 Task: In the  document spreadsheet. Add the mentioned hyperlink after second sentence in main content 'in.linkedin.com' Insert the picture of  'Sedona' with name   Sedona.png  Change shape height to 3.3
Action: Mouse moved to (256, 153)
Screenshot: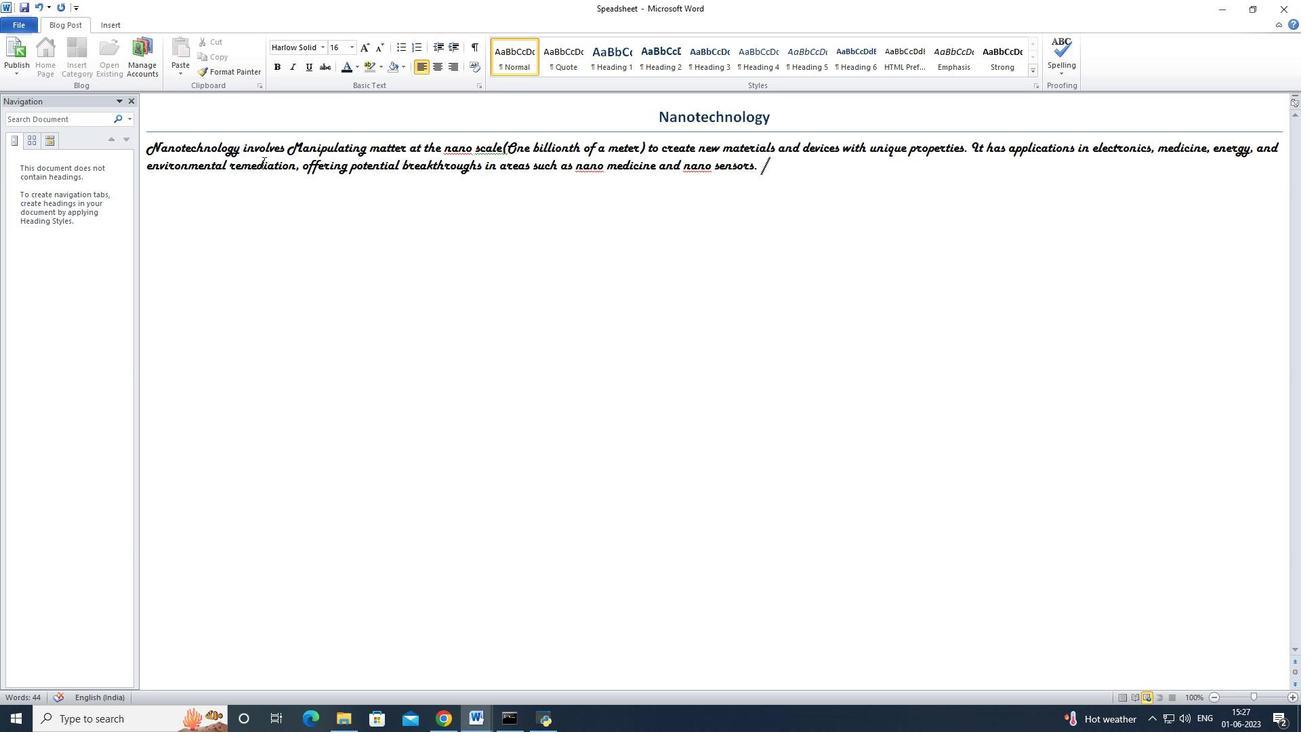 
Action: Mouse pressed left at (256, 153)
Screenshot: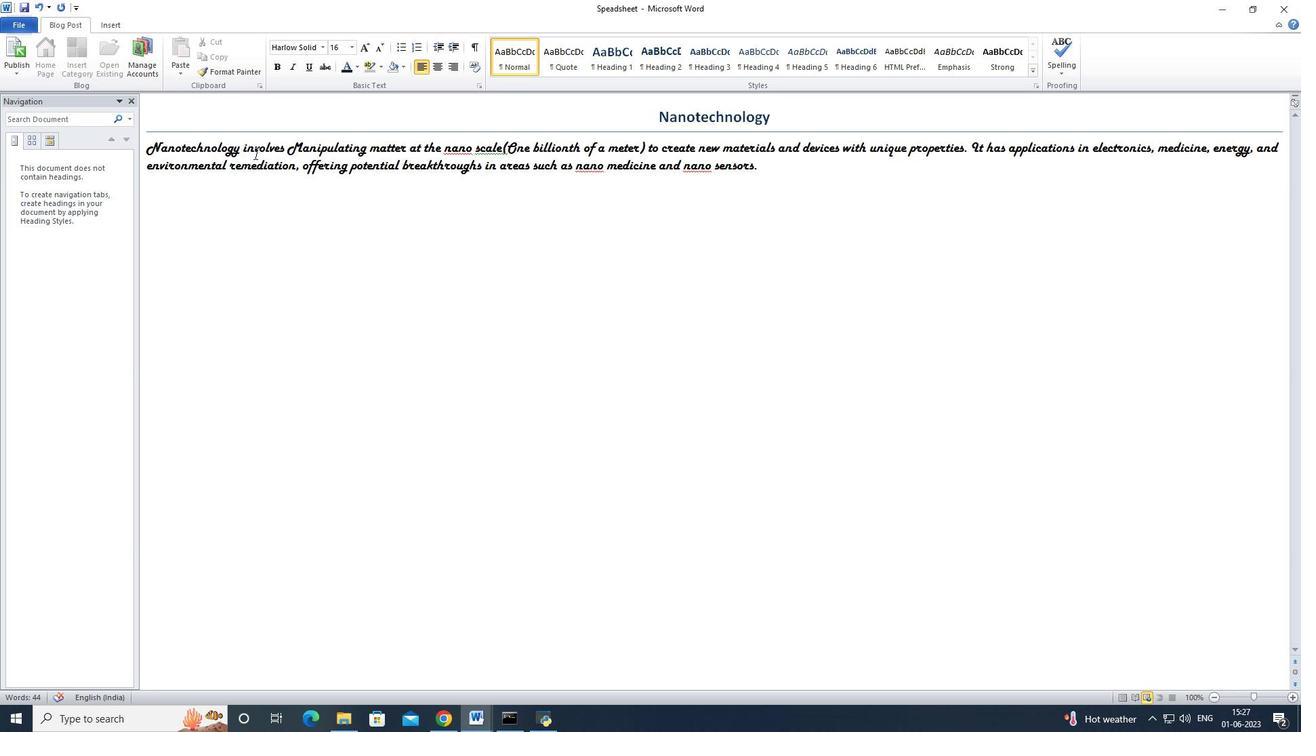 
Action: Mouse moved to (311, 154)
Screenshot: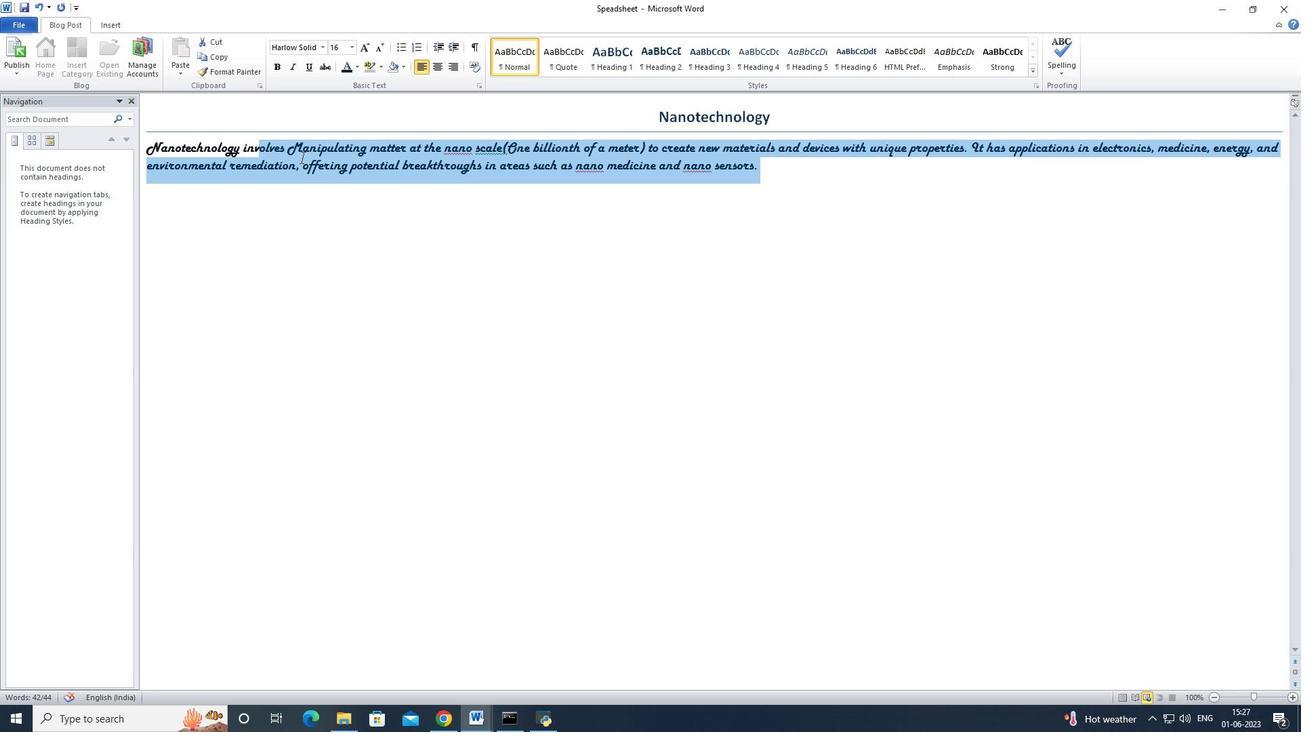 
Action: Mouse pressed left at (311, 154)
Screenshot: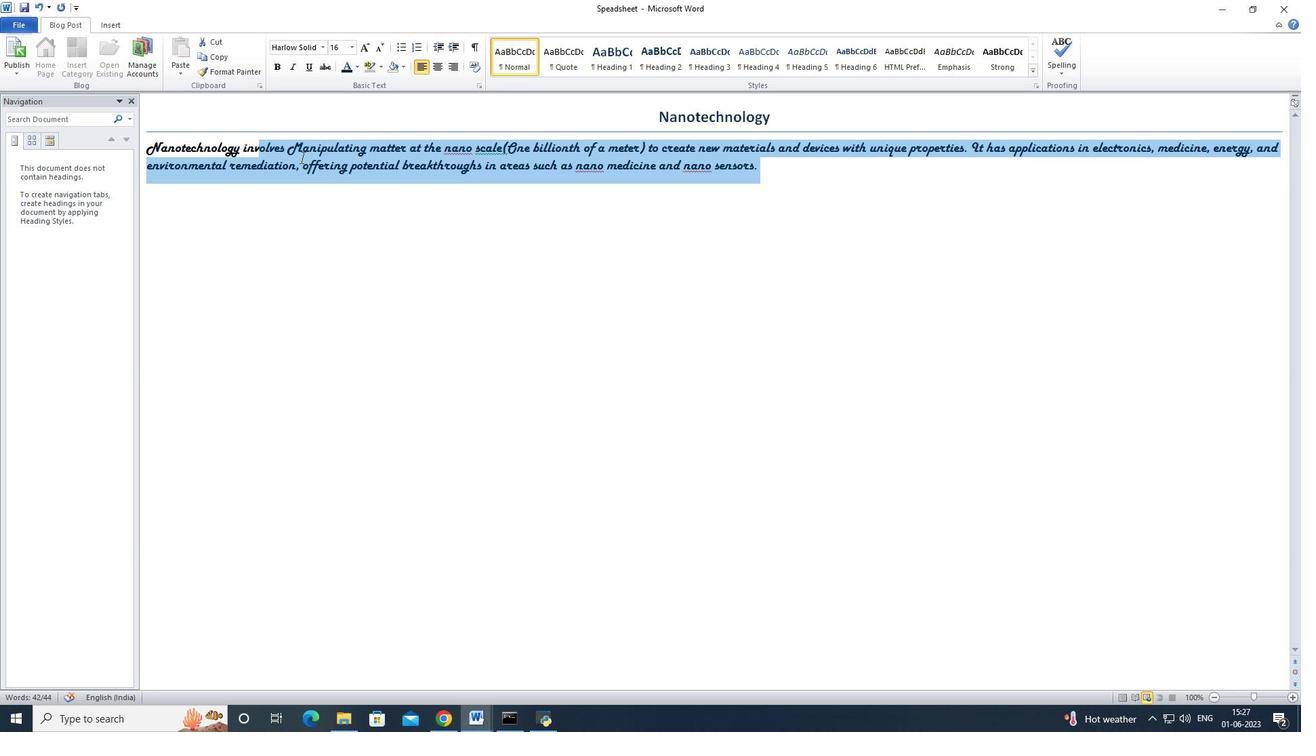 
Action: Mouse moved to (768, 173)
Screenshot: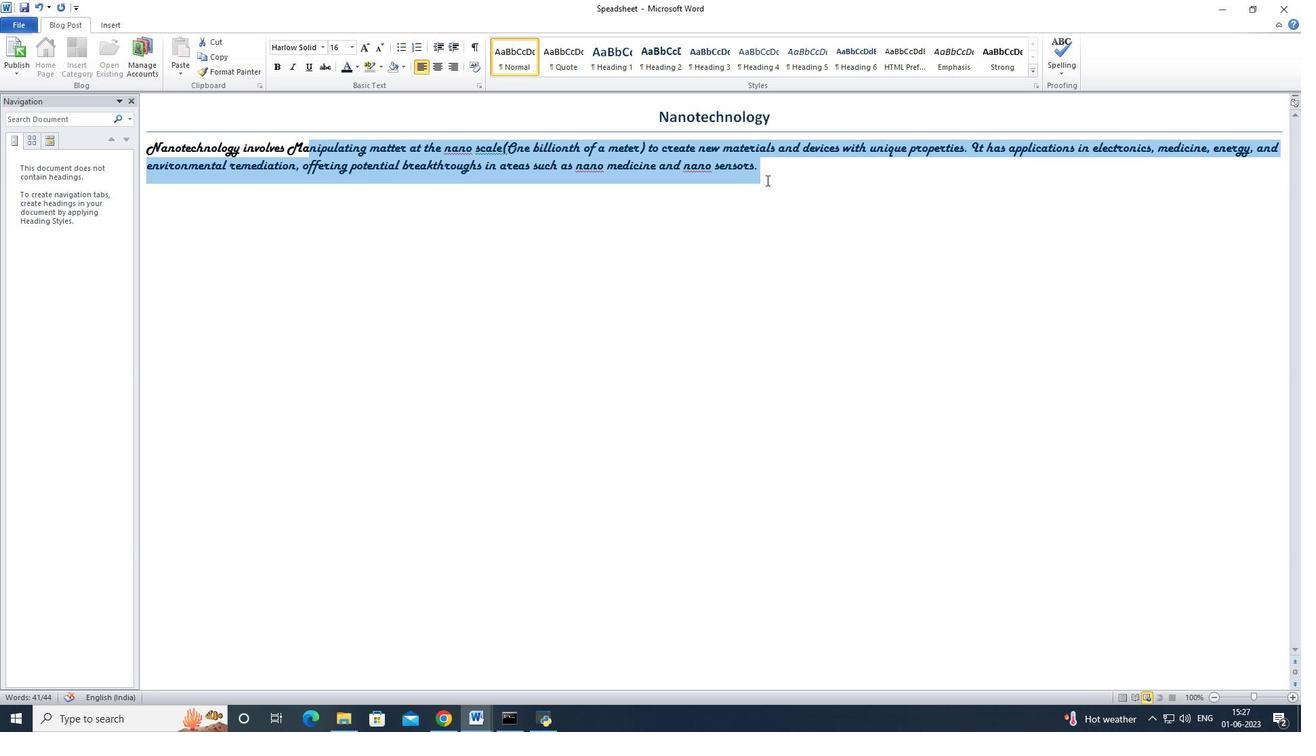 
Action: Mouse pressed left at (768, 173)
Screenshot: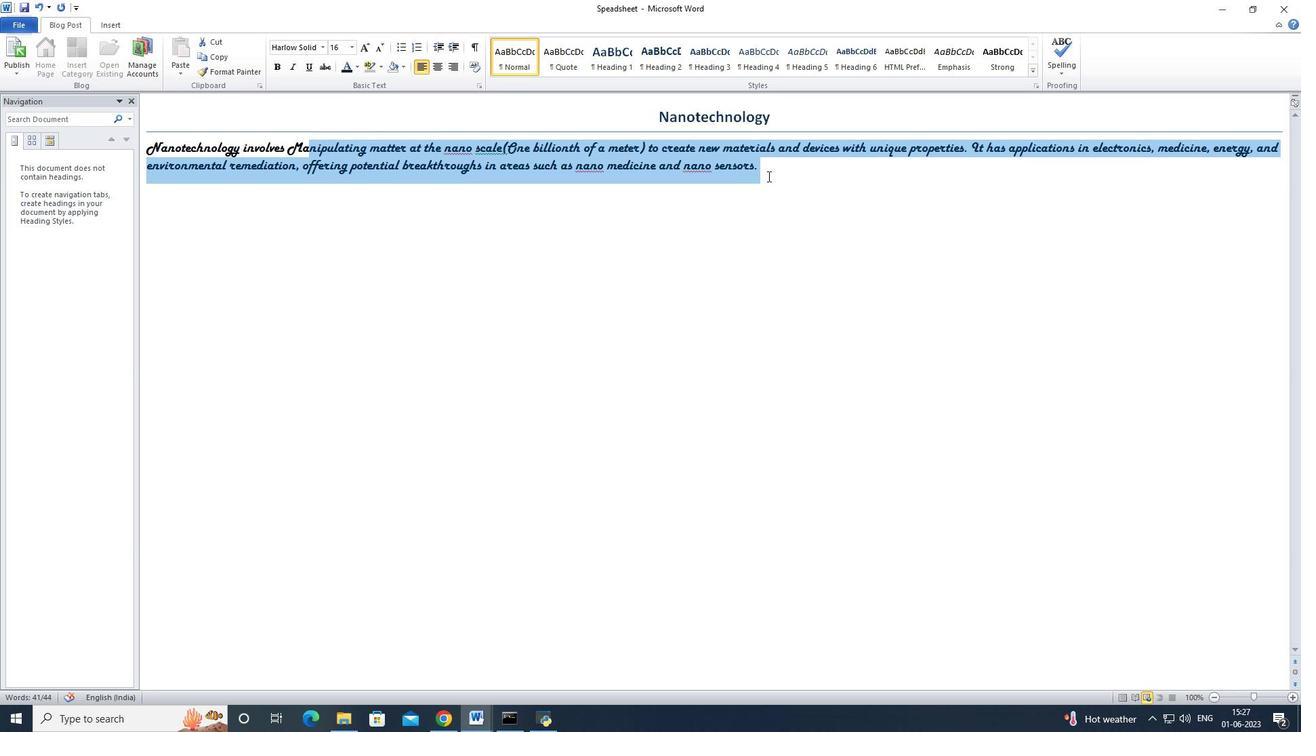 
Action: Mouse moved to (347, 46)
Screenshot: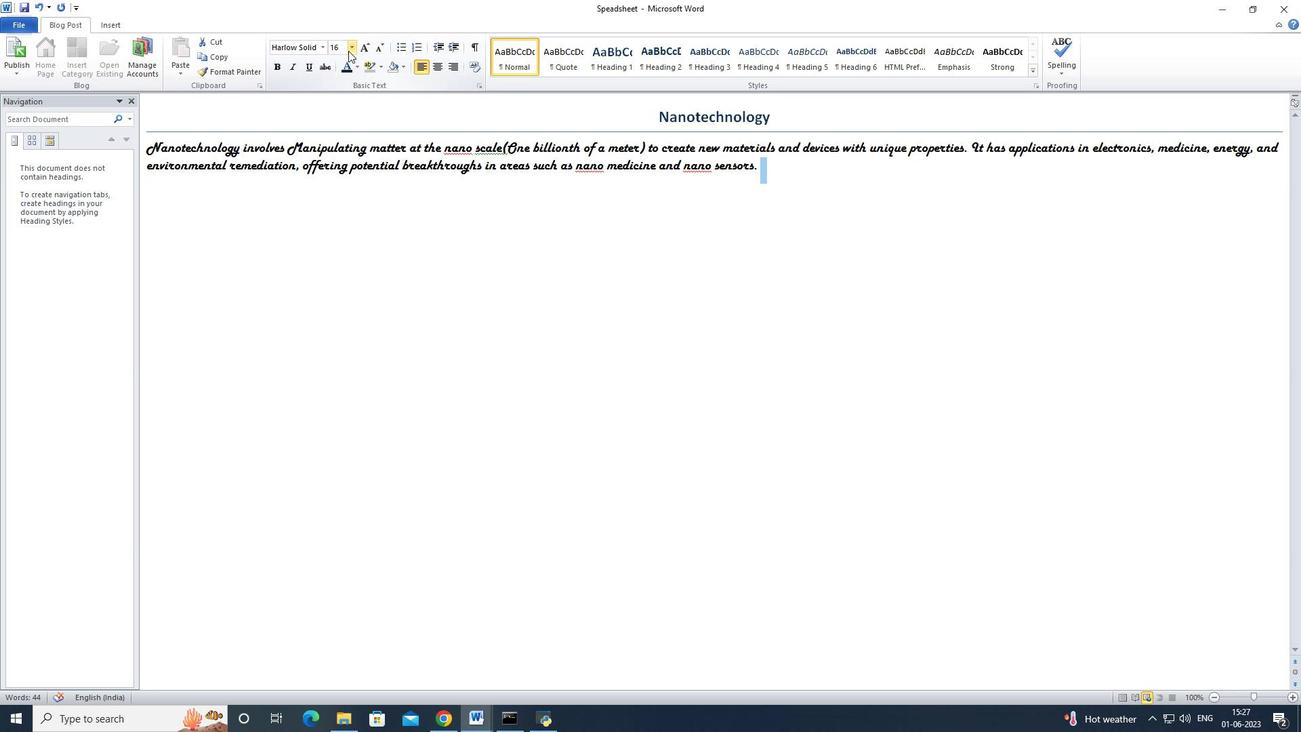 
Action: Mouse pressed left at (347, 46)
Screenshot: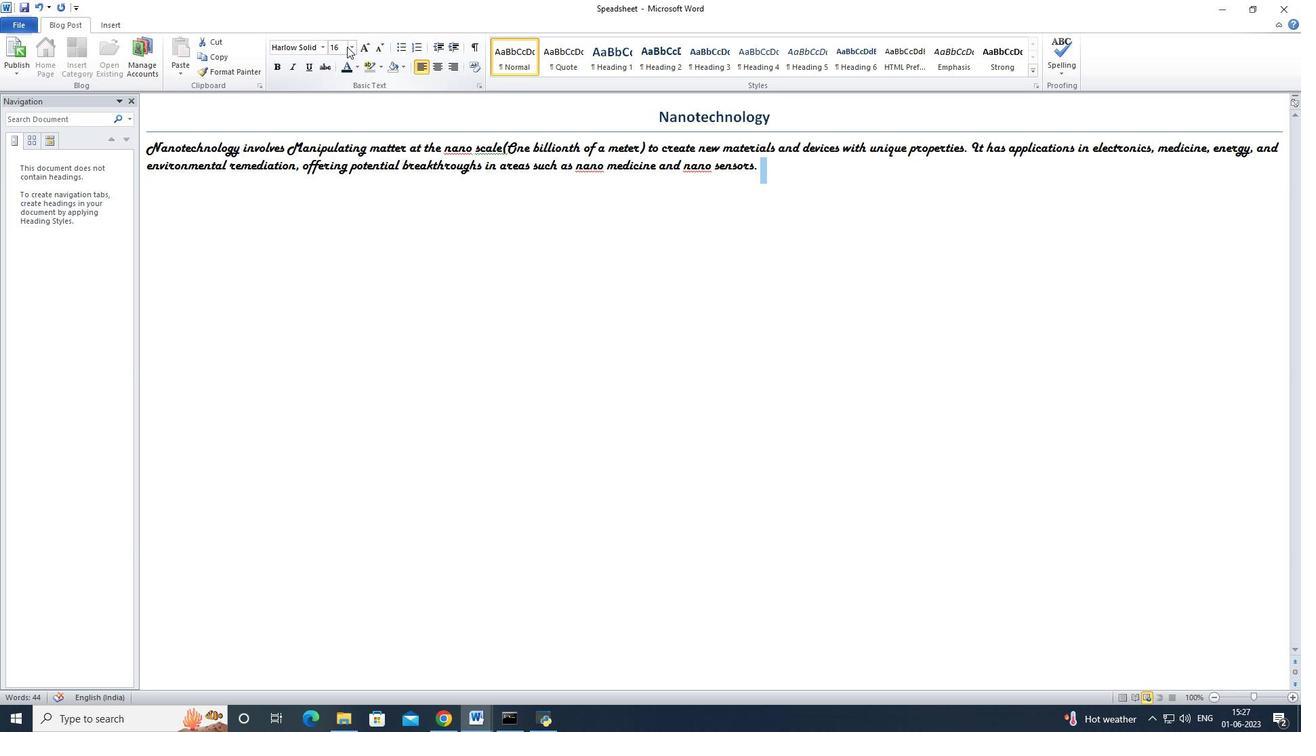 
Action: Mouse moved to (354, 50)
Screenshot: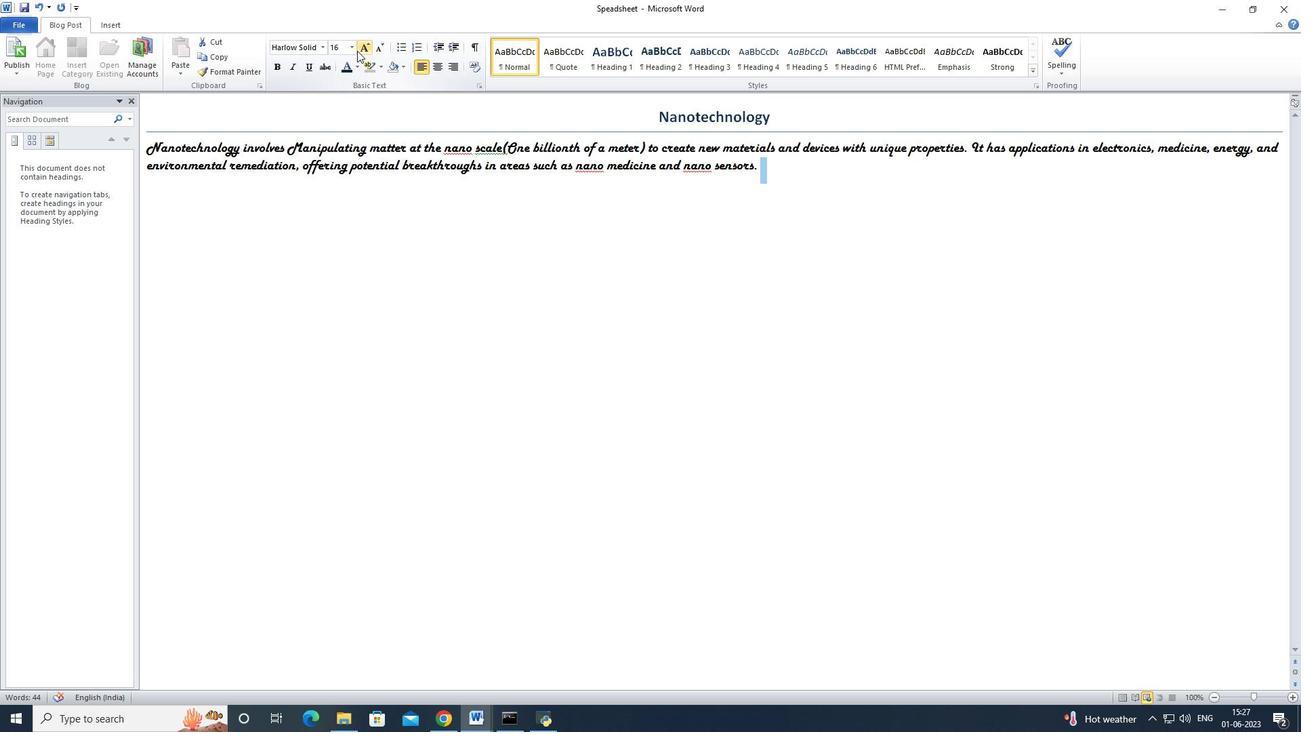 
Action: Mouse pressed left at (354, 50)
Screenshot: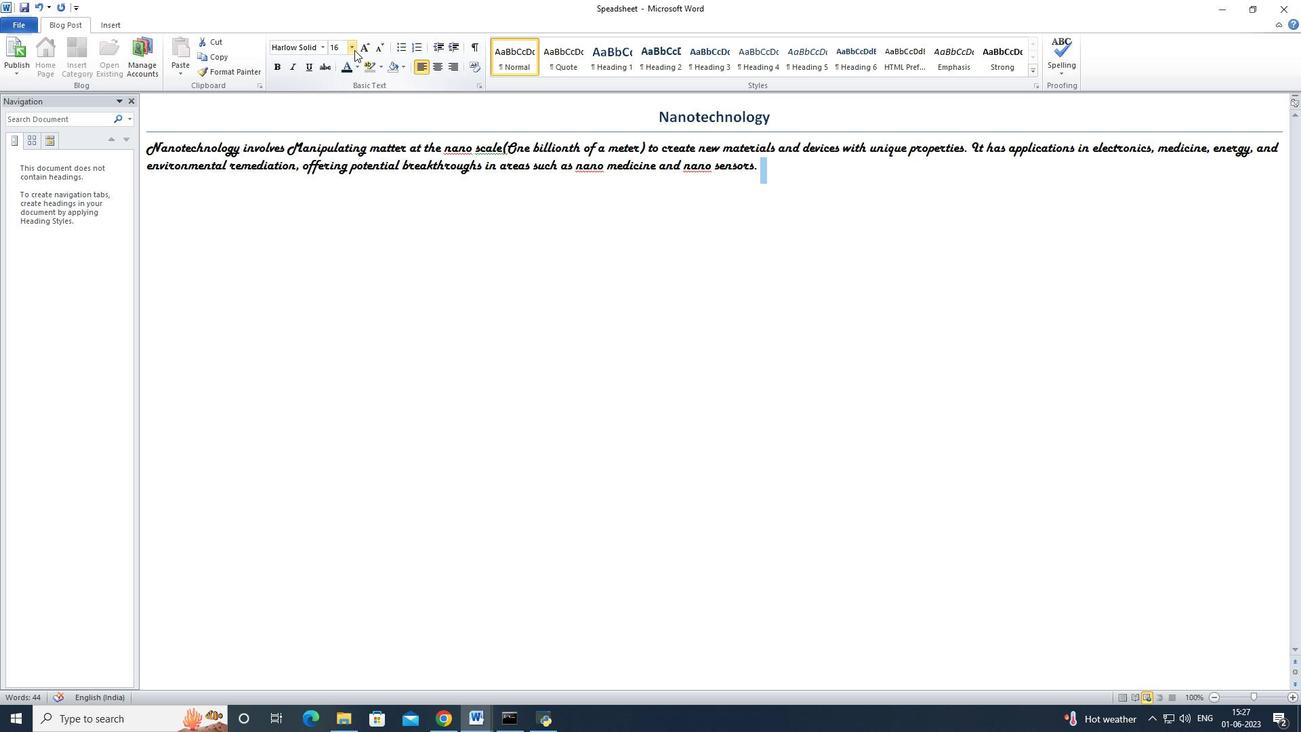
Action: Mouse moved to (336, 140)
Screenshot: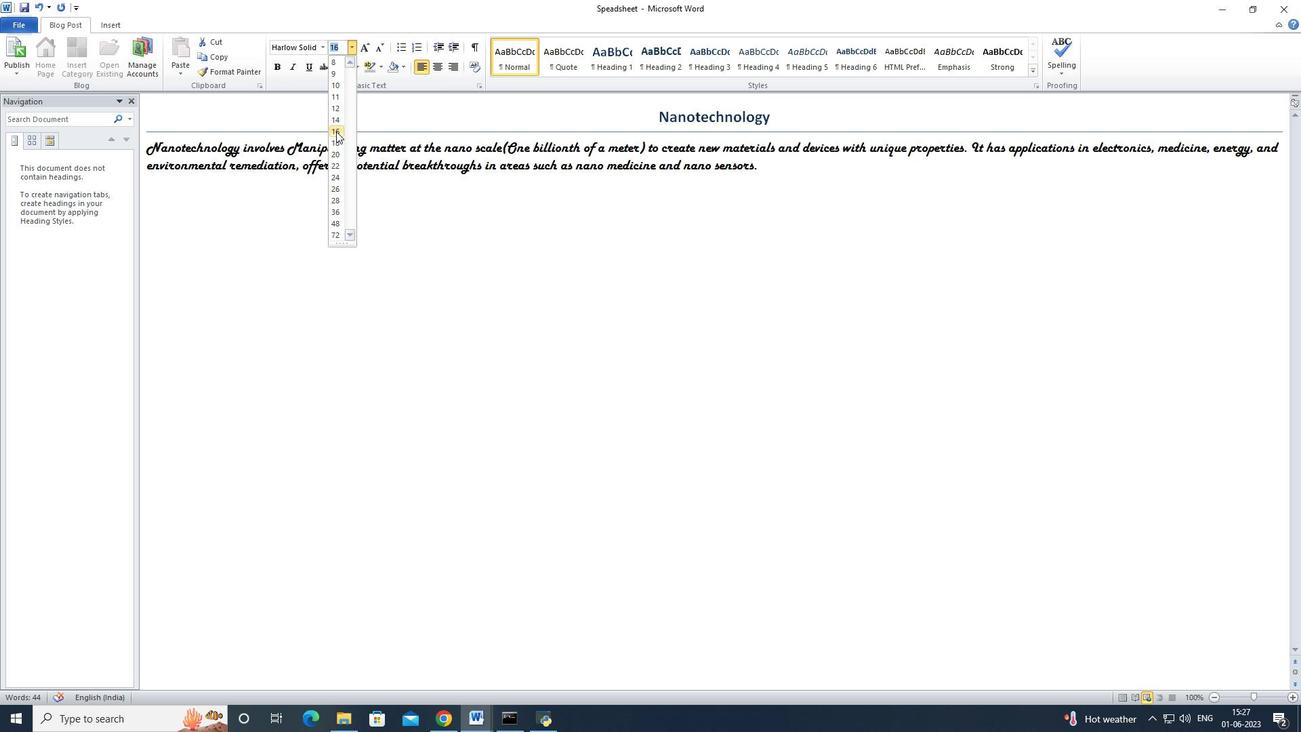 
Action: Mouse pressed left at (336, 140)
Screenshot: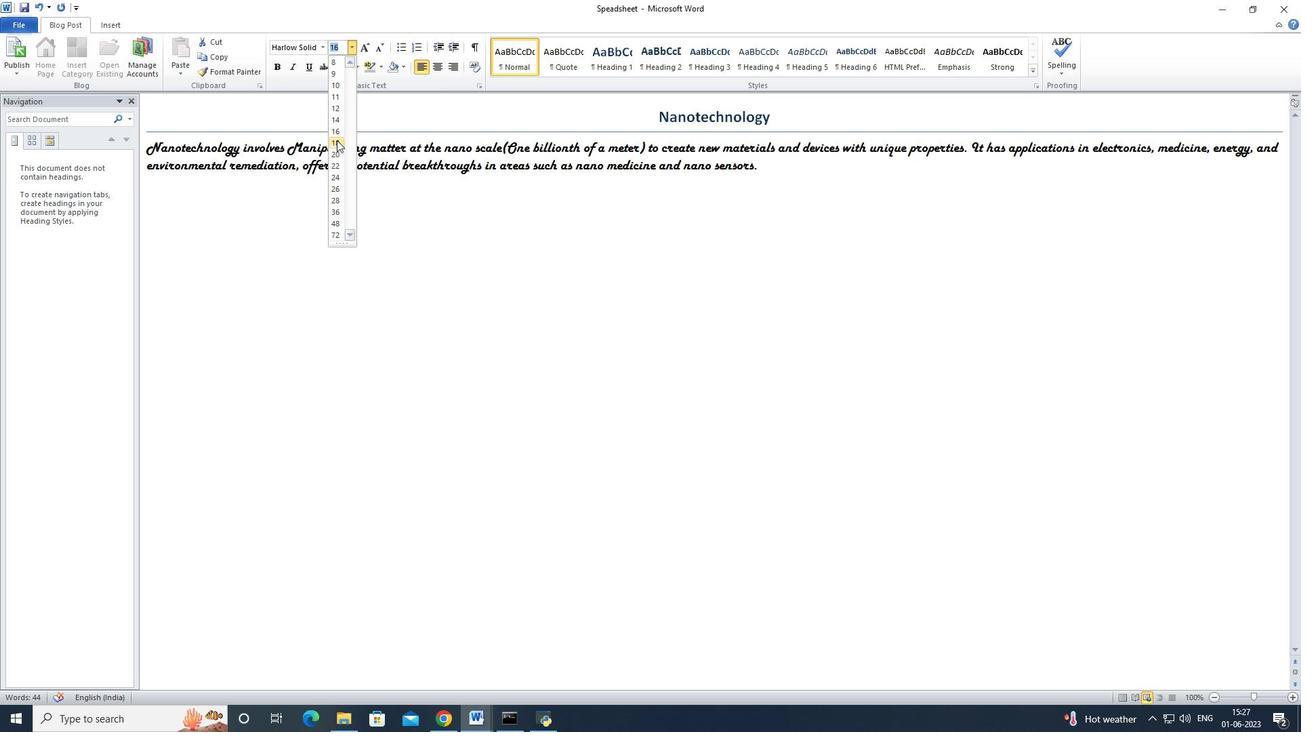 
Action: Mouse moved to (349, 46)
Screenshot: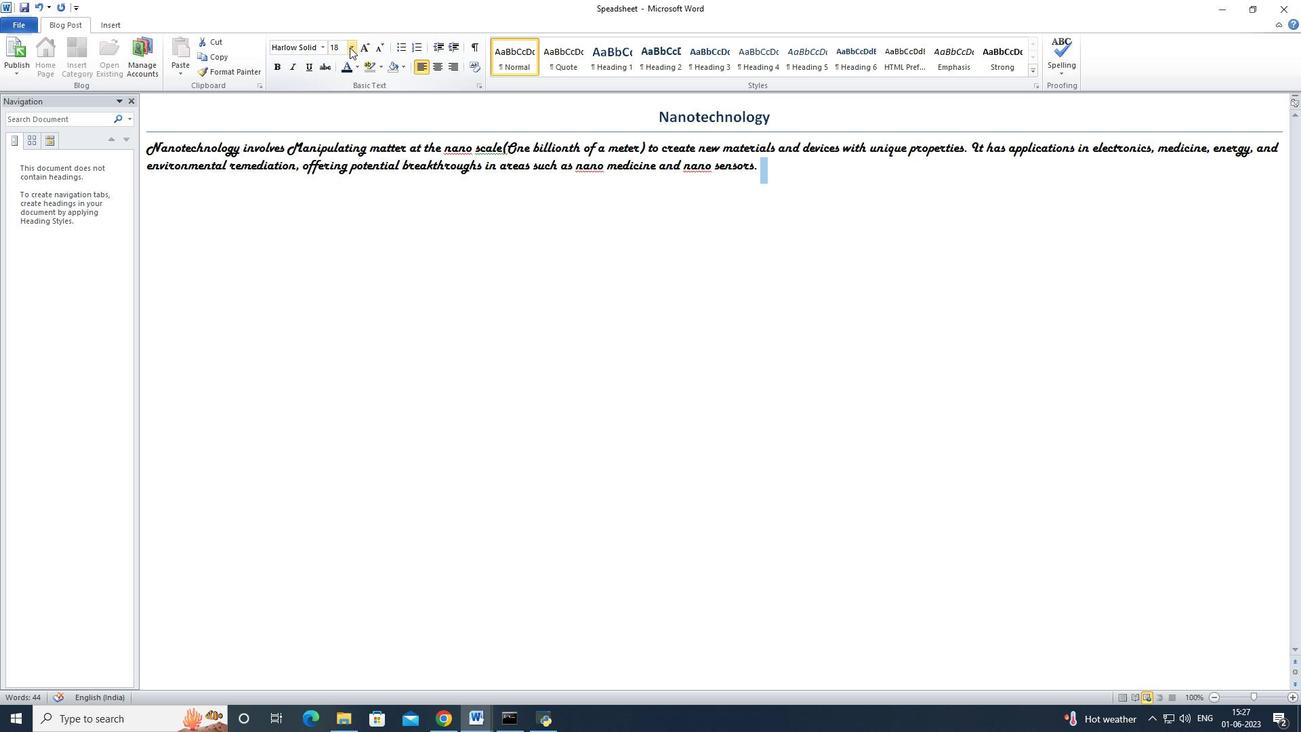 
Action: Mouse pressed left at (349, 46)
Screenshot: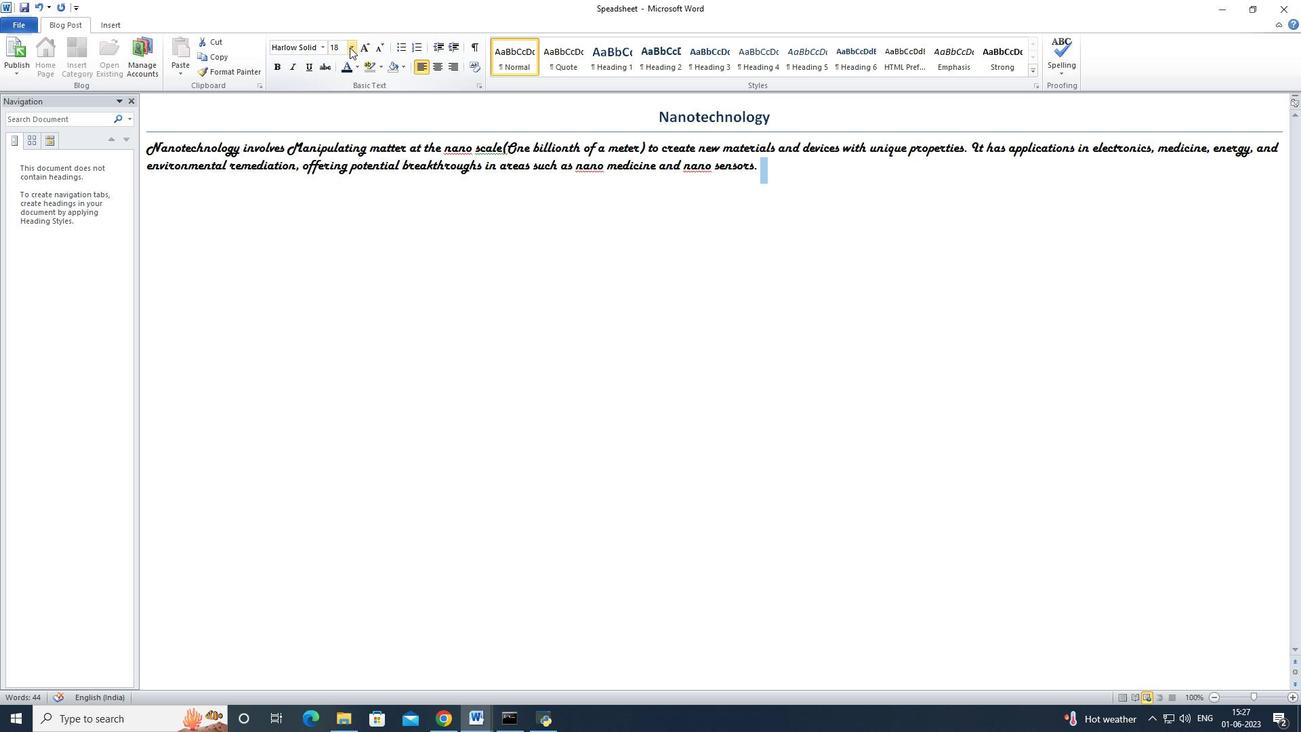 
Action: Mouse moved to (334, 129)
Screenshot: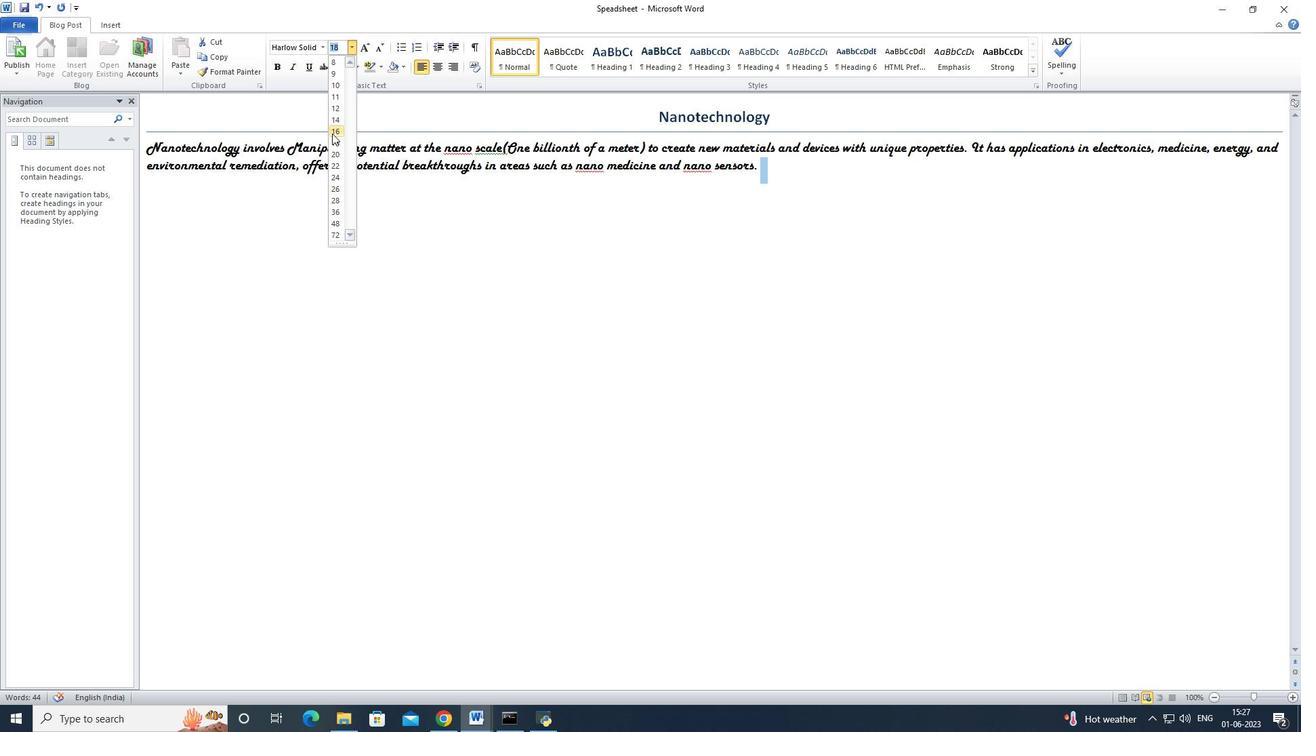 
Action: Mouse pressed left at (334, 129)
Screenshot: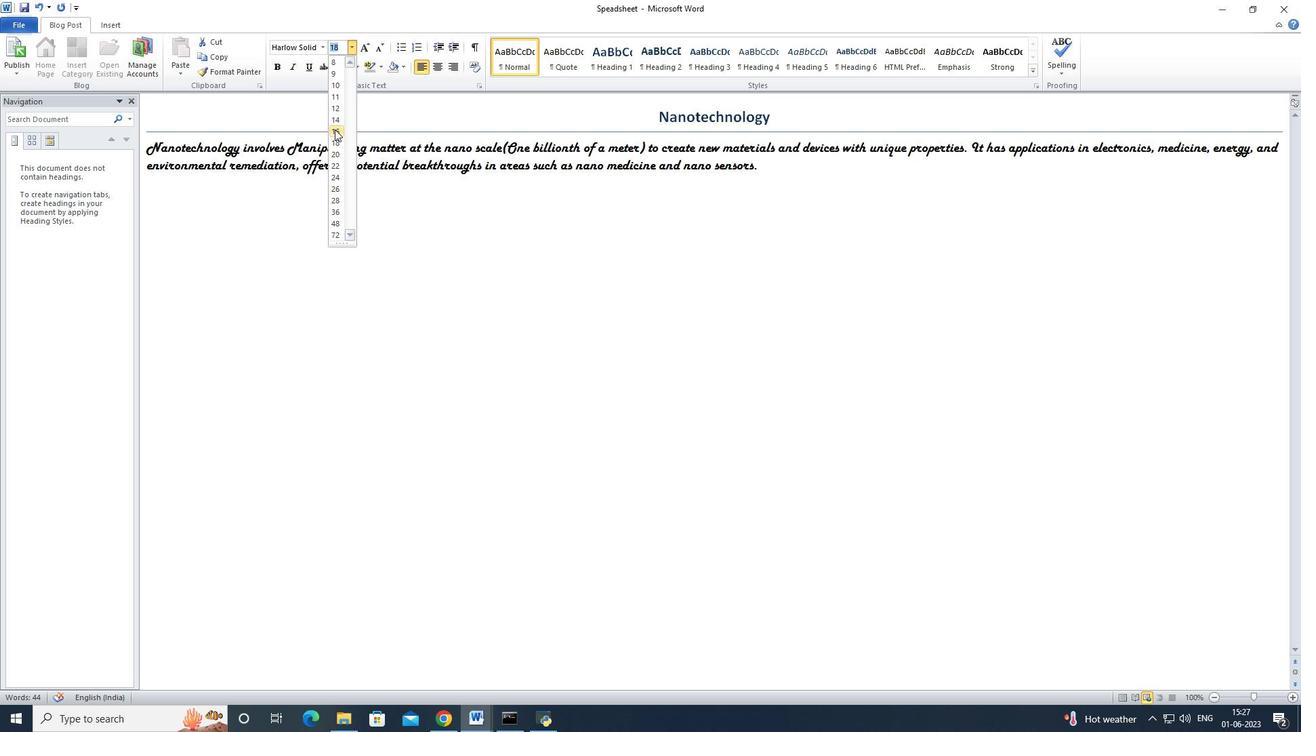 
Action: Mouse moved to (793, 199)
Screenshot: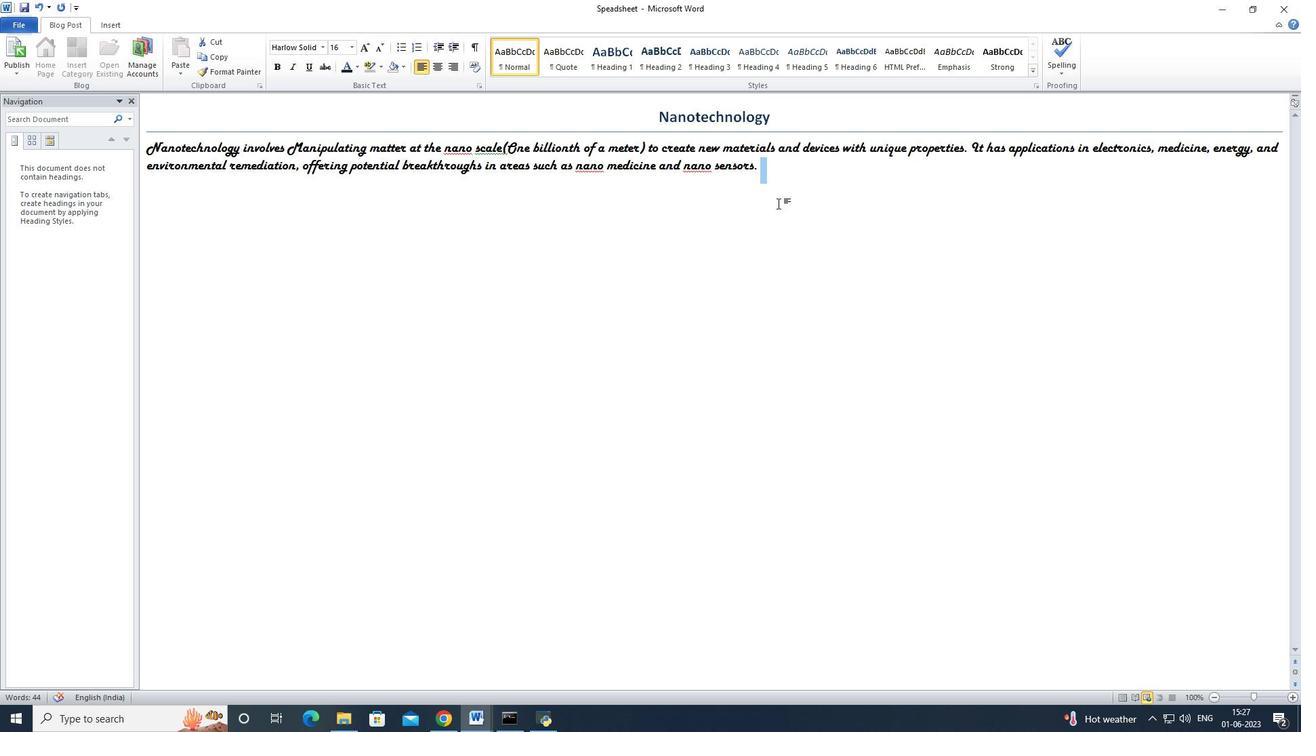 
Action: Mouse pressed left at (793, 199)
Screenshot: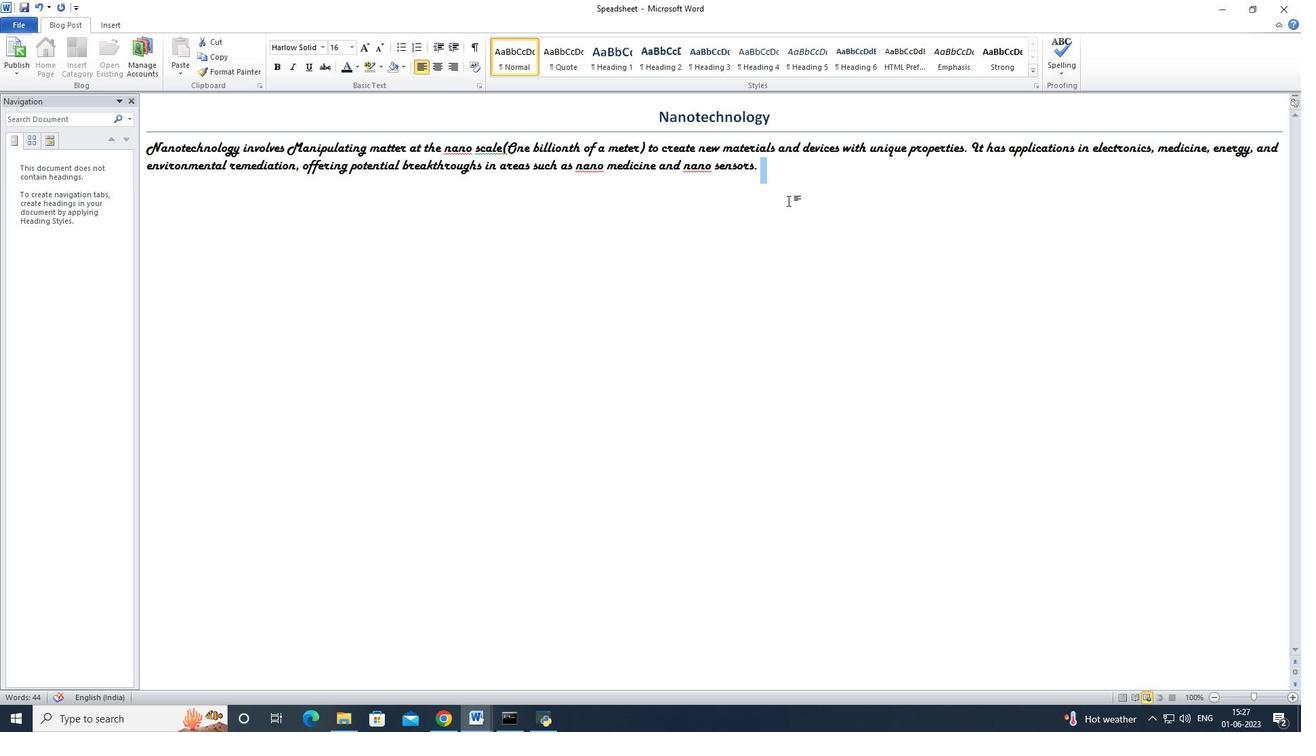 
Action: Mouse moved to (971, 145)
Screenshot: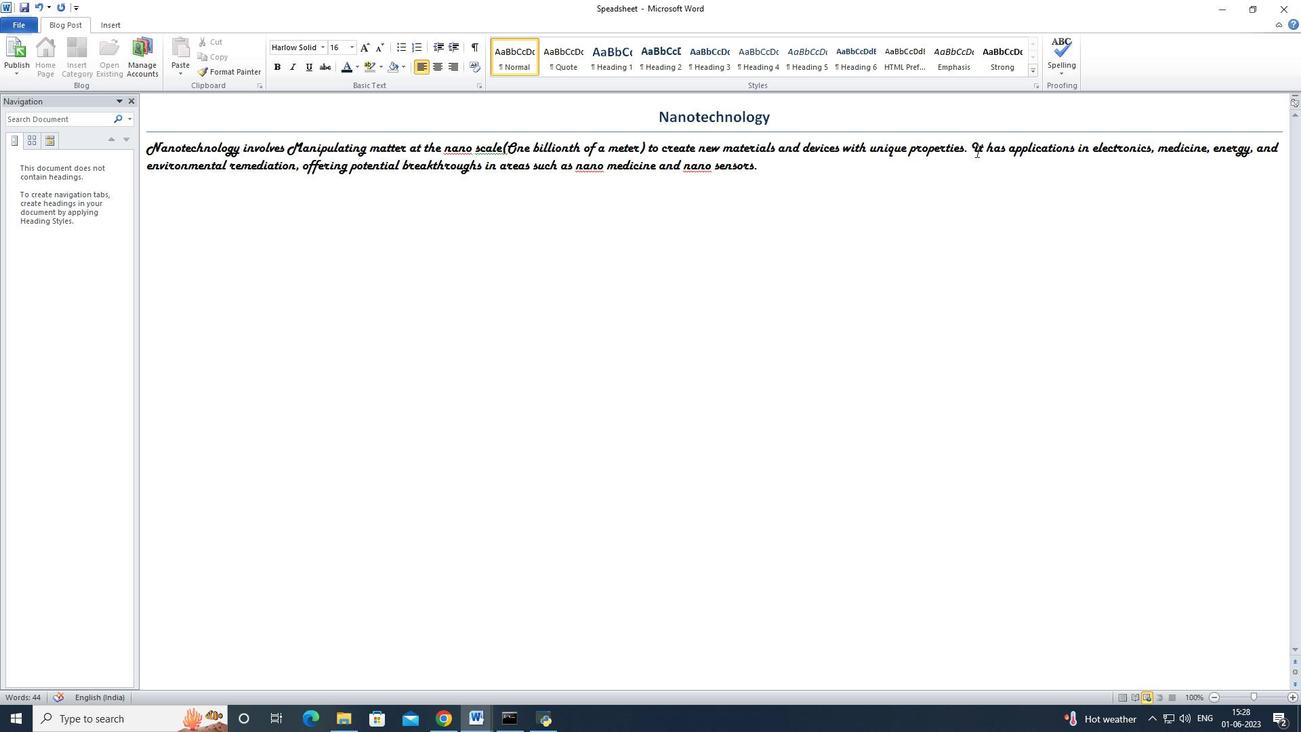 
Action: Mouse pressed left at (971, 145)
Screenshot: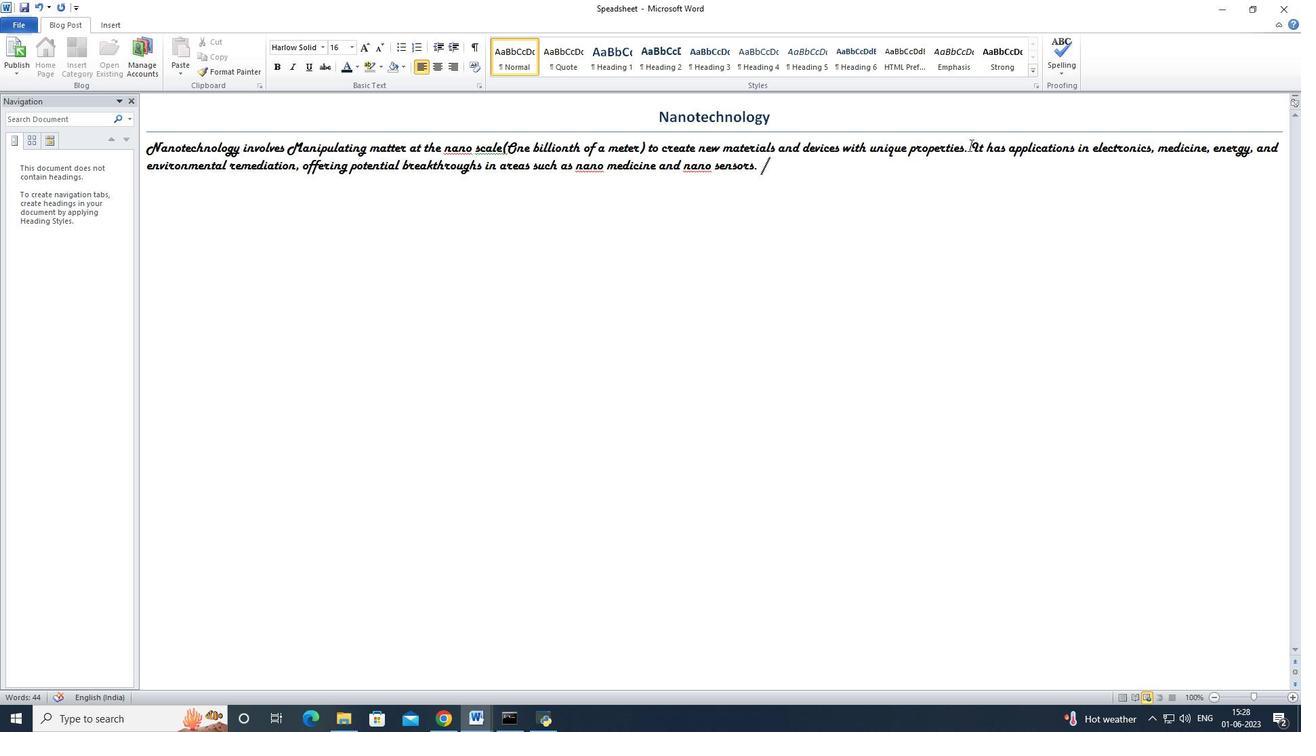 
Action: Mouse moved to (104, 21)
Screenshot: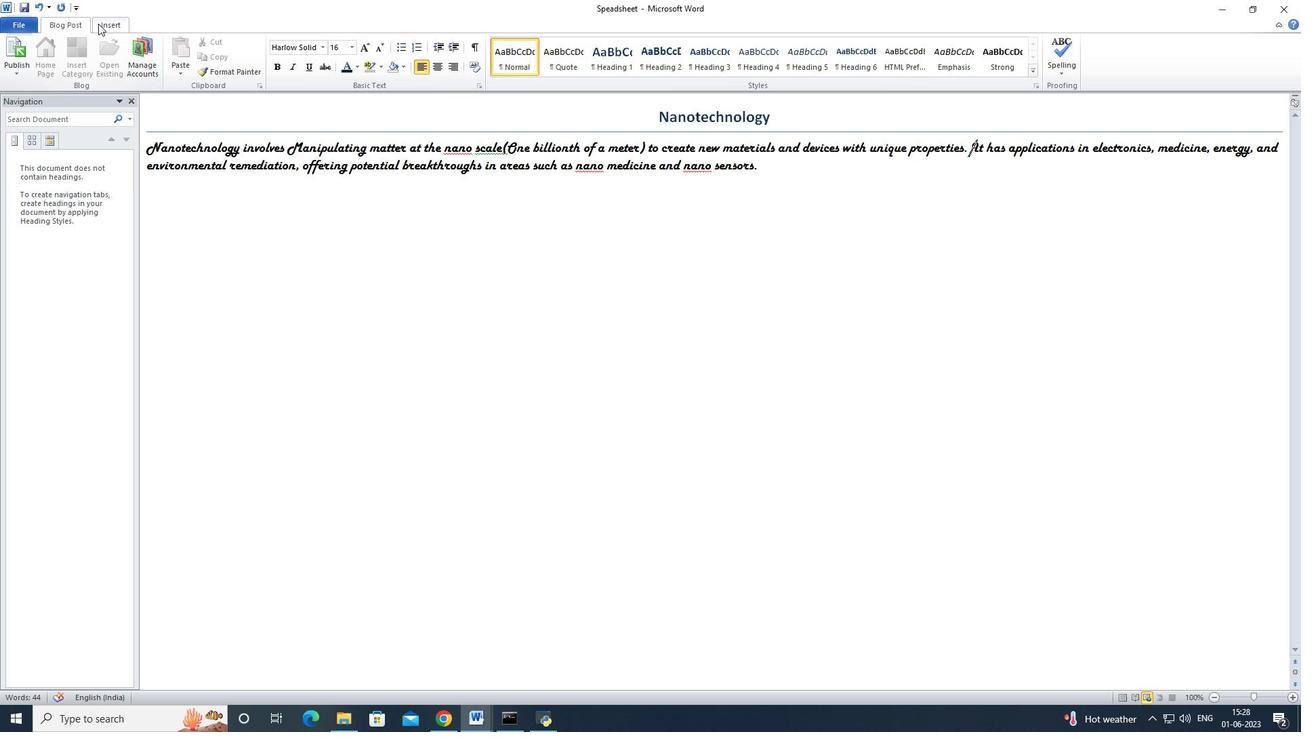 
Action: Mouse pressed left at (104, 21)
Screenshot: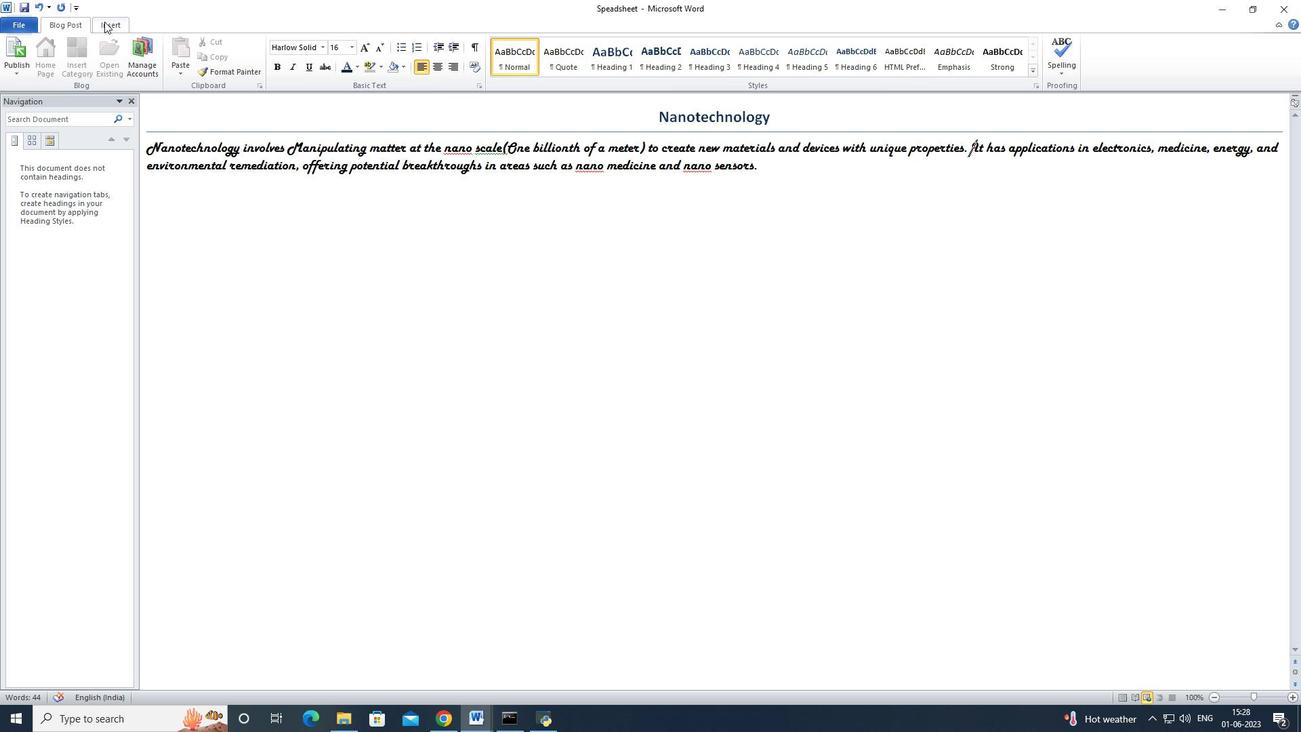 
Action: Mouse moved to (254, 63)
Screenshot: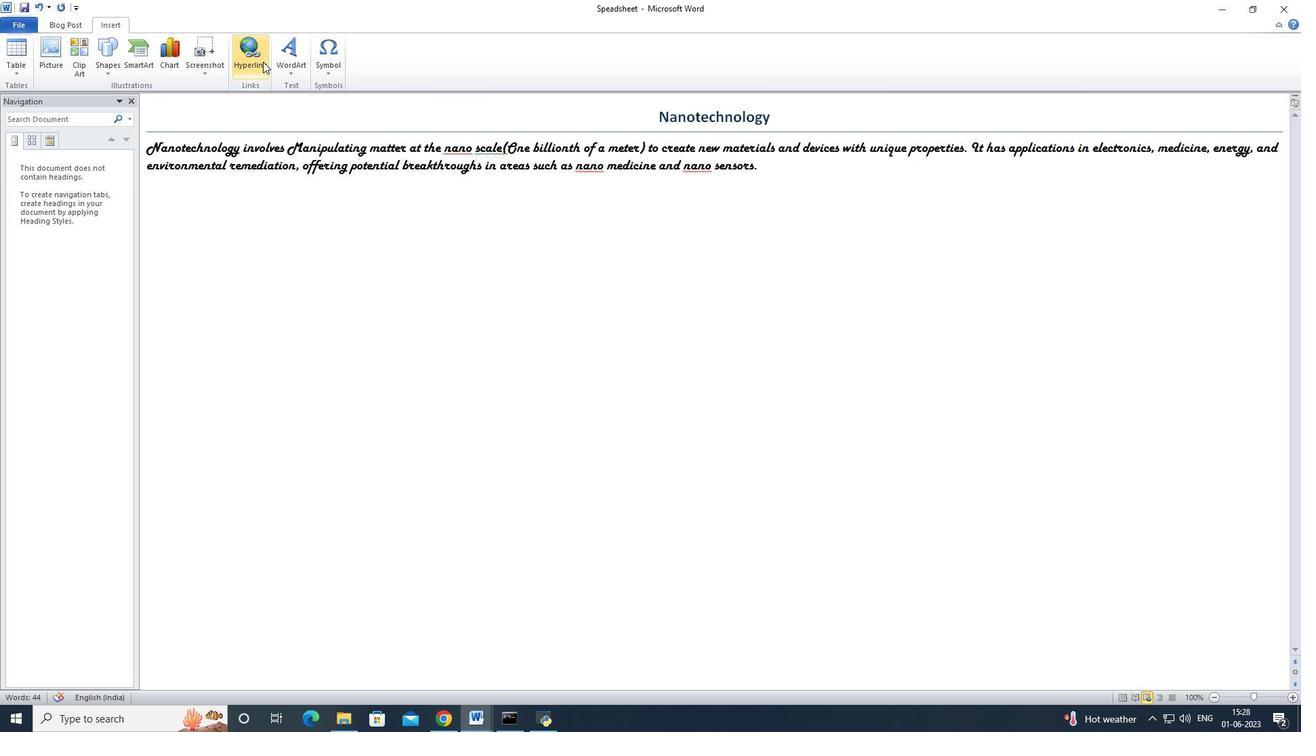 
Action: Mouse pressed left at (254, 63)
Screenshot: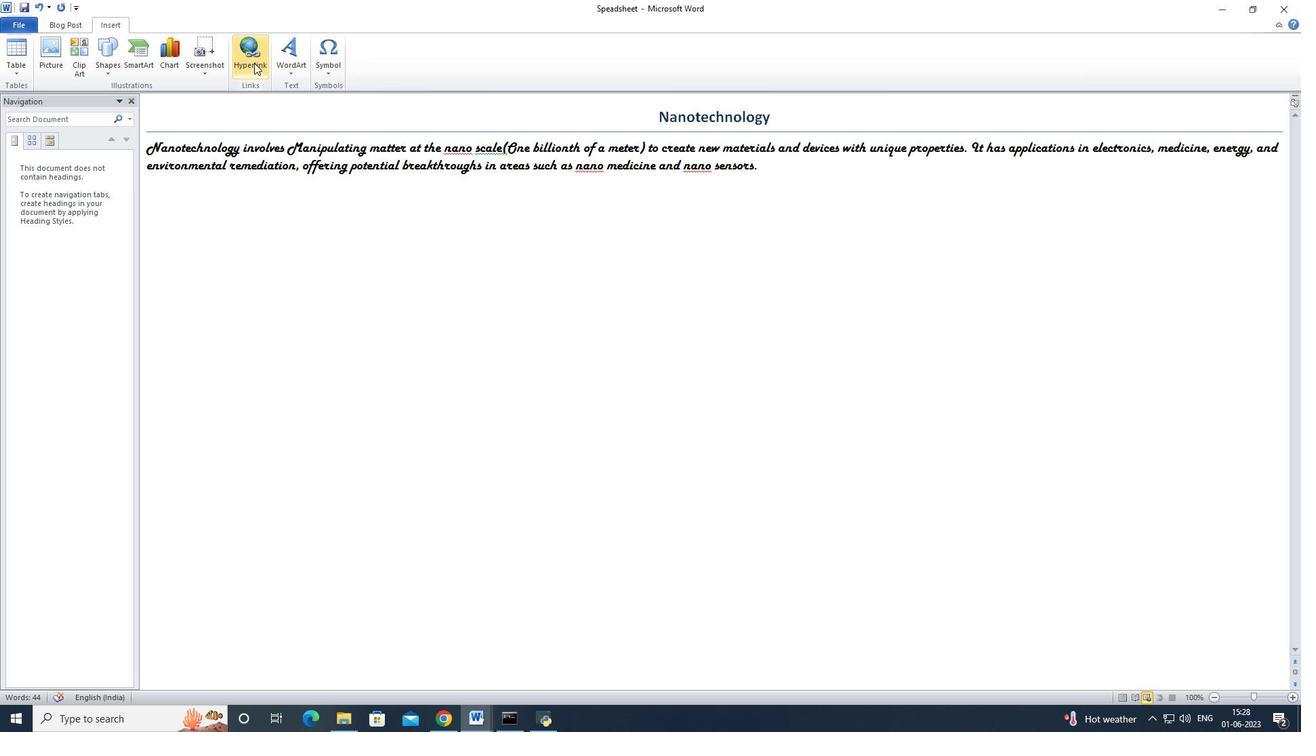 
Action: Key pressed in.linkedin.com
Screenshot: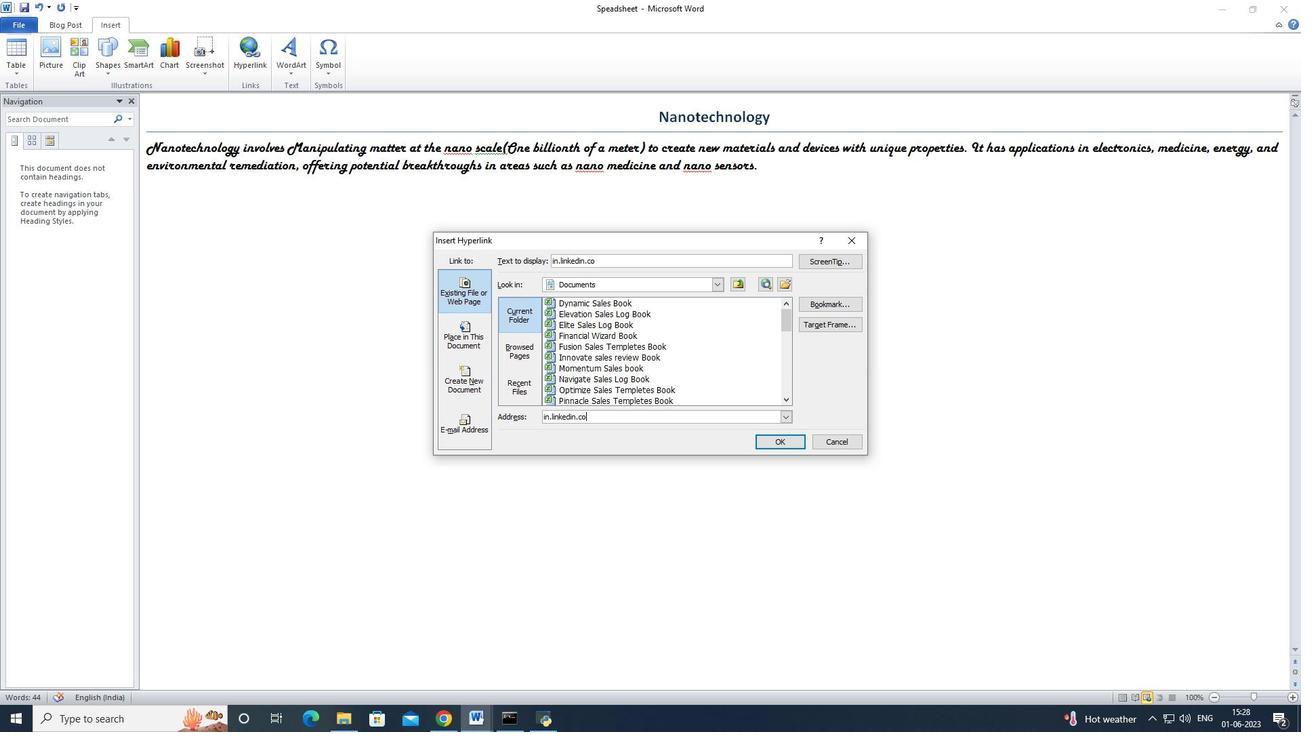 
Action: Mouse moved to (795, 434)
Screenshot: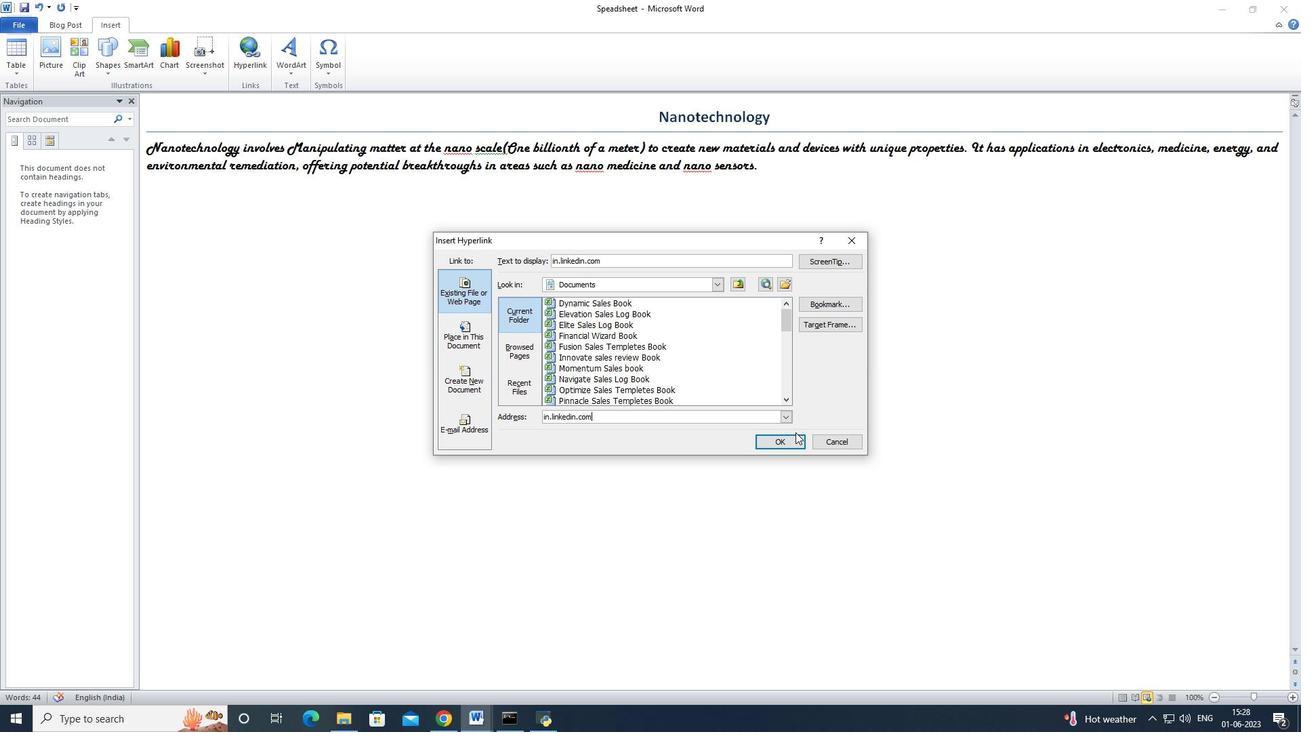 
Action: Mouse pressed left at (795, 434)
Screenshot: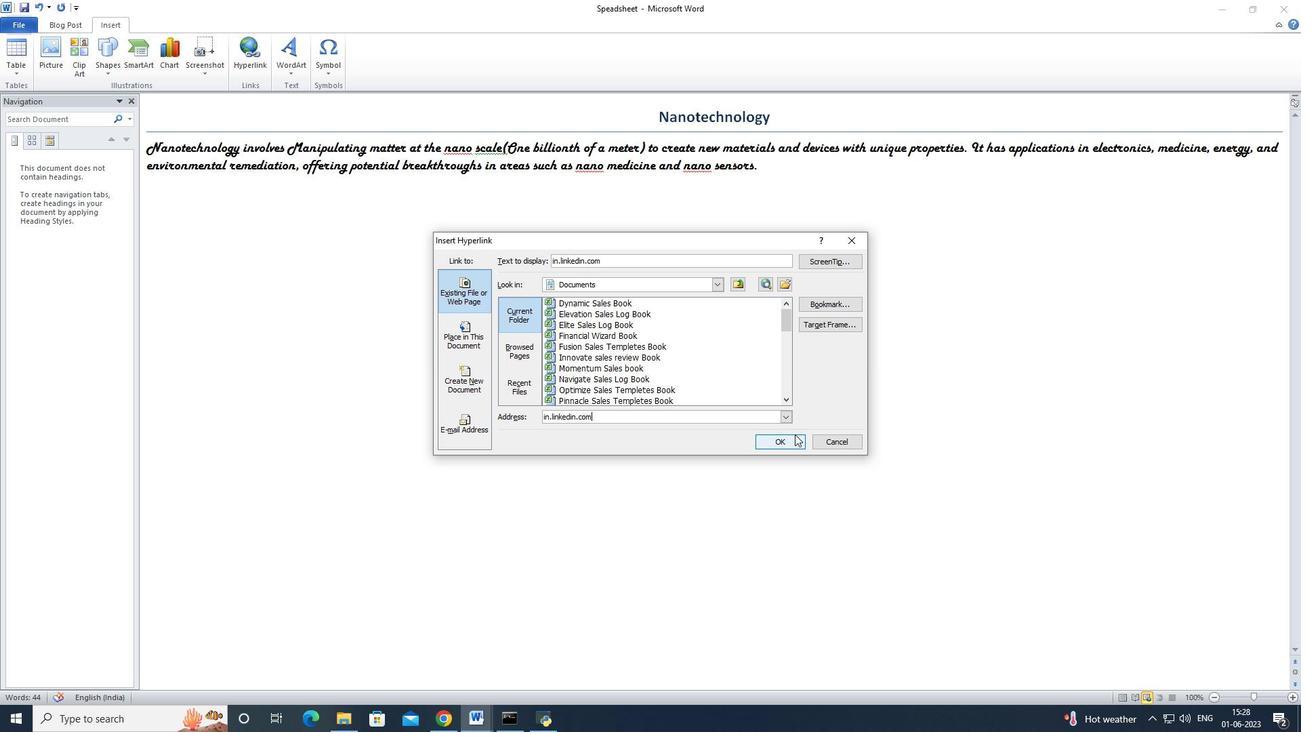 
Action: Mouse moved to (910, 166)
Screenshot: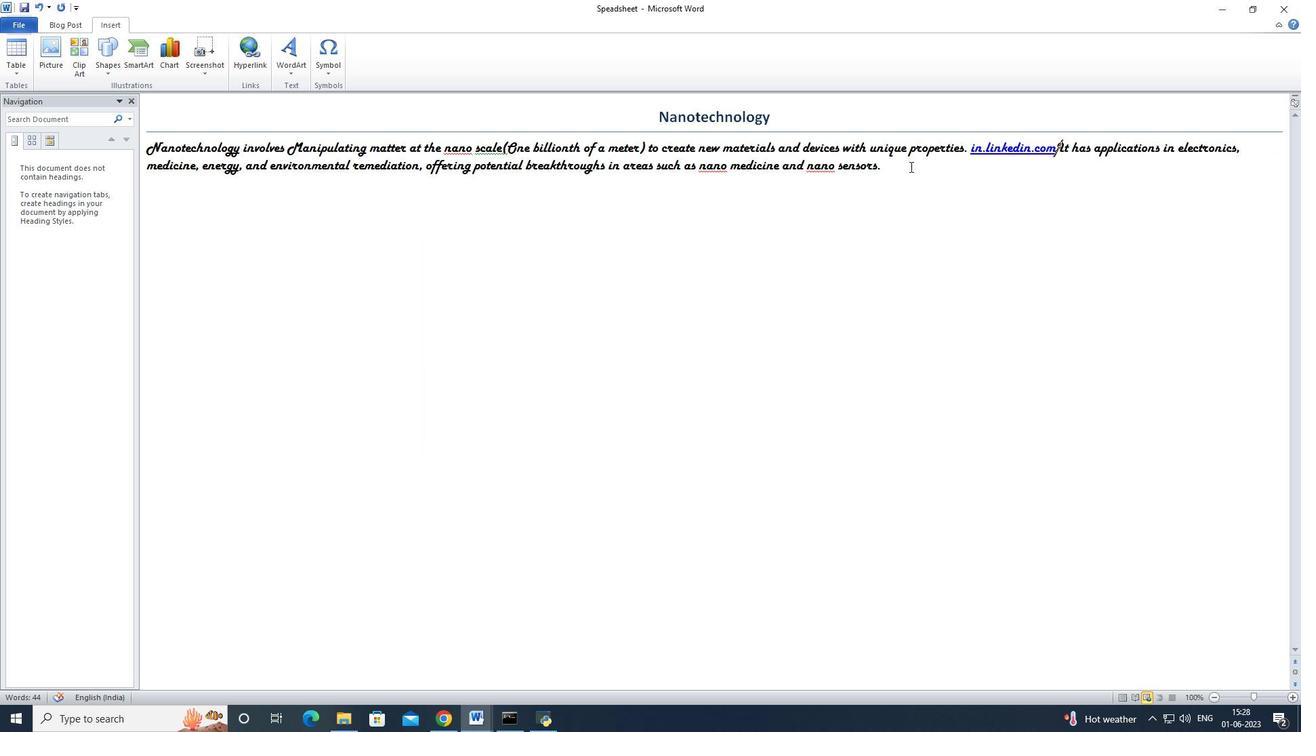 
Action: Mouse pressed left at (910, 166)
Screenshot: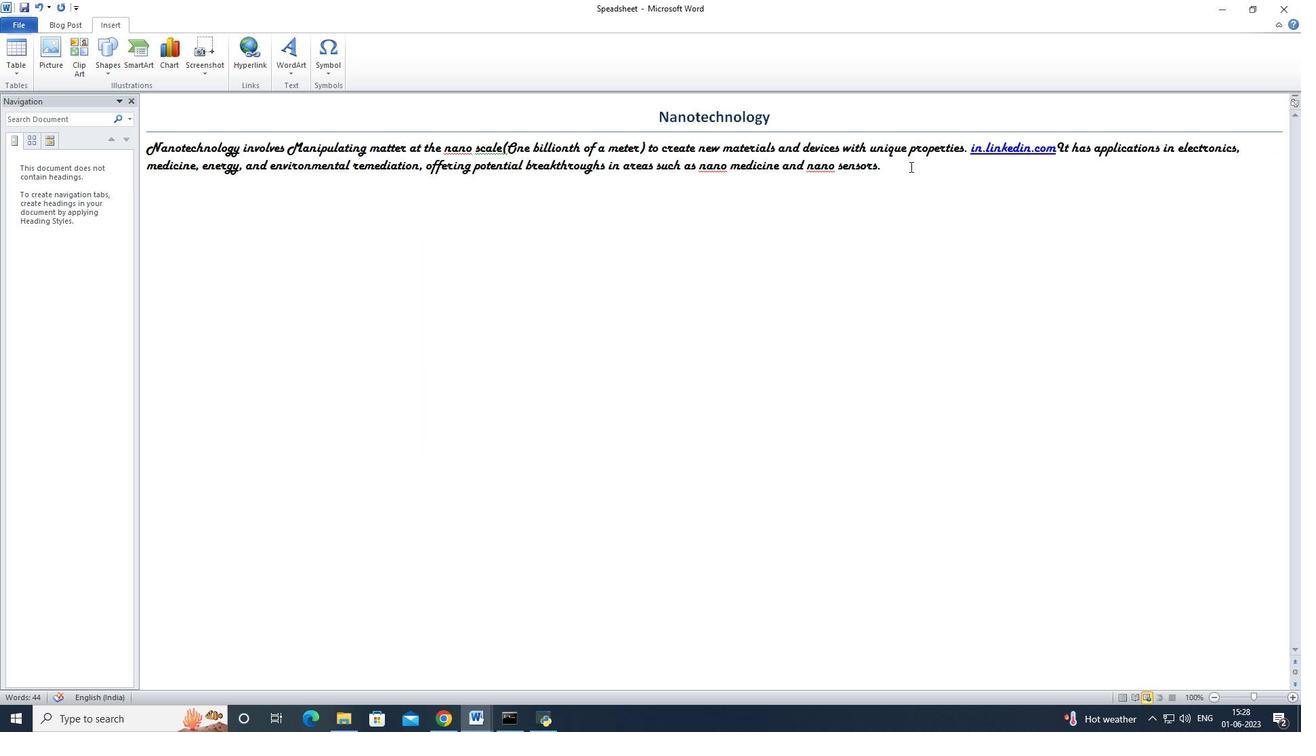 
Action: Mouse moved to (46, 62)
Screenshot: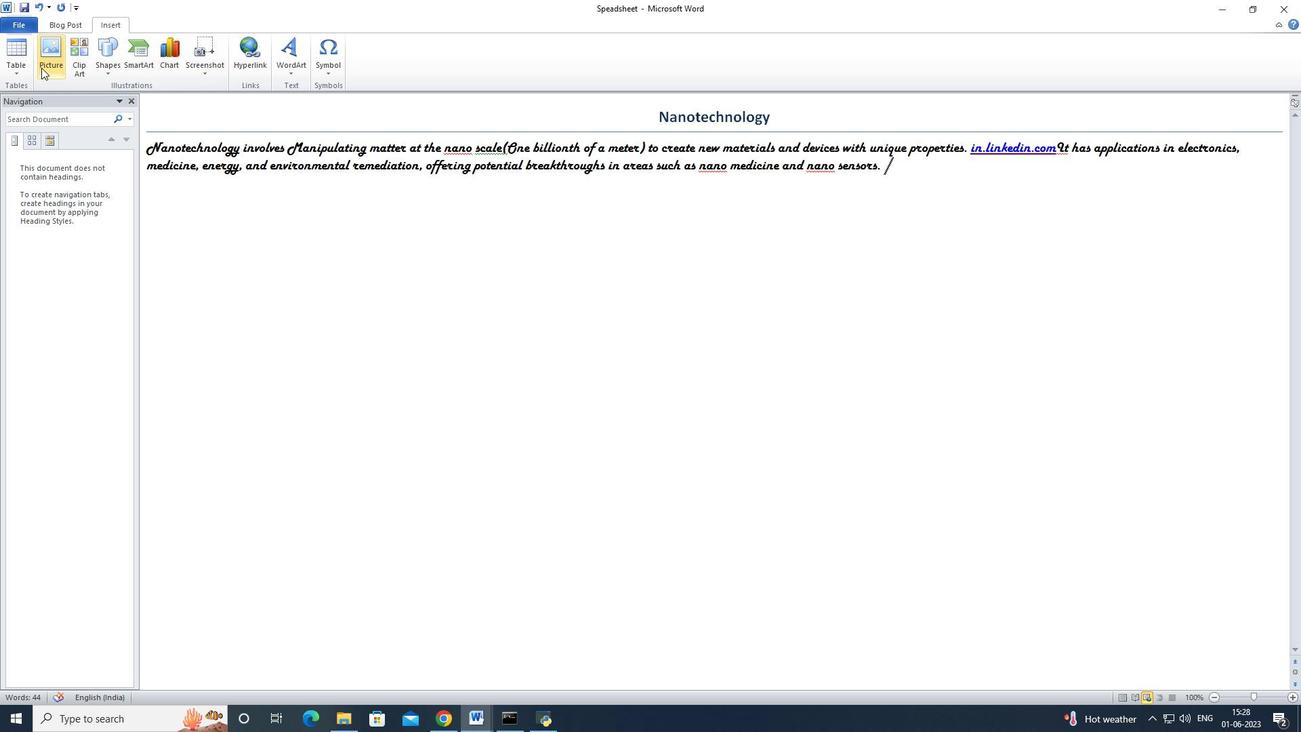
Action: Mouse pressed left at (46, 62)
Screenshot: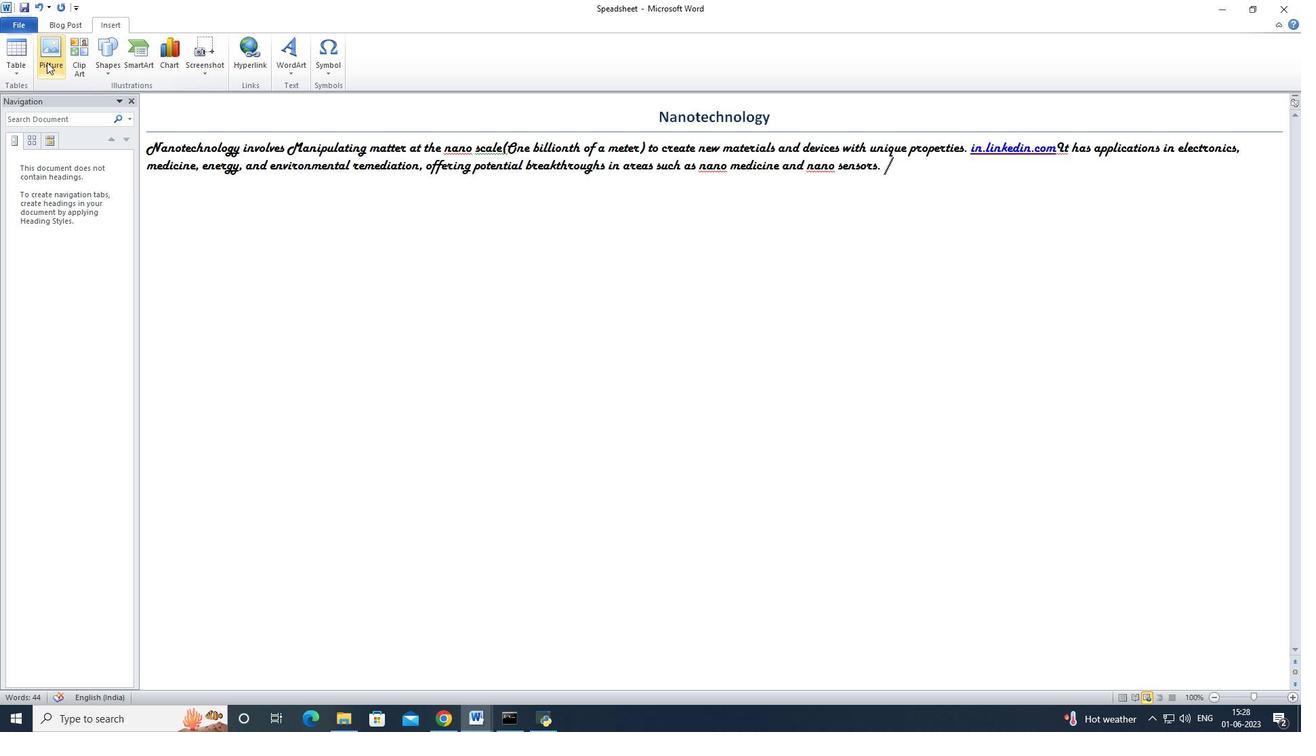 
Action: Mouse moved to (555, 130)
Screenshot: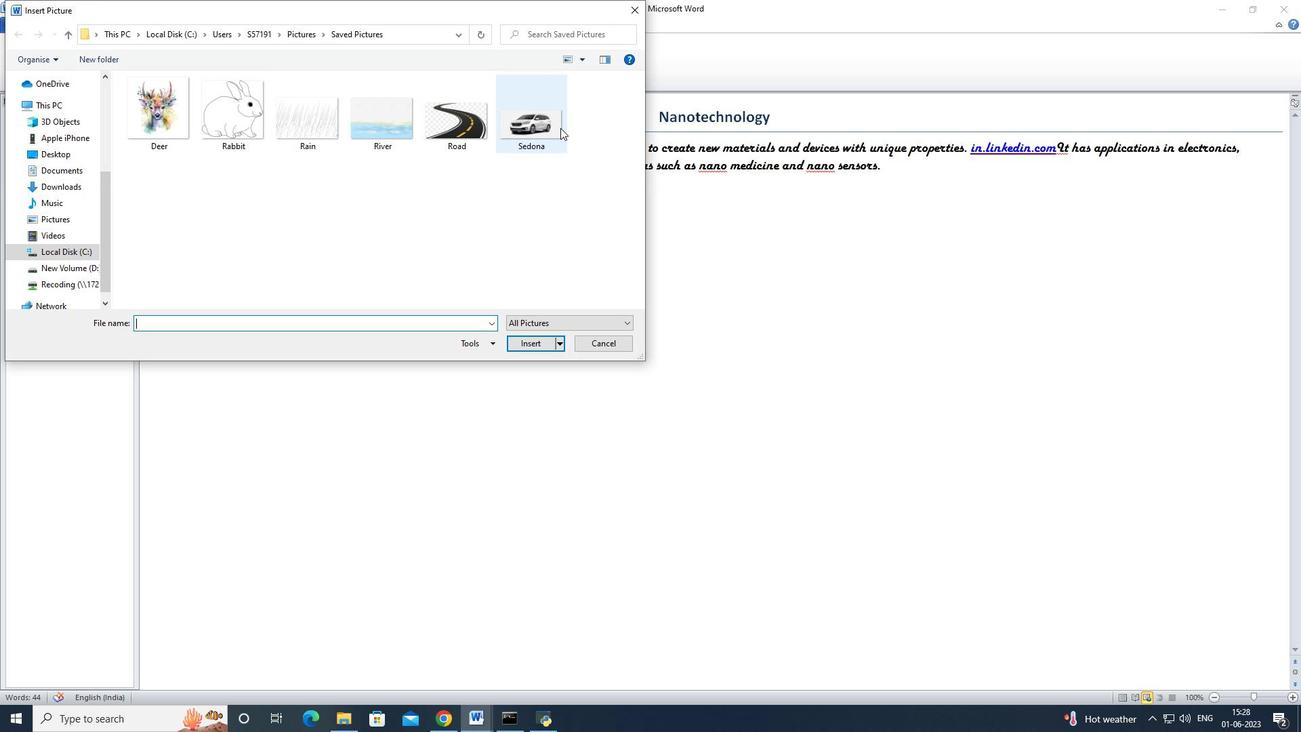 
Action: Mouse pressed left at (555, 130)
Screenshot: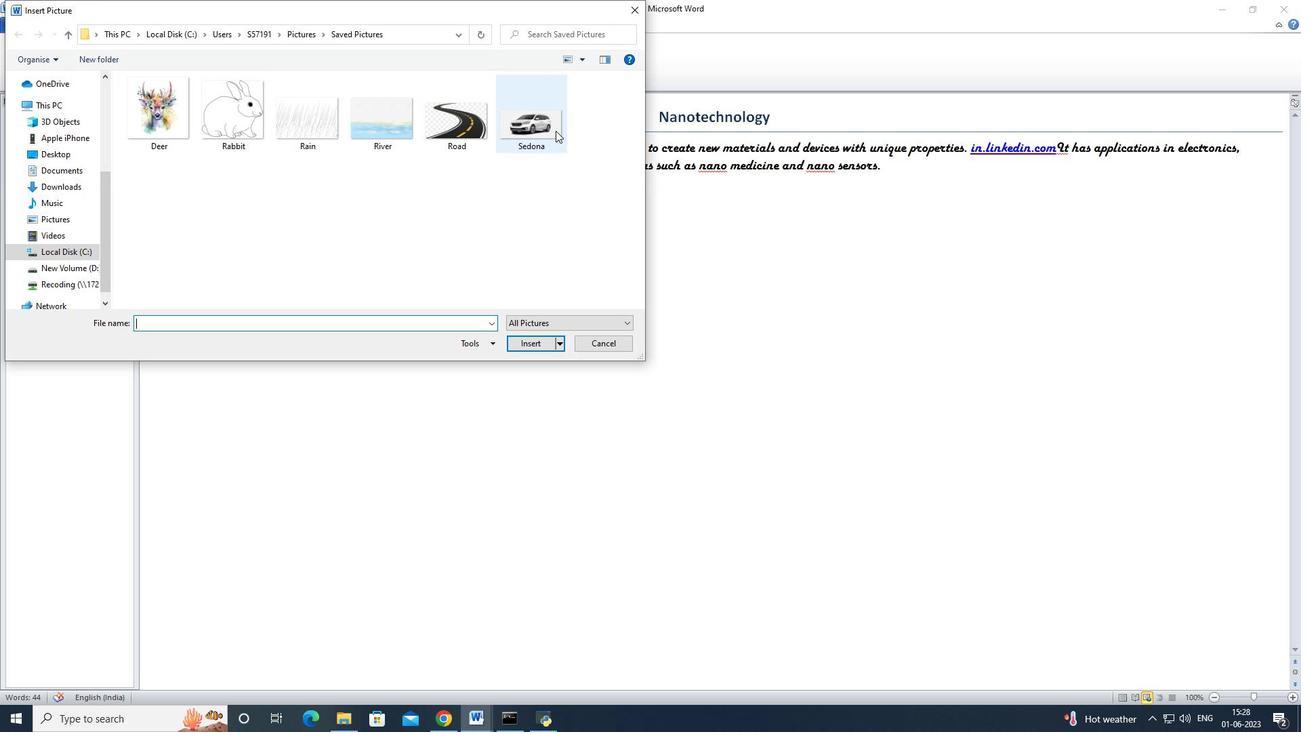 
Action: Mouse moved to (540, 349)
Screenshot: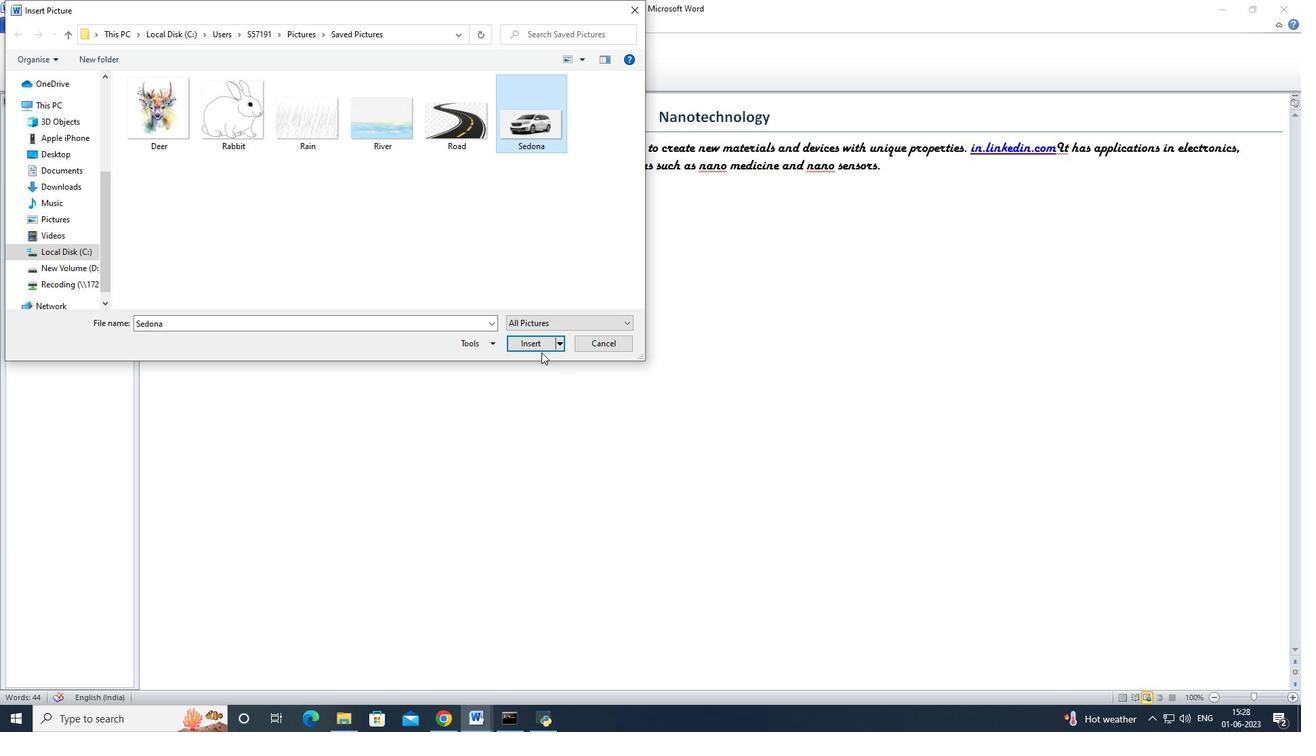 
Action: Mouse pressed left at (540, 349)
Screenshot: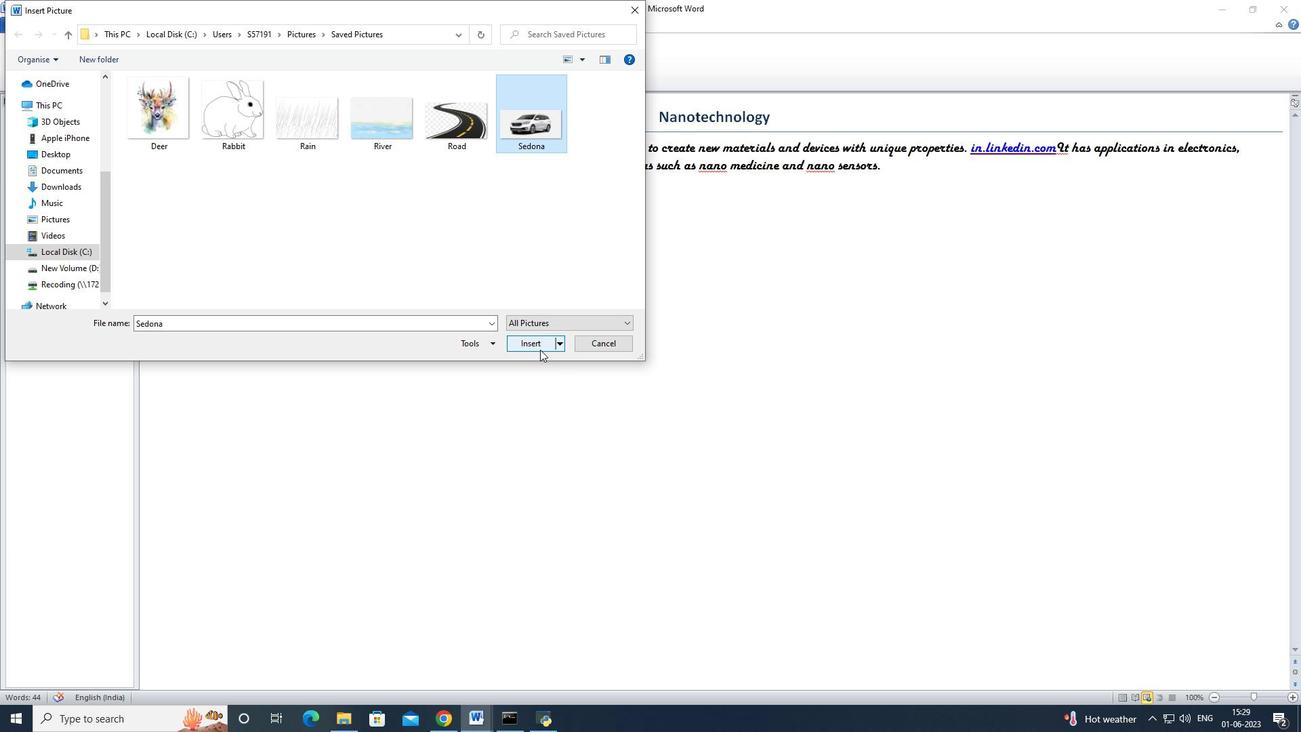 
Action: Mouse moved to (1265, 47)
Screenshot: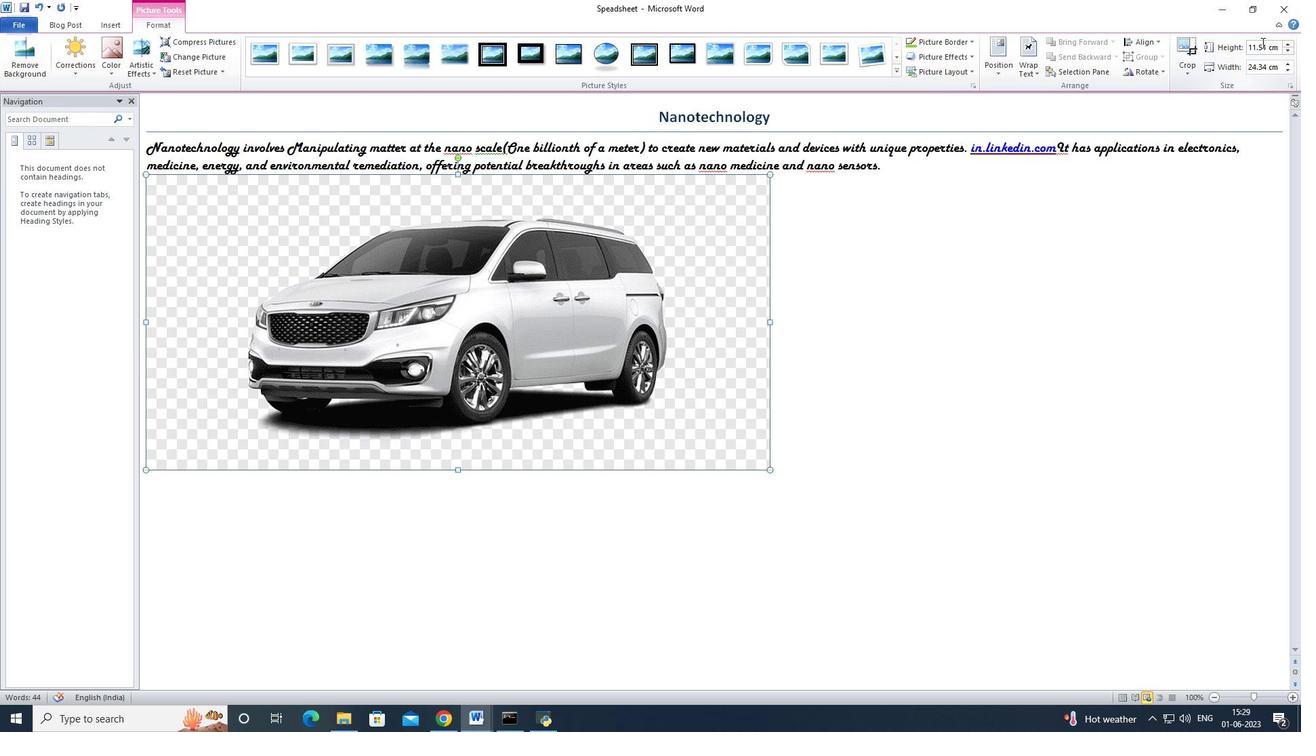 
Action: Mouse pressed left at (1265, 47)
Screenshot: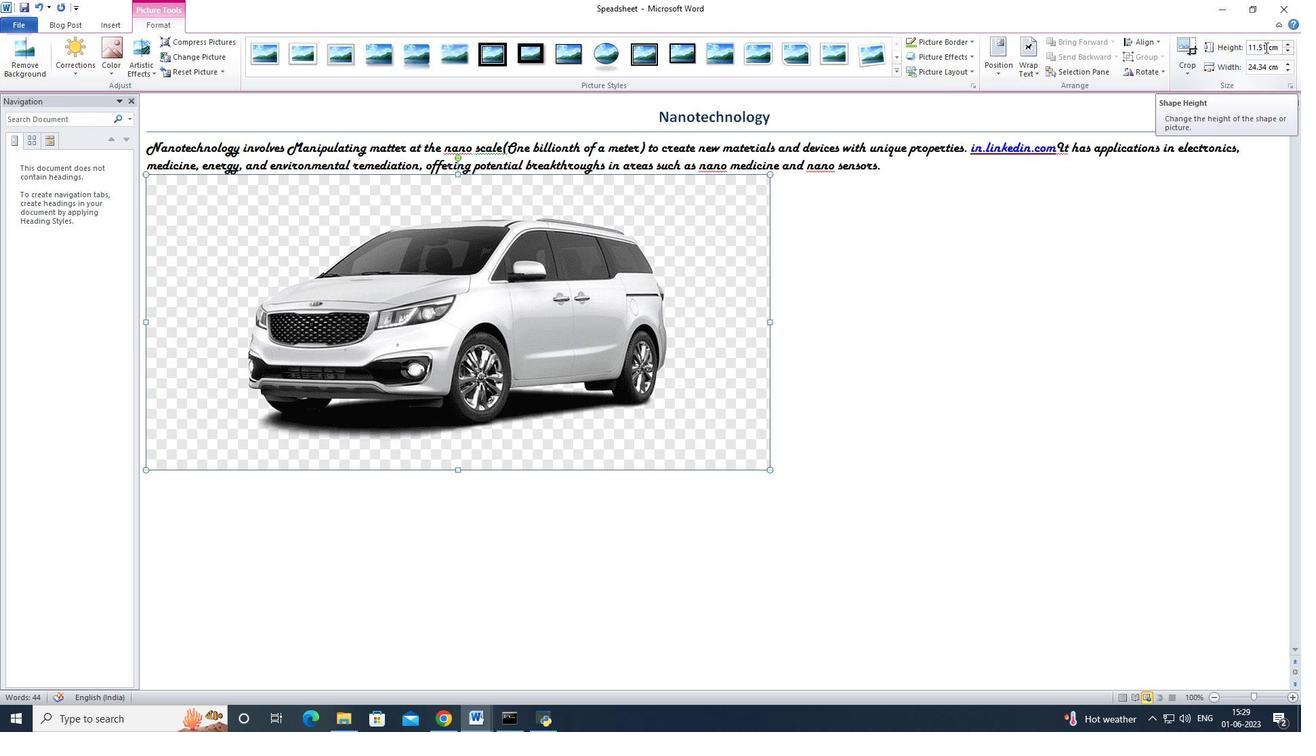 
Action: Mouse moved to (1282, 48)
Screenshot: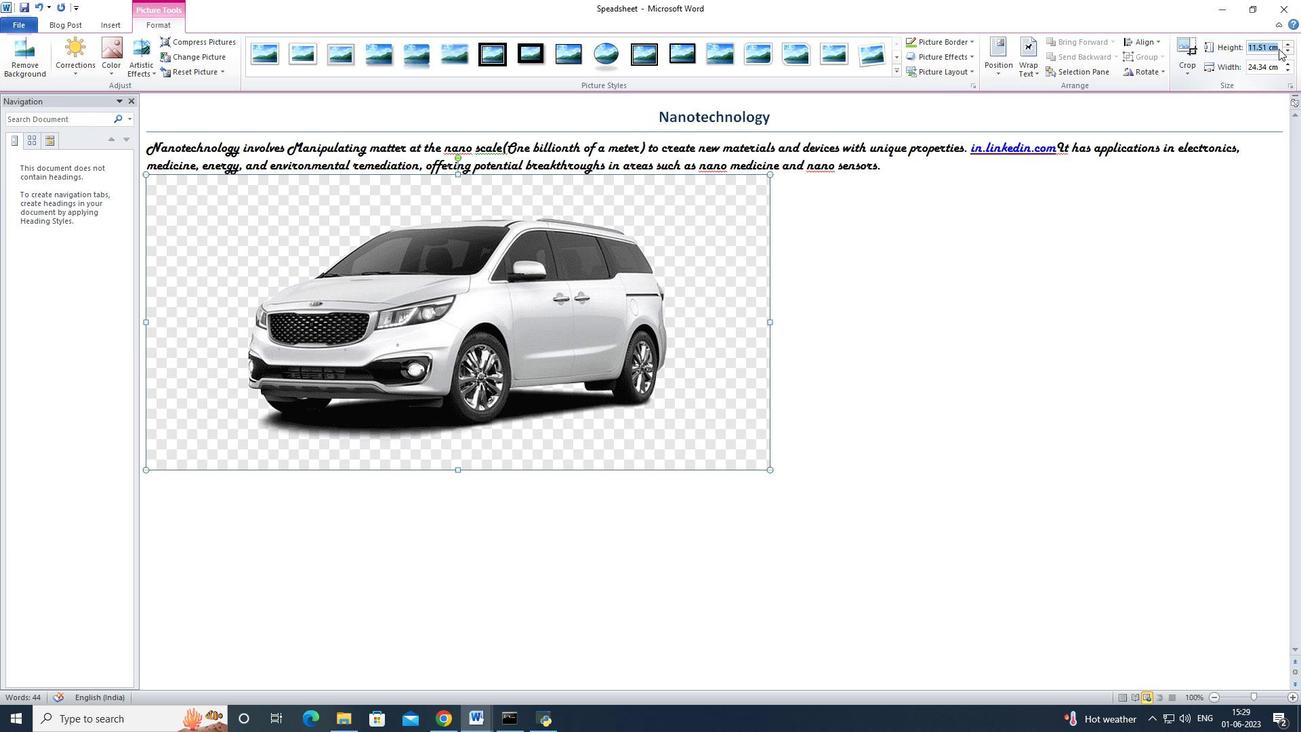 
Action: Key pressed 3.3<Key.enter>
Screenshot: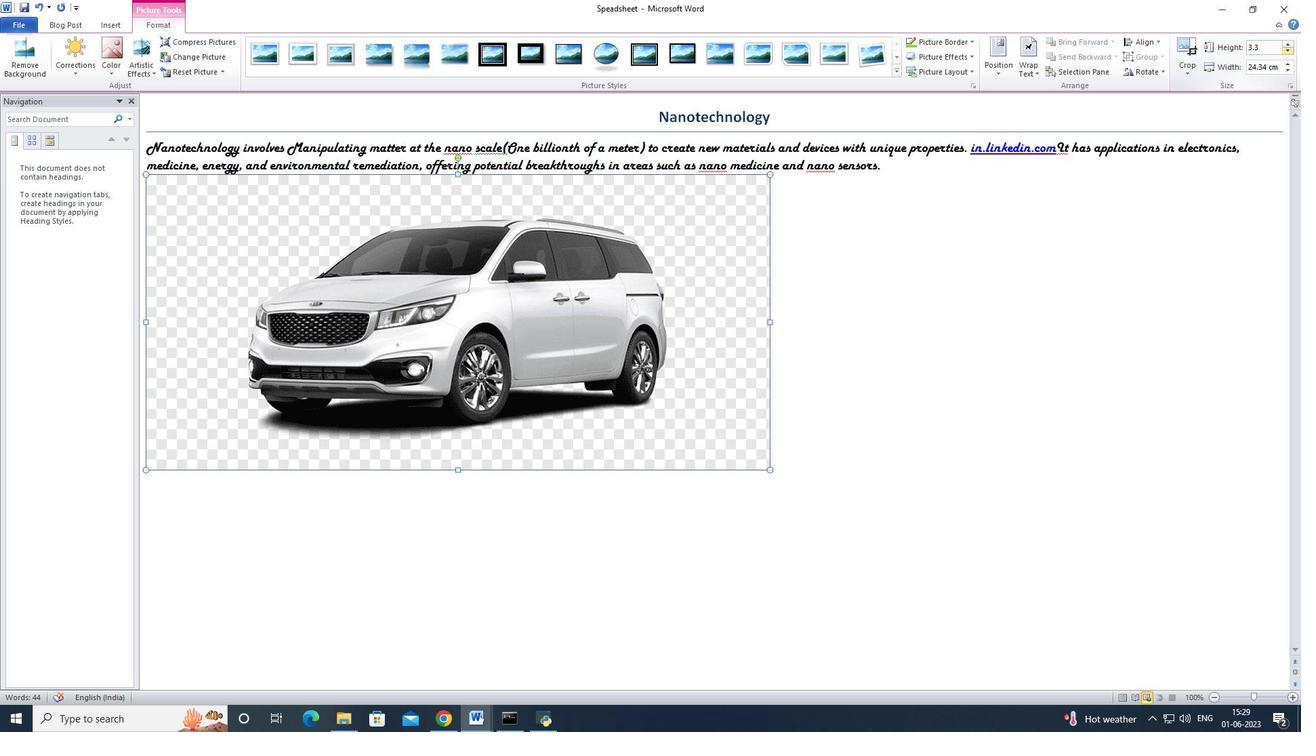
Action: Mouse moved to (974, 221)
Screenshot: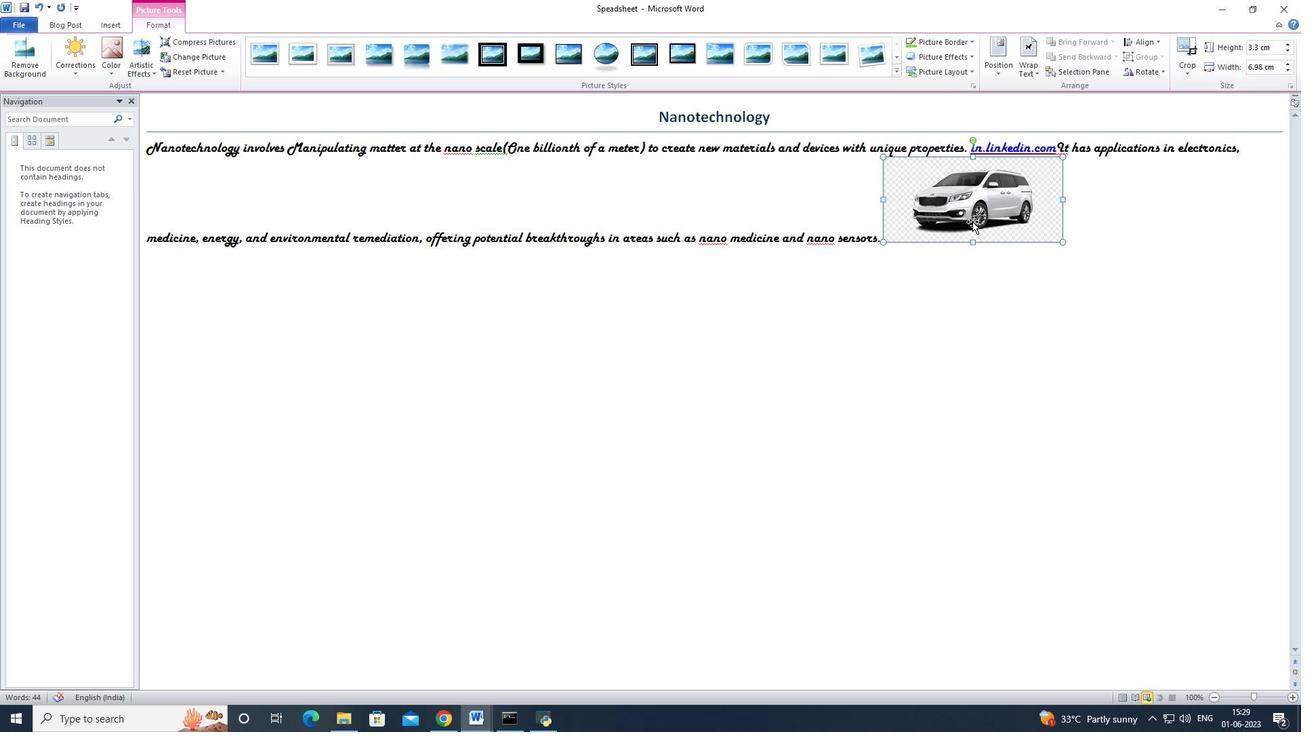 
Action: Mouse pressed left at (974, 221)
Screenshot: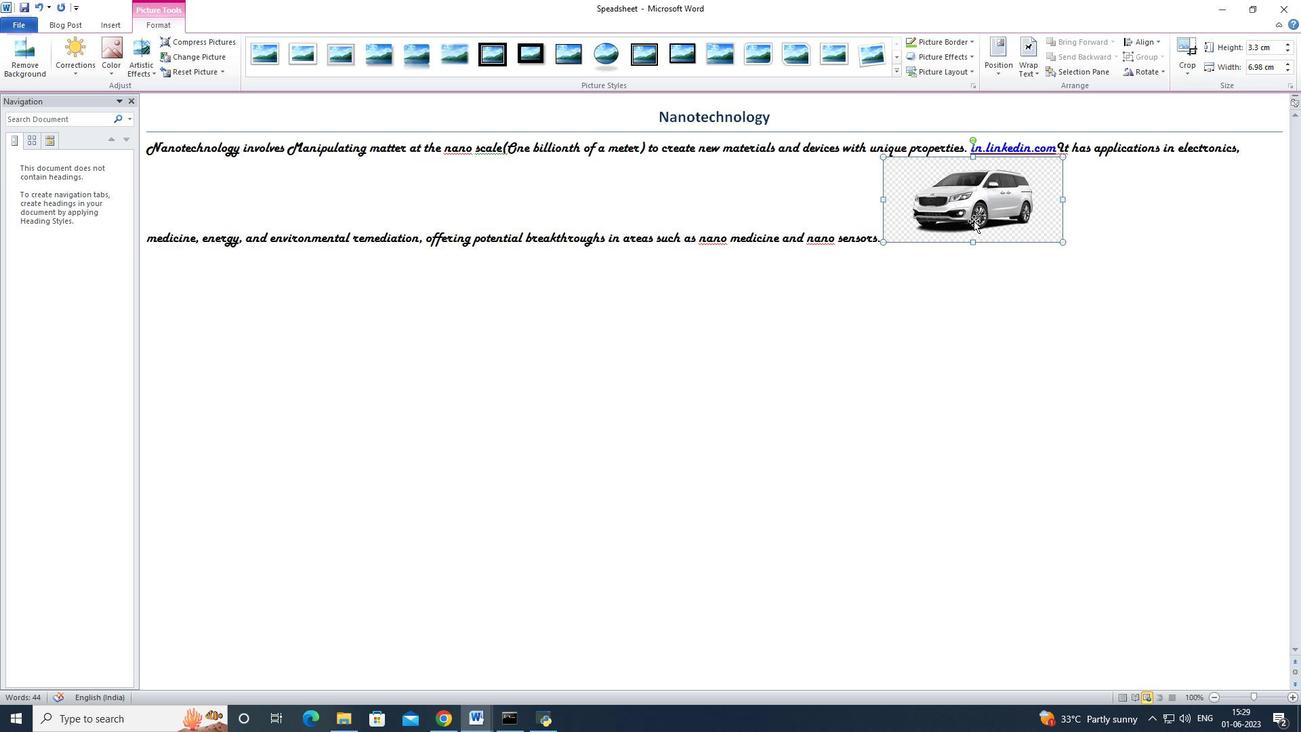 
Action: Mouse moved to (1033, 58)
Screenshot: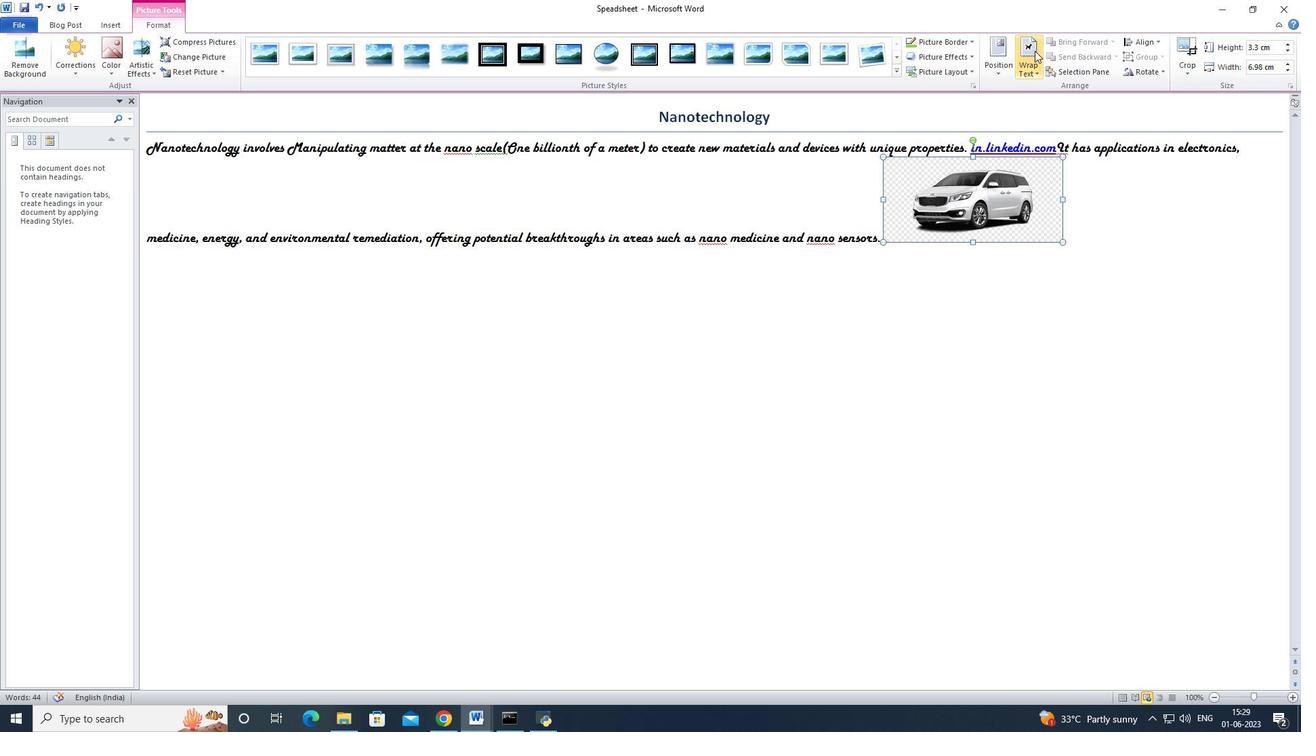 
Action: Mouse pressed left at (1033, 58)
Screenshot: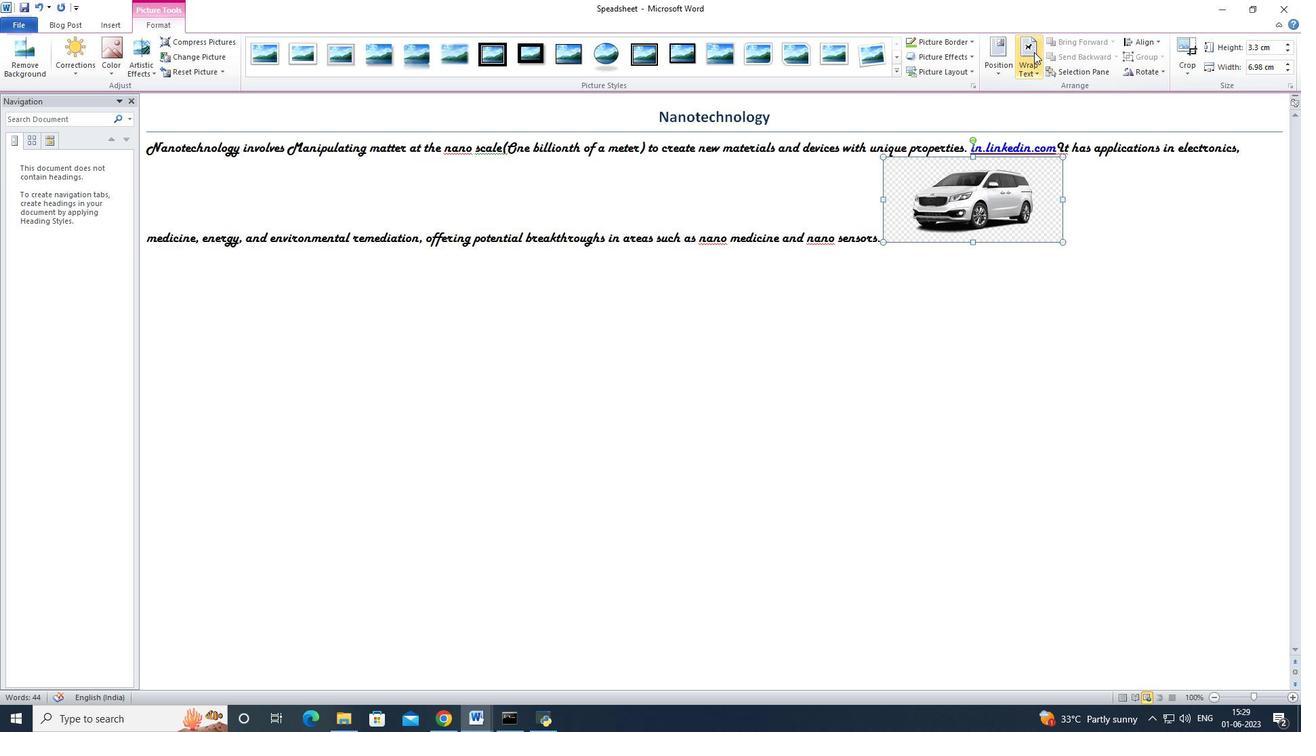 
Action: Mouse moved to (1062, 223)
Screenshot: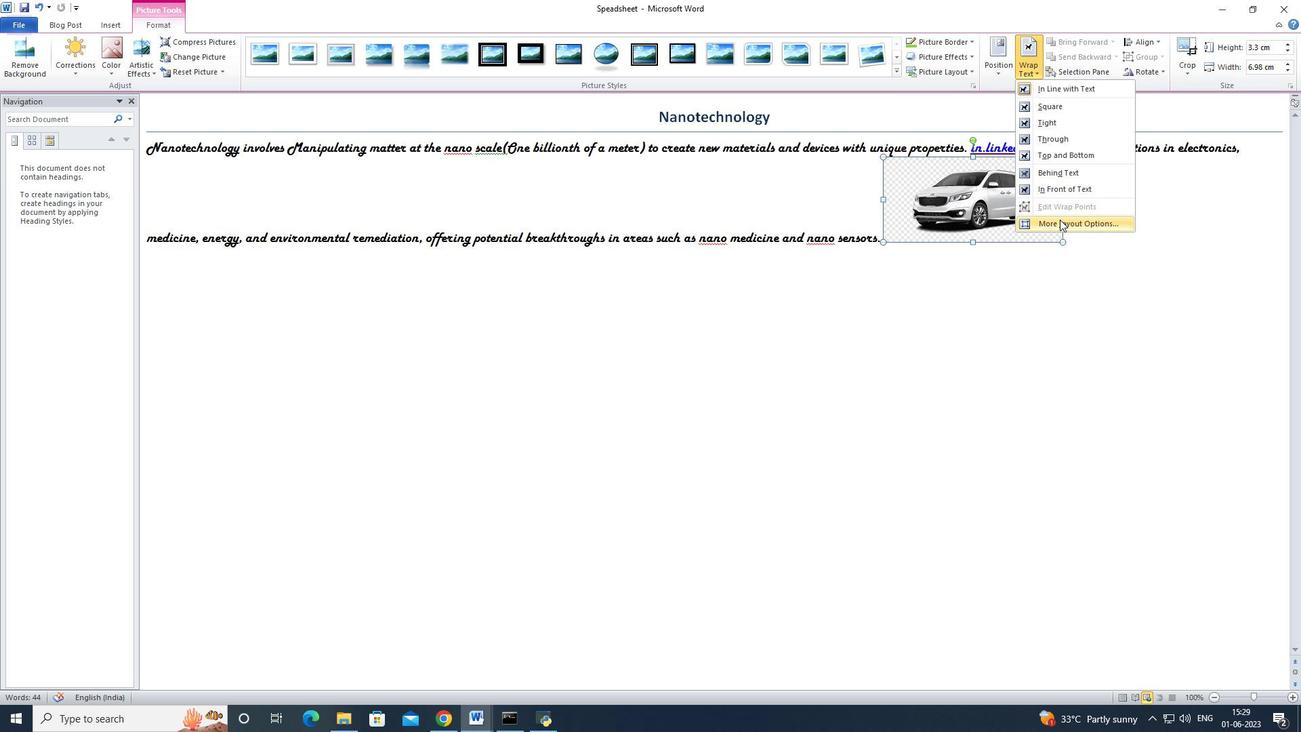 
Action: Mouse pressed left at (1062, 223)
Screenshot: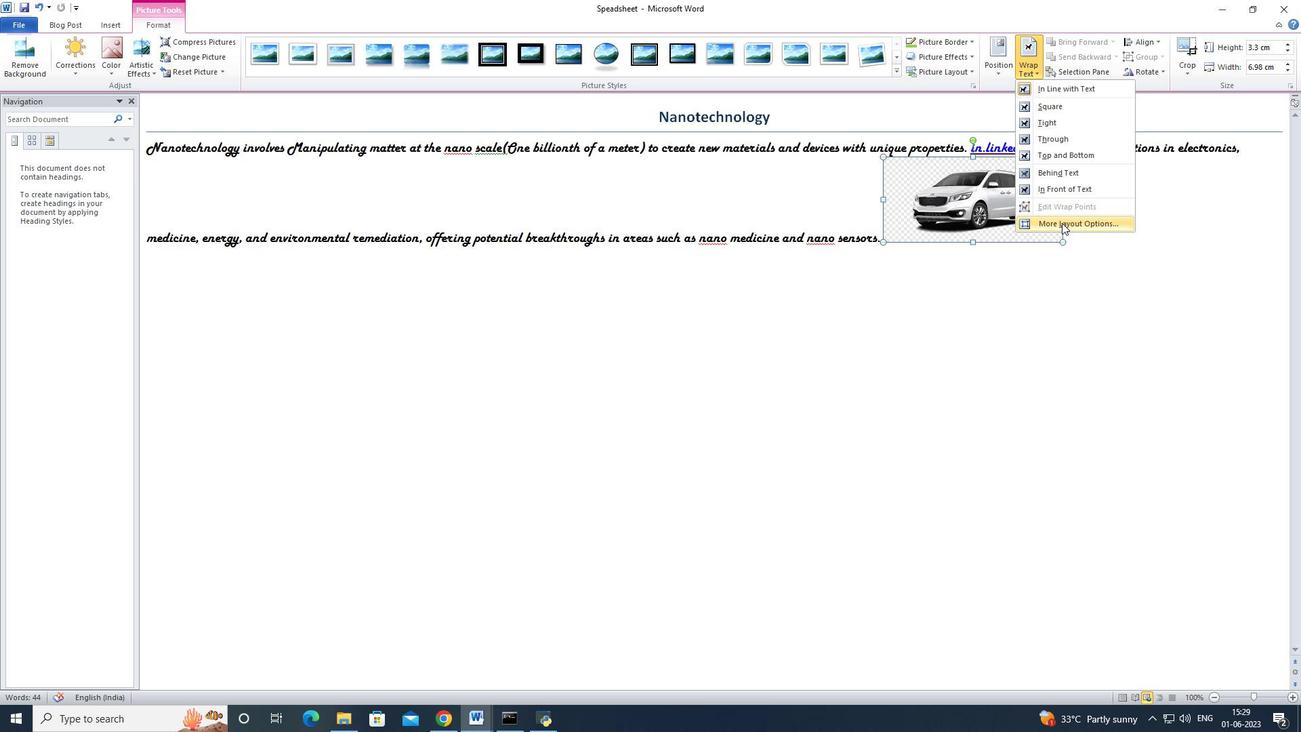 
Action: Mouse moved to (760, 265)
Screenshot: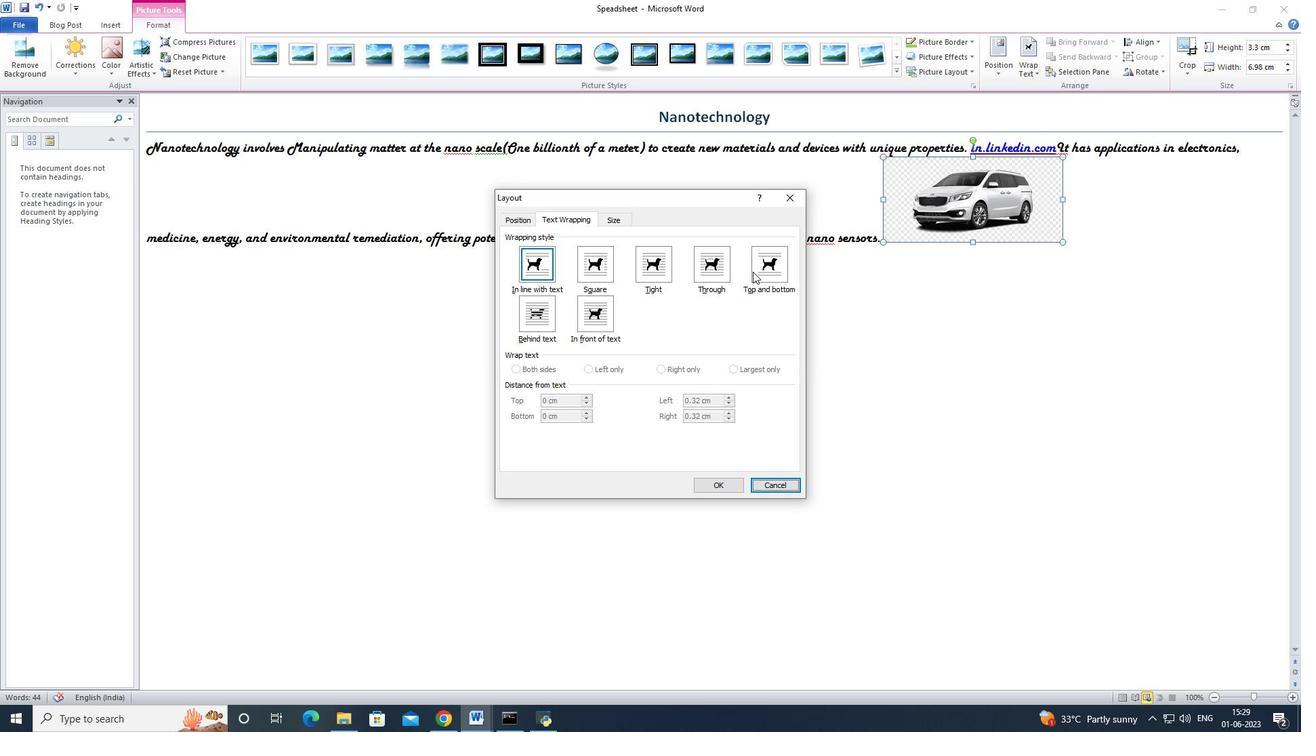 
Action: Mouse pressed left at (760, 265)
Screenshot: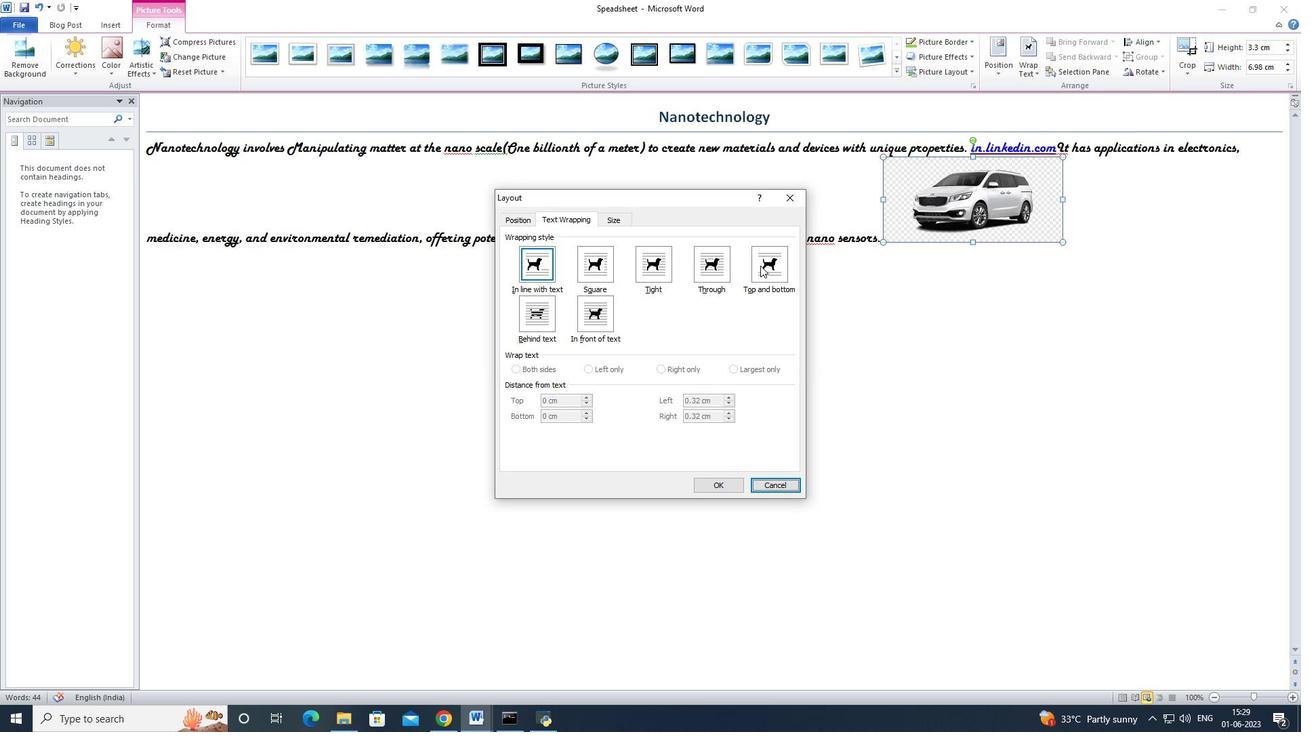 
Action: Mouse moved to (705, 273)
Screenshot: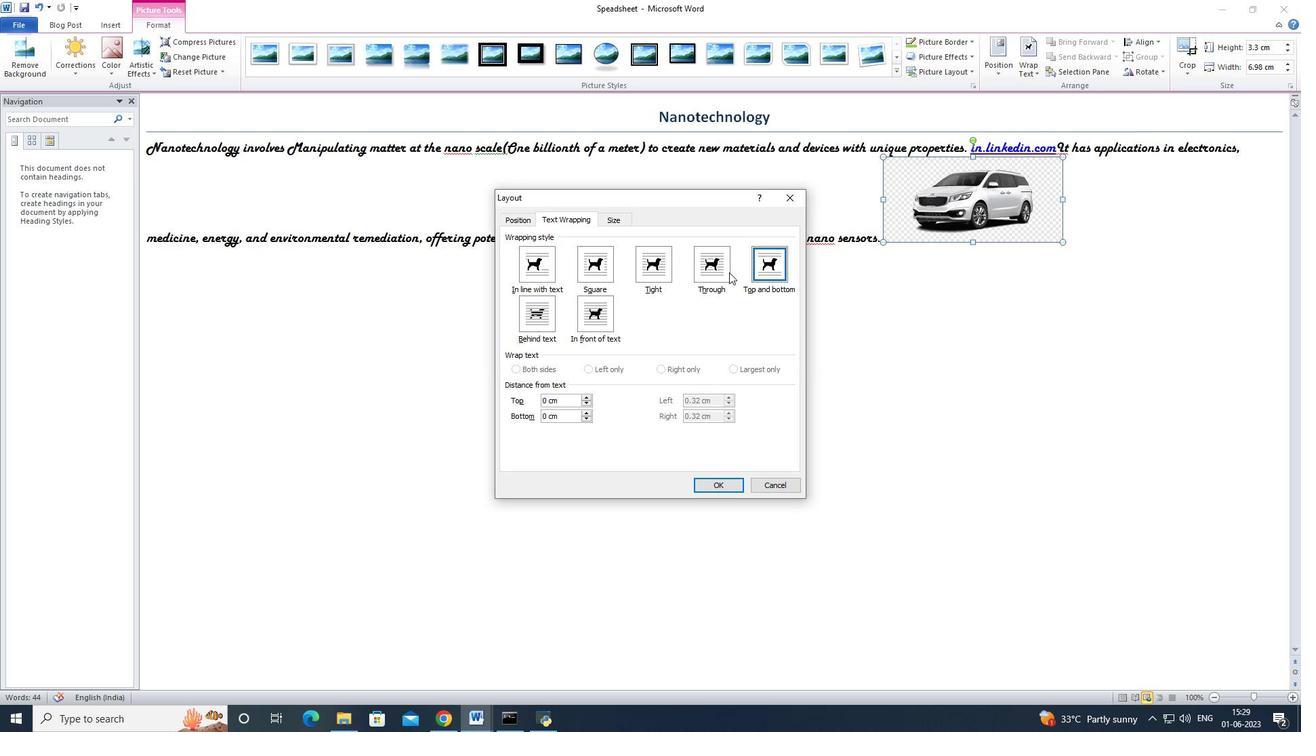 
Action: Mouse pressed left at (705, 273)
Screenshot: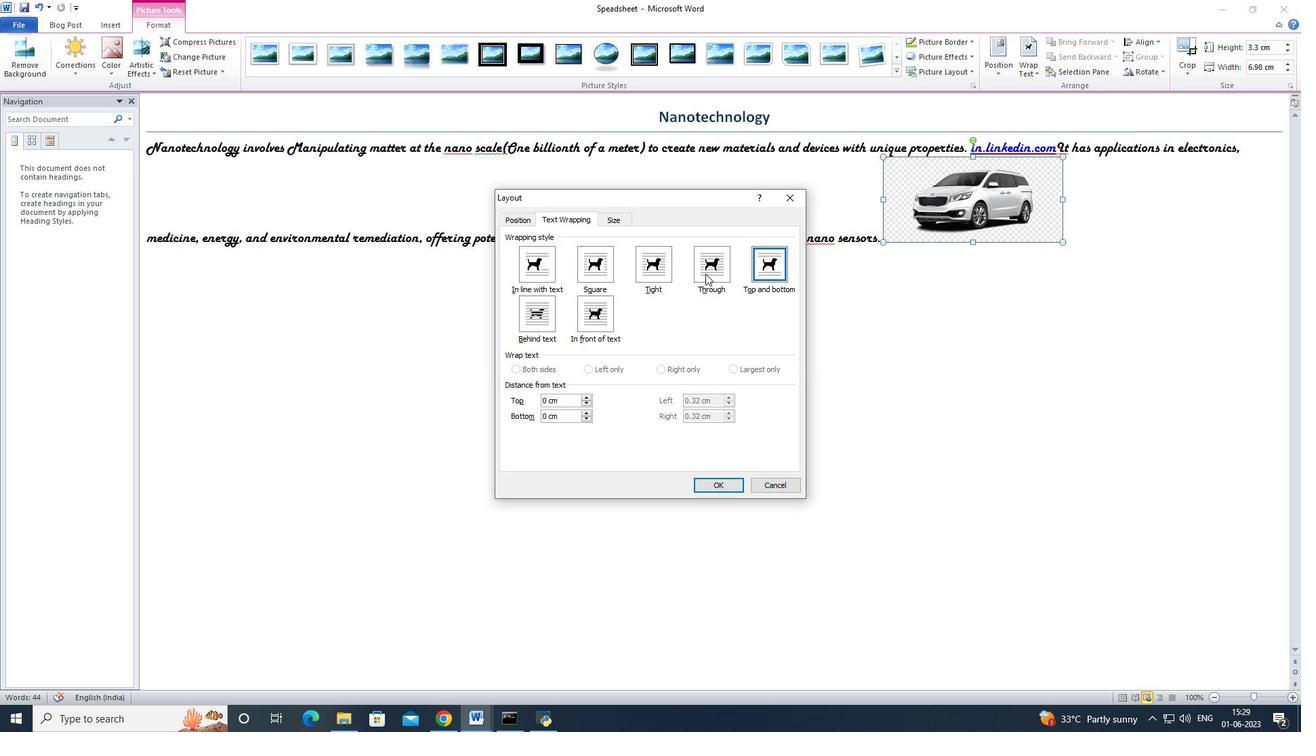 
Action: Mouse moved to (663, 369)
Screenshot: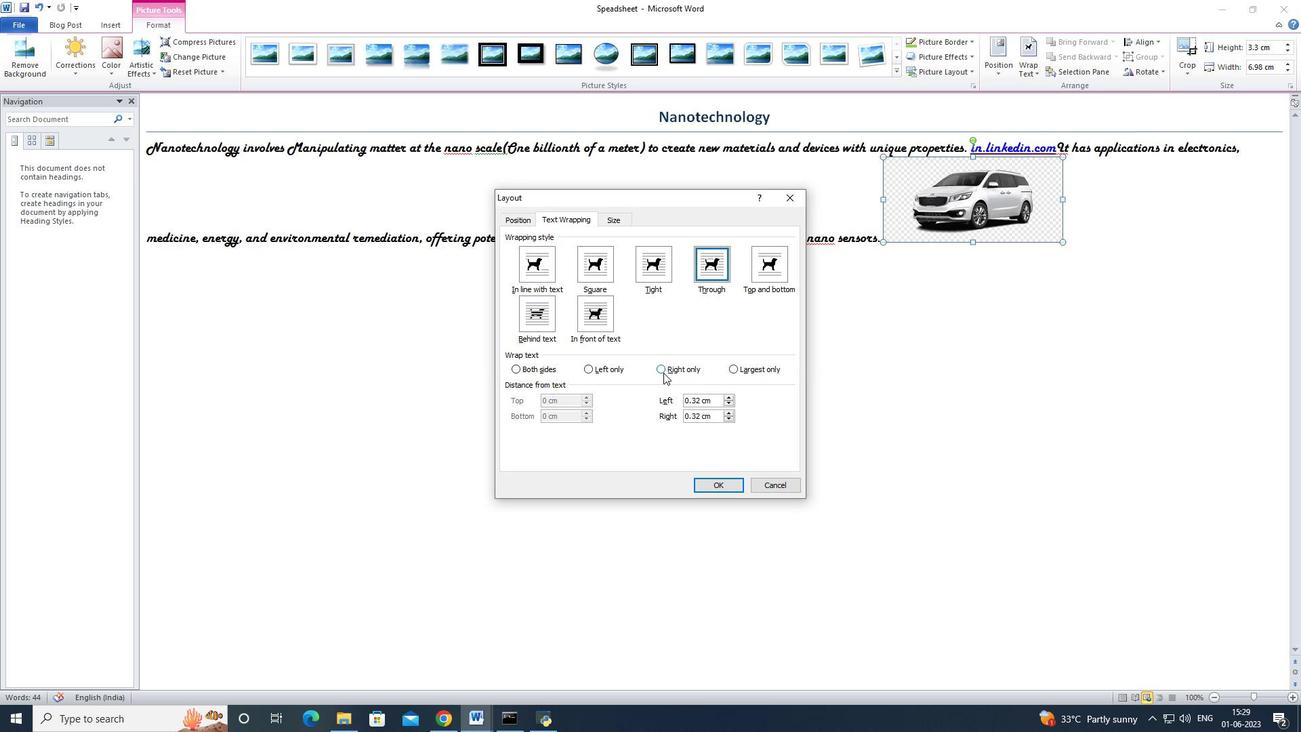 
Action: Mouse pressed left at (663, 369)
Screenshot: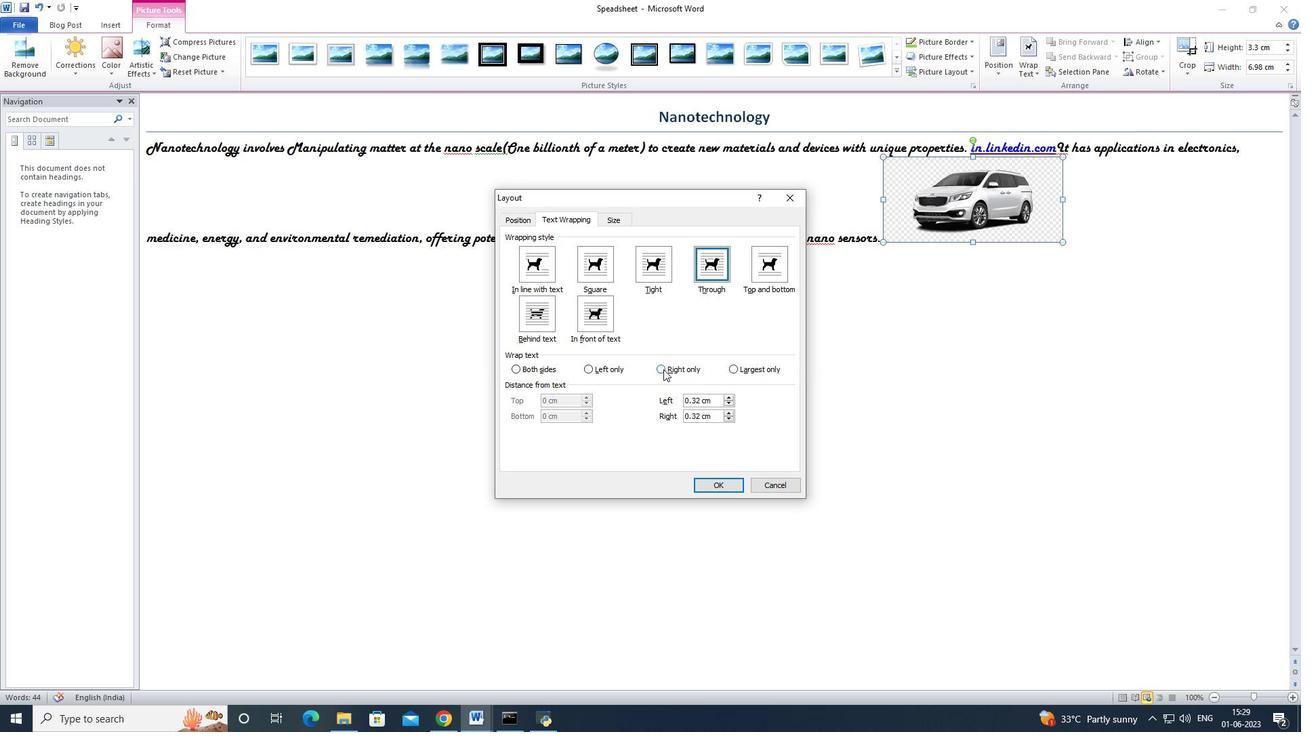 
Action: Mouse moved to (727, 481)
Screenshot: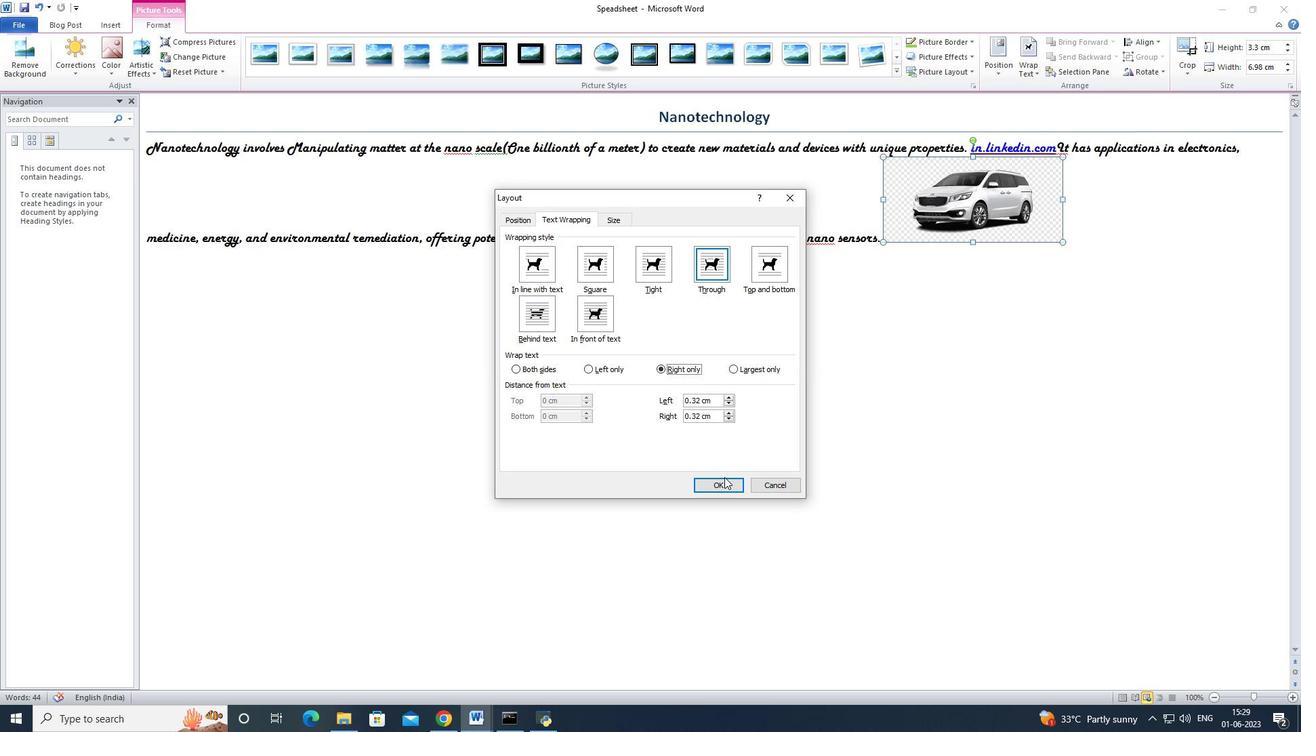 
Action: Mouse pressed left at (727, 481)
Screenshot: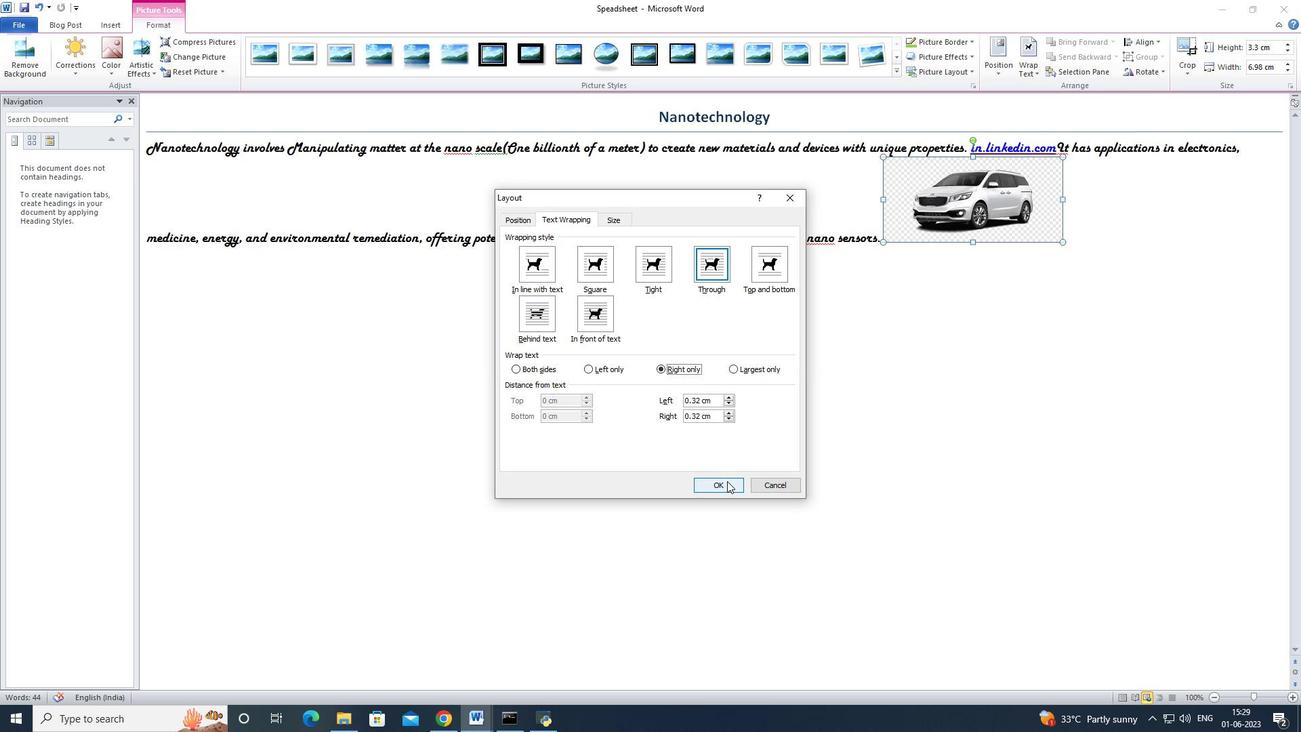 
Action: Mouse moved to (262, 227)
Screenshot: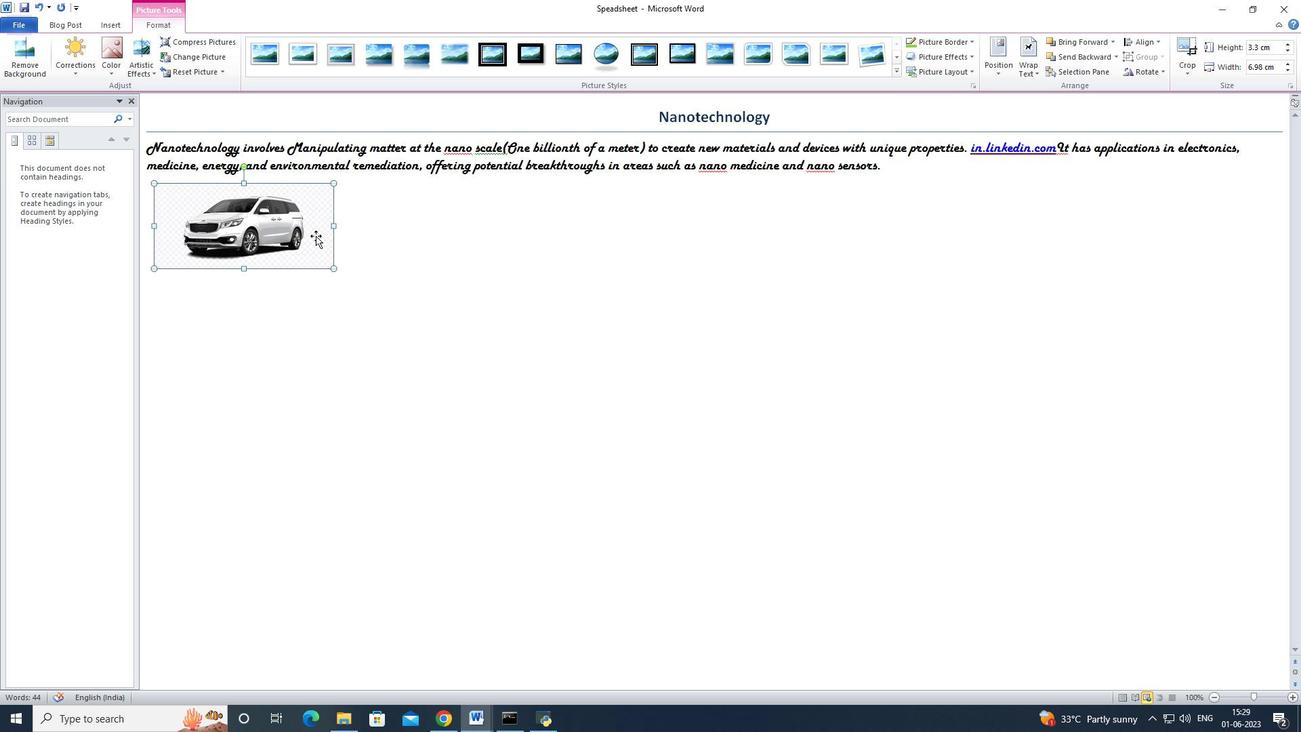 
Action: Mouse pressed left at (262, 227)
Screenshot: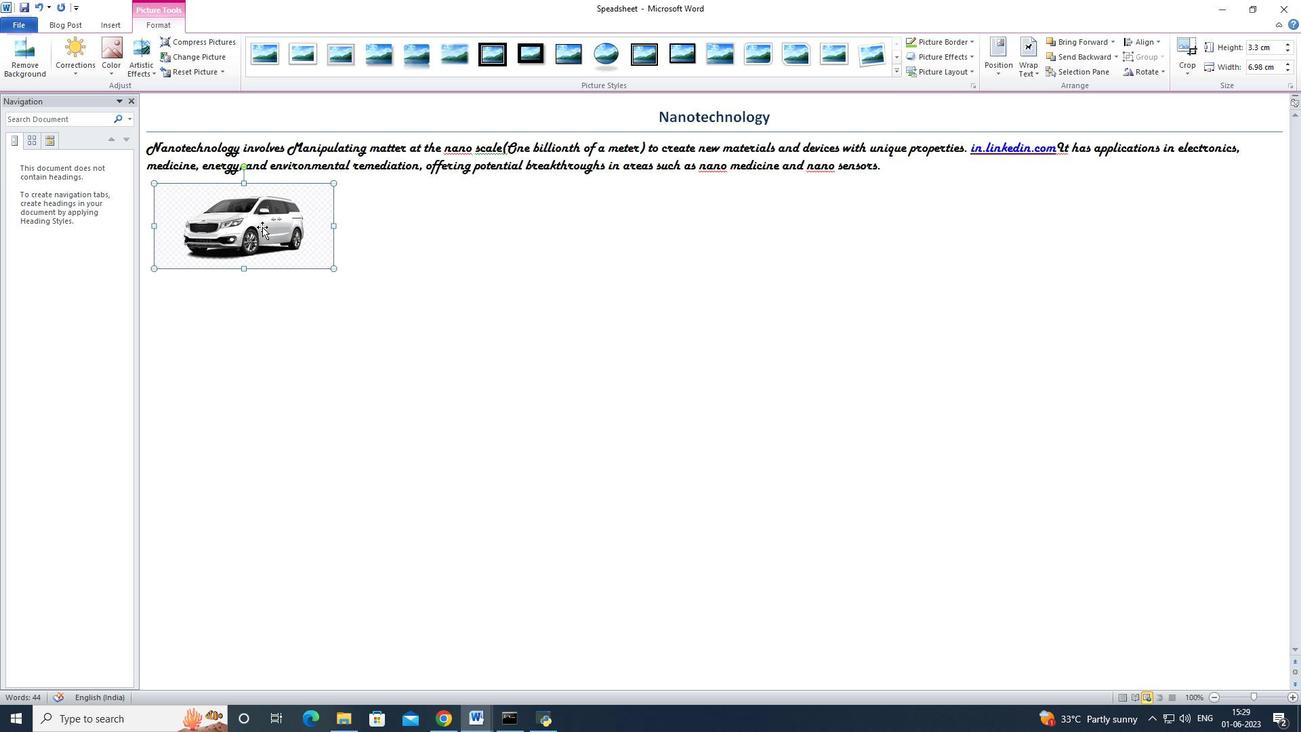 
Action: Mouse moved to (1162, 198)
Screenshot: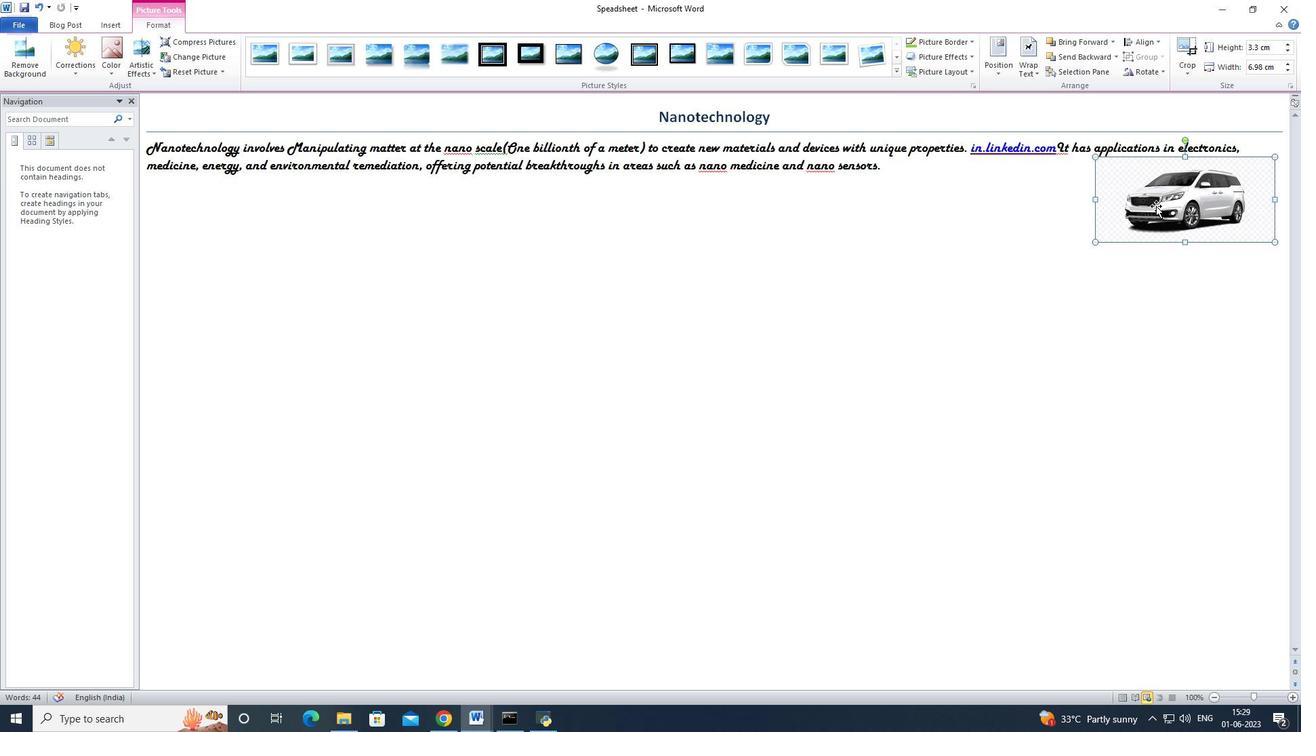 
Action: Mouse pressed left at (1162, 198)
Screenshot: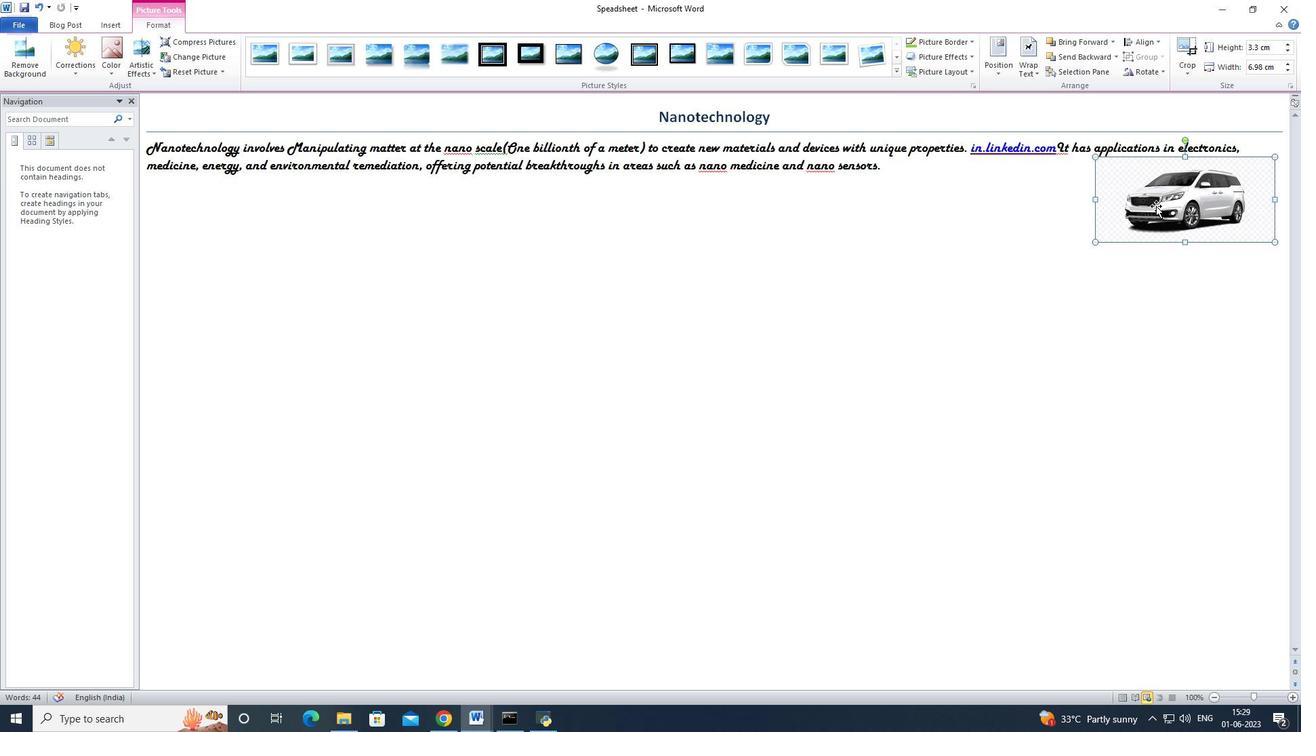 
Action: Mouse moved to (1154, 191)
Screenshot: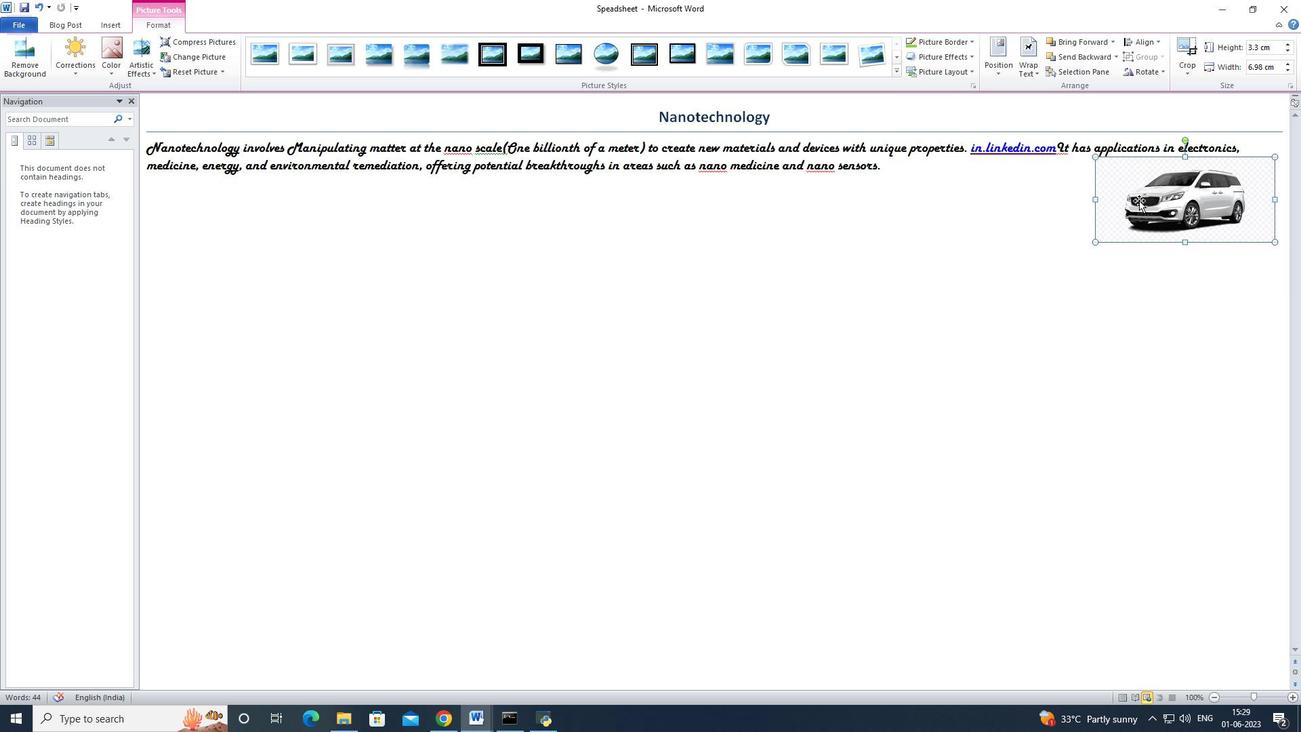 
Action: Mouse pressed left at (1154, 191)
Screenshot: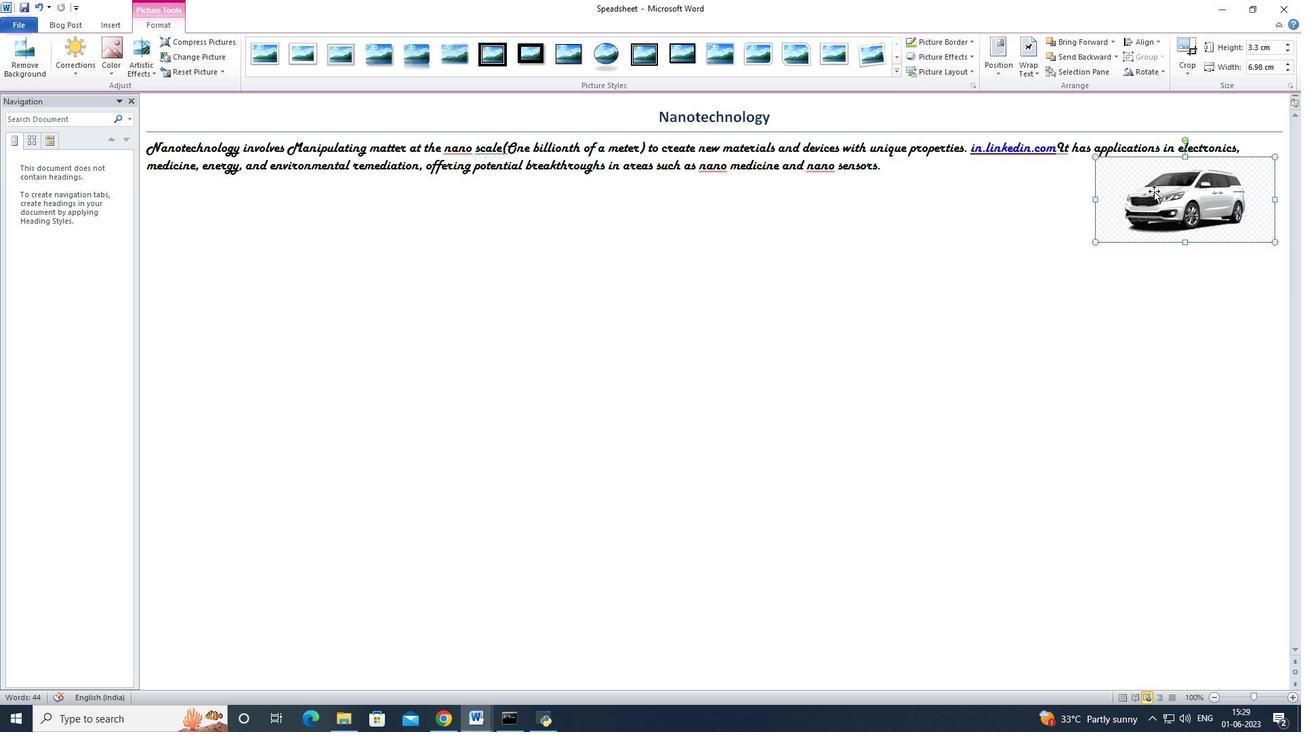 
Action: Mouse moved to (1136, 193)
Screenshot: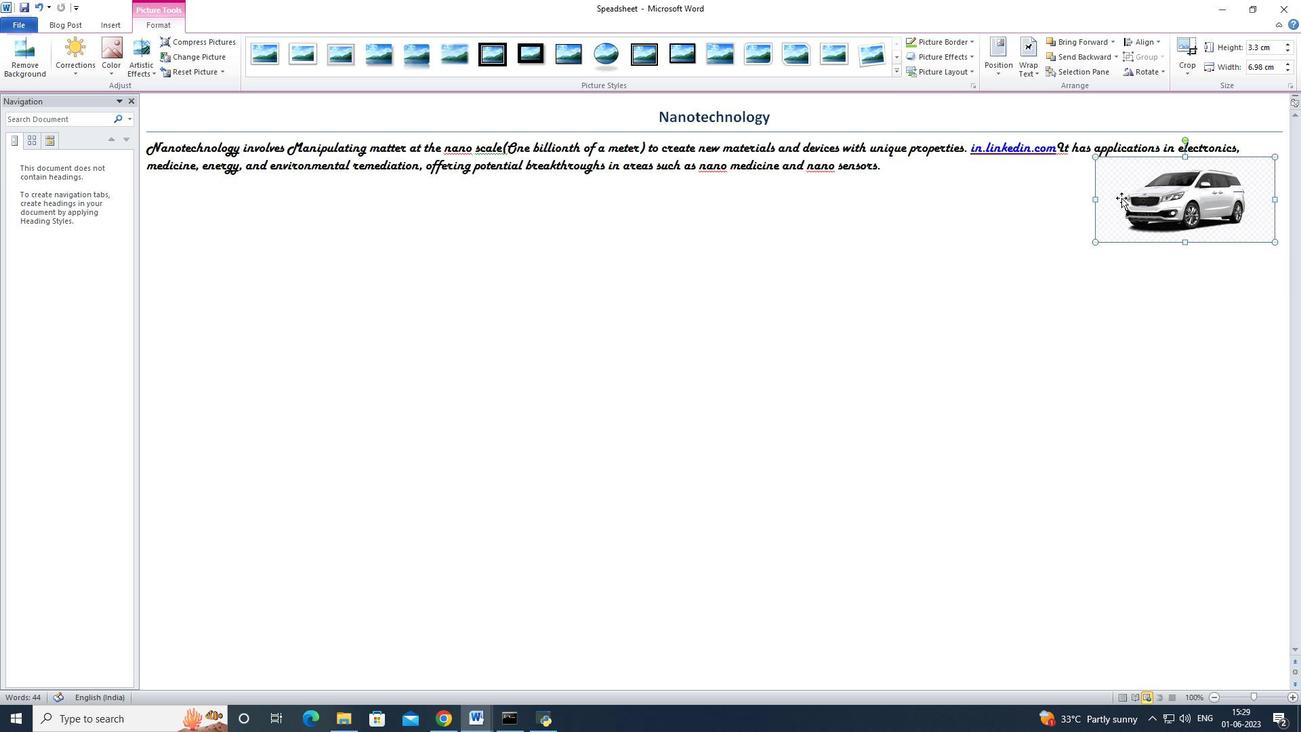 
Action: Mouse pressed left at (1136, 193)
Screenshot: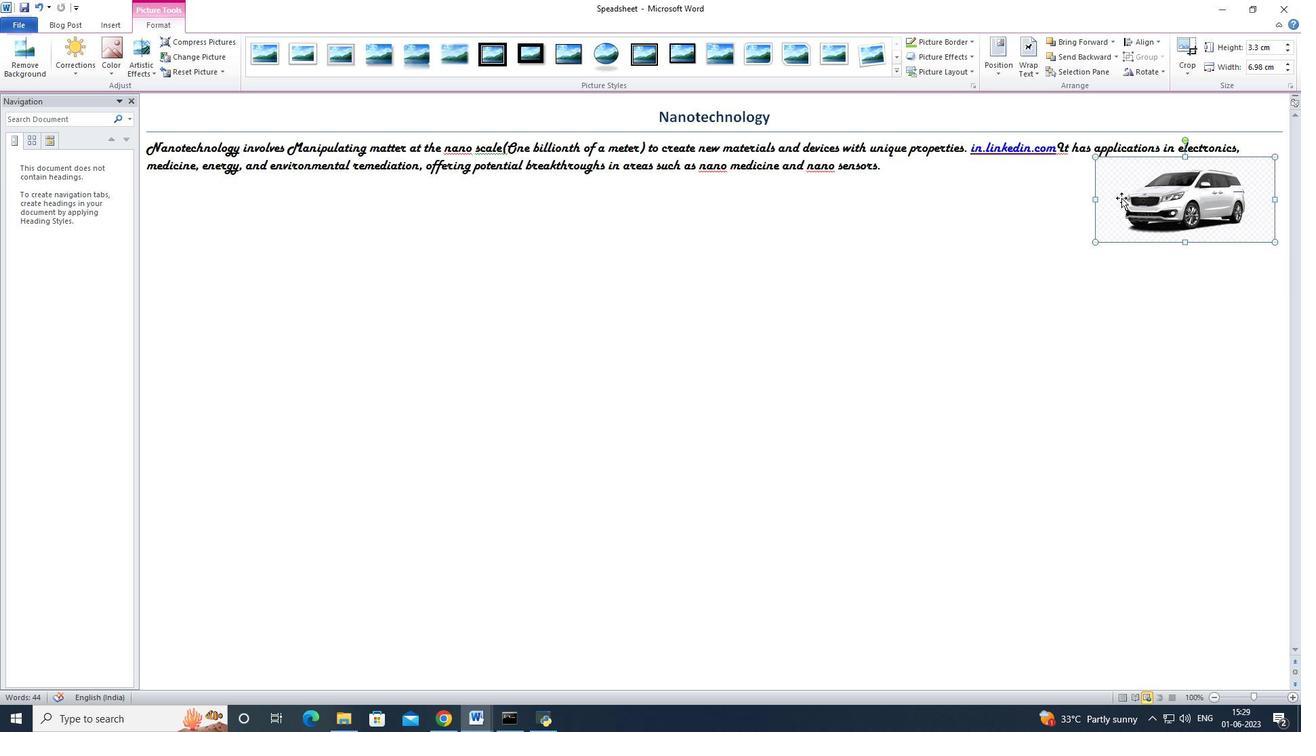 
Action: Mouse moved to (1035, 80)
Screenshot: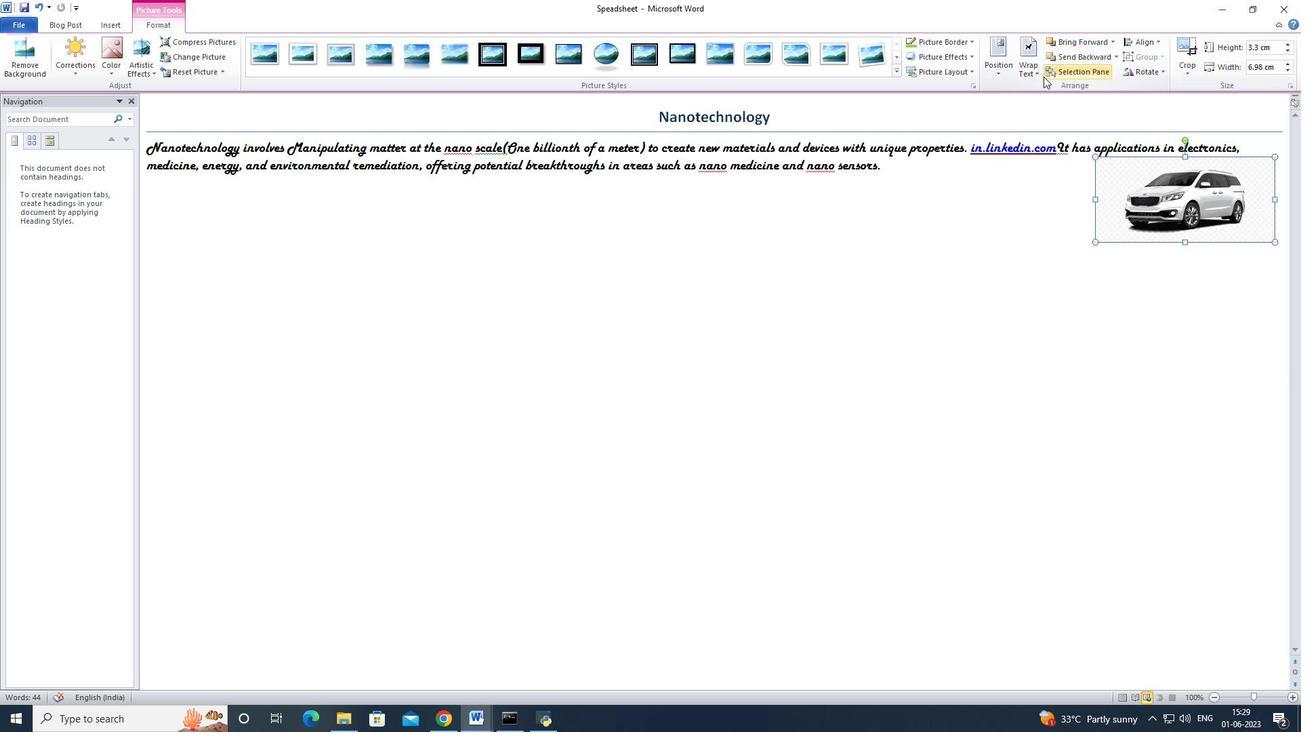 
Action: Mouse pressed left at (1035, 80)
Screenshot: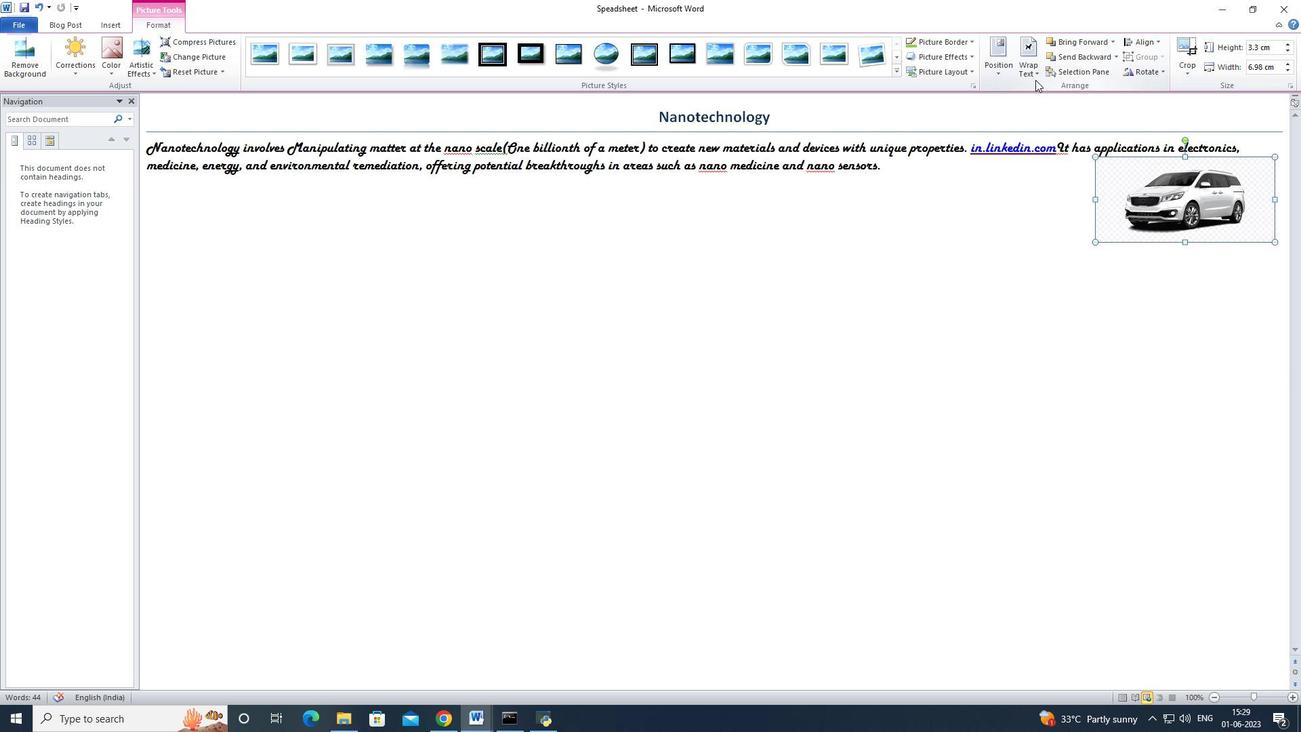
Action: Mouse moved to (1034, 63)
Screenshot: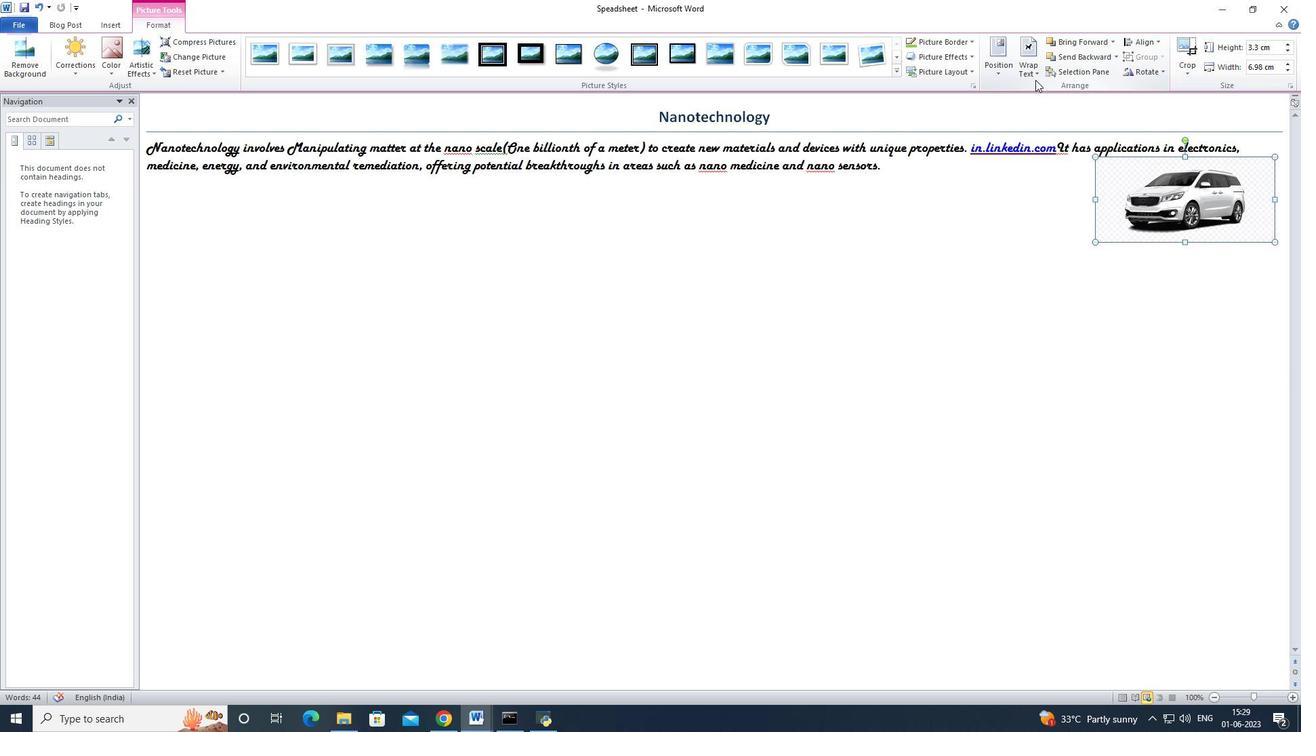 
Action: Mouse pressed left at (1034, 63)
Screenshot: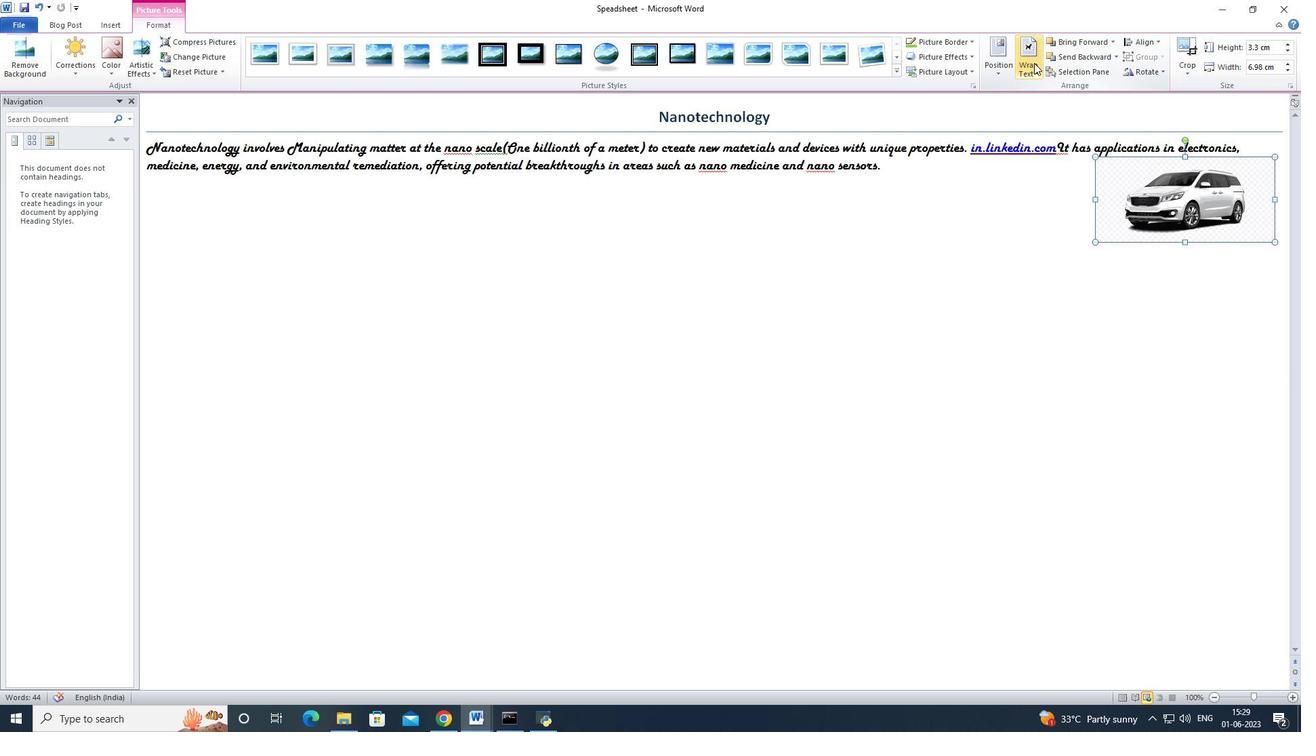 
Action: Mouse moved to (1058, 188)
Screenshot: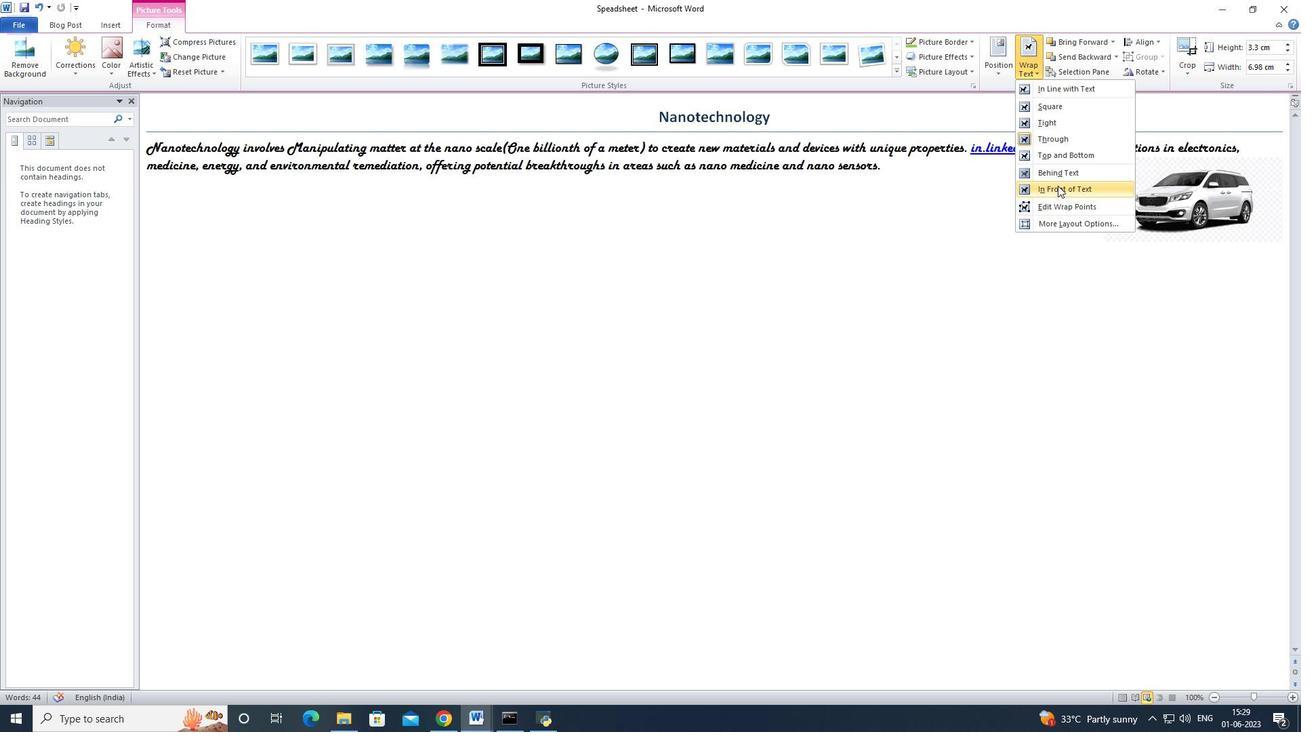 
Action: Mouse pressed left at (1058, 188)
Screenshot: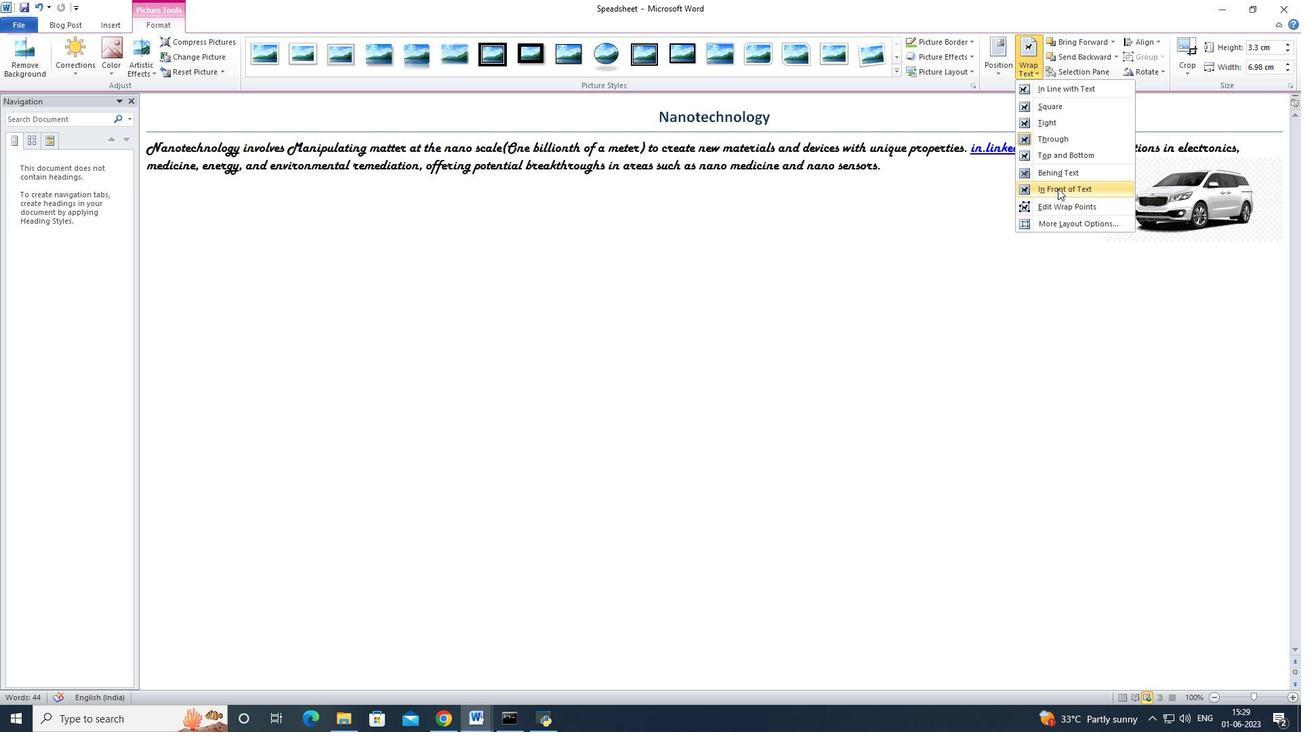 
Action: Mouse moved to (1177, 204)
Screenshot: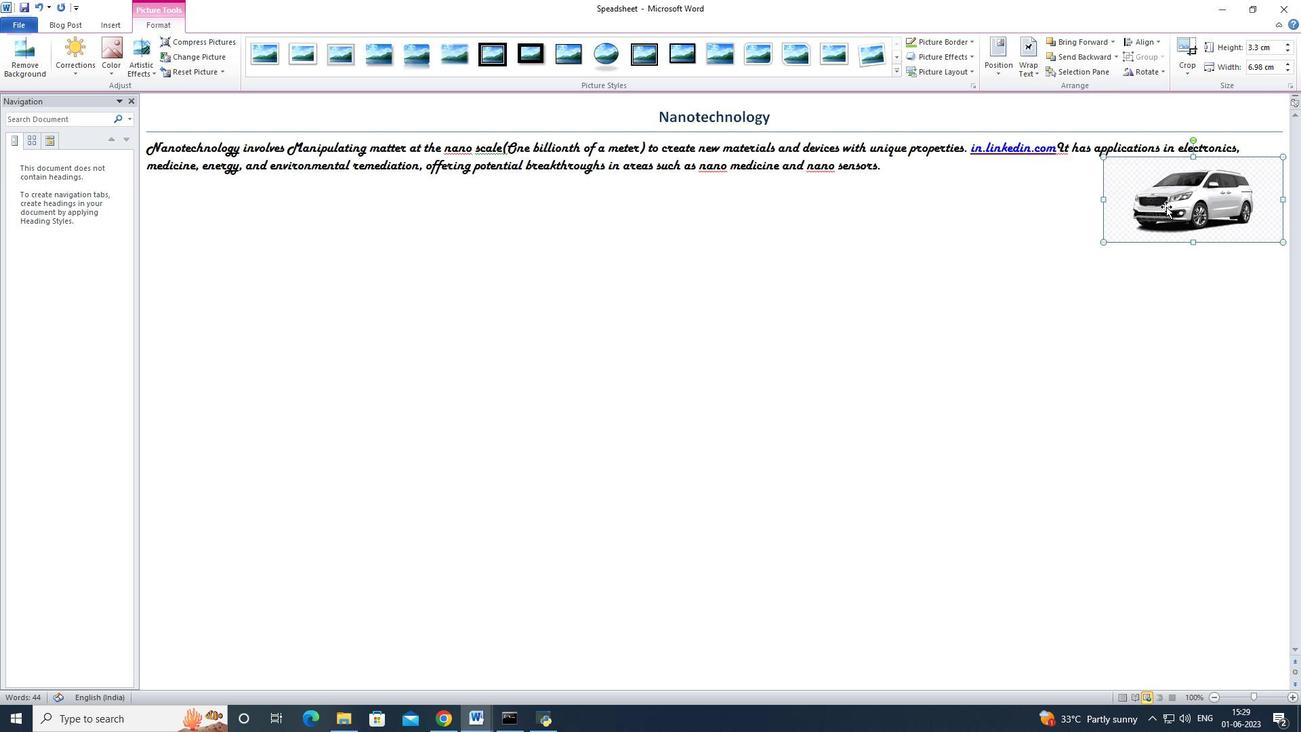 
Action: Mouse pressed left at (1177, 204)
Screenshot: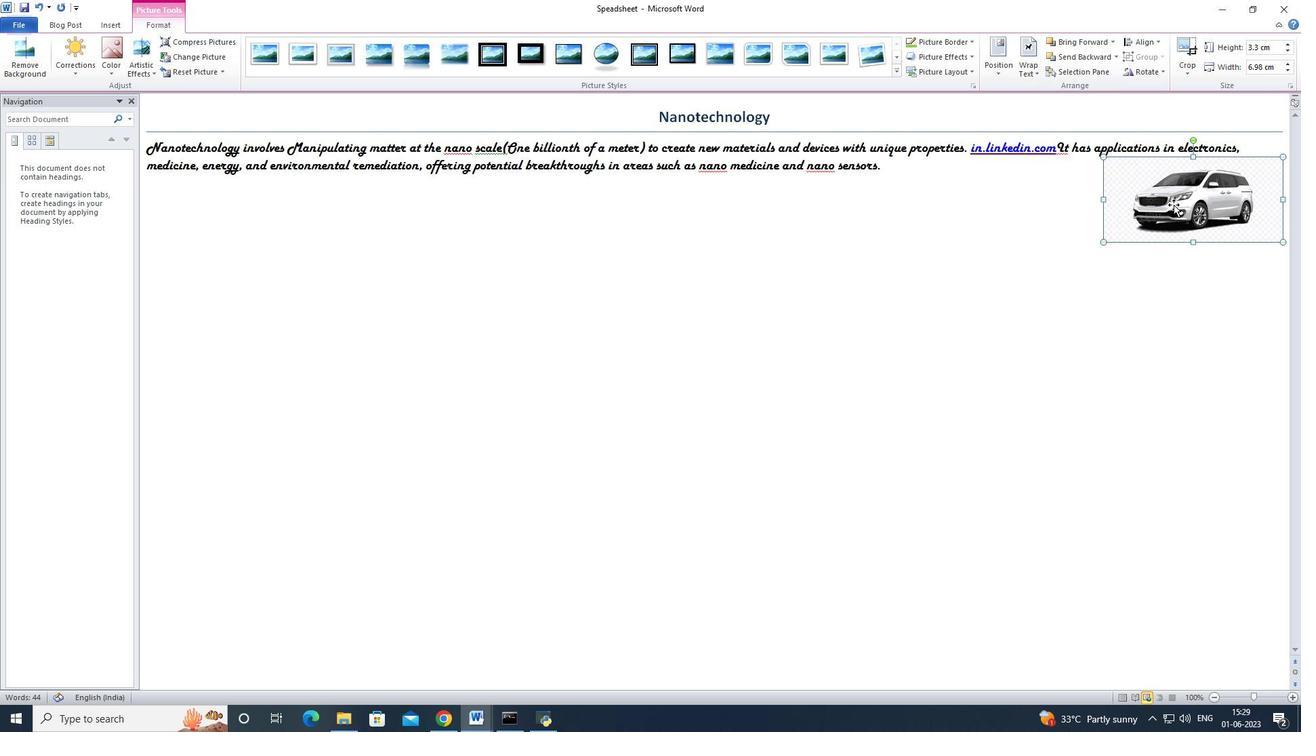 
Action: Mouse moved to (875, 303)
Screenshot: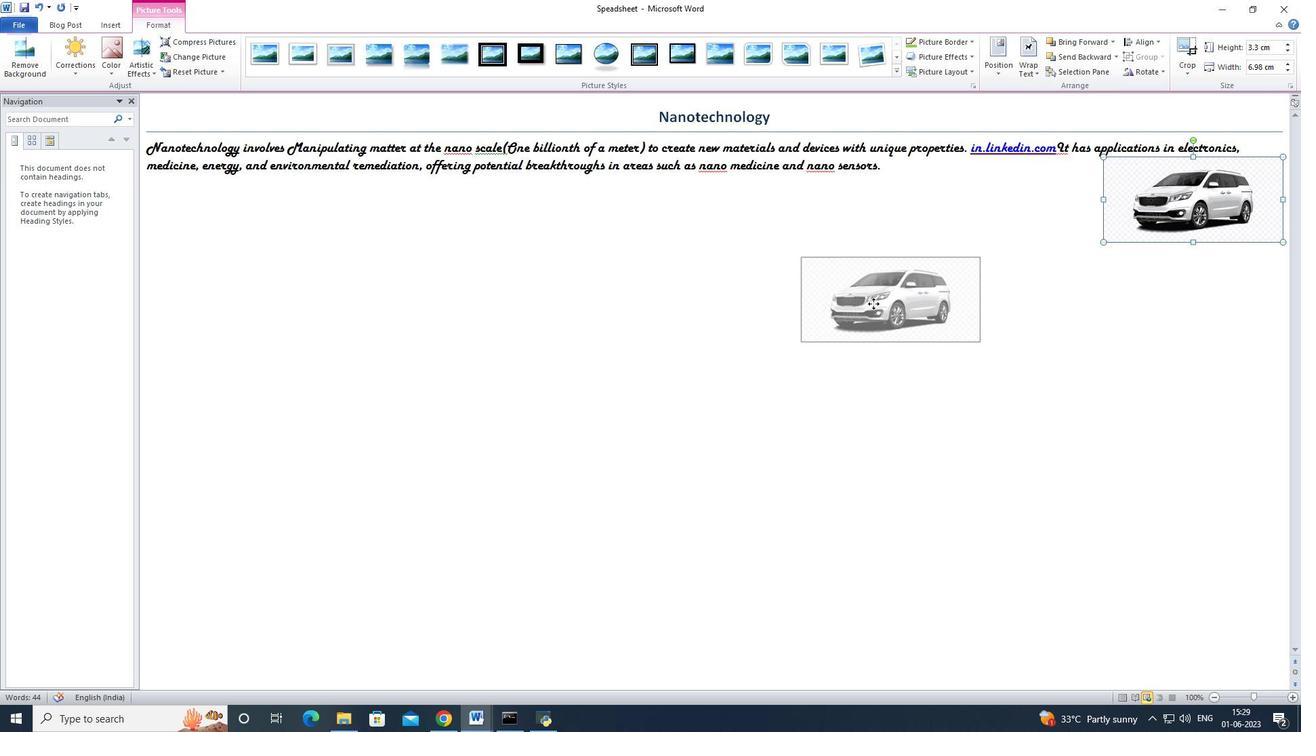 
Action: Mouse pressed left at (875, 303)
Screenshot: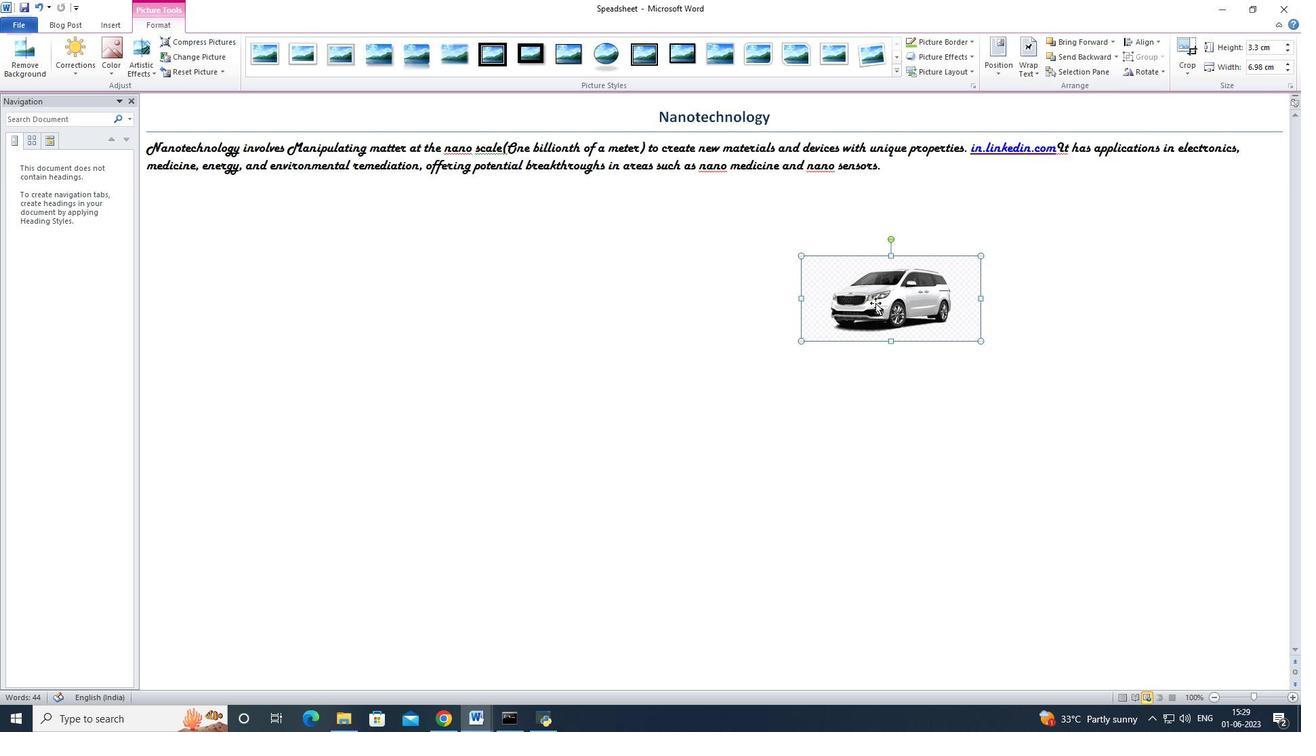 
Action: Mouse moved to (940, 239)
Screenshot: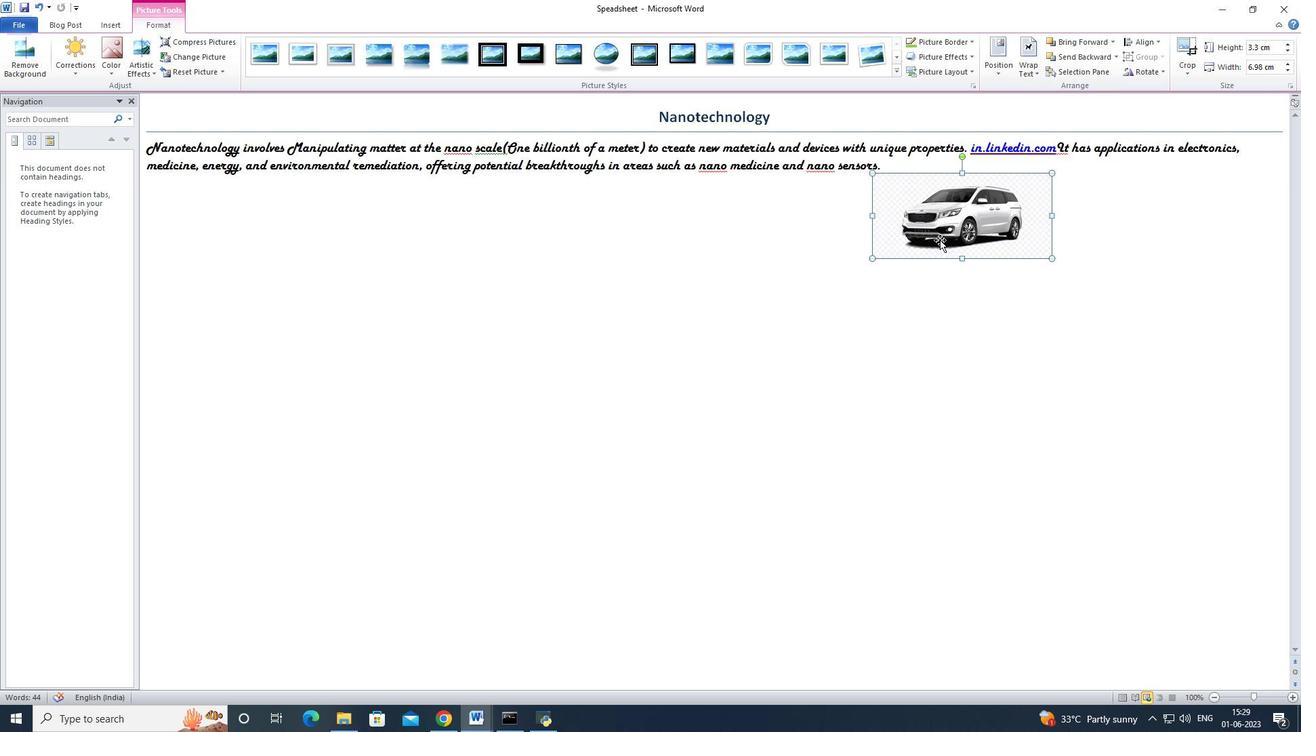 
Action: Mouse pressed left at (940, 239)
Screenshot: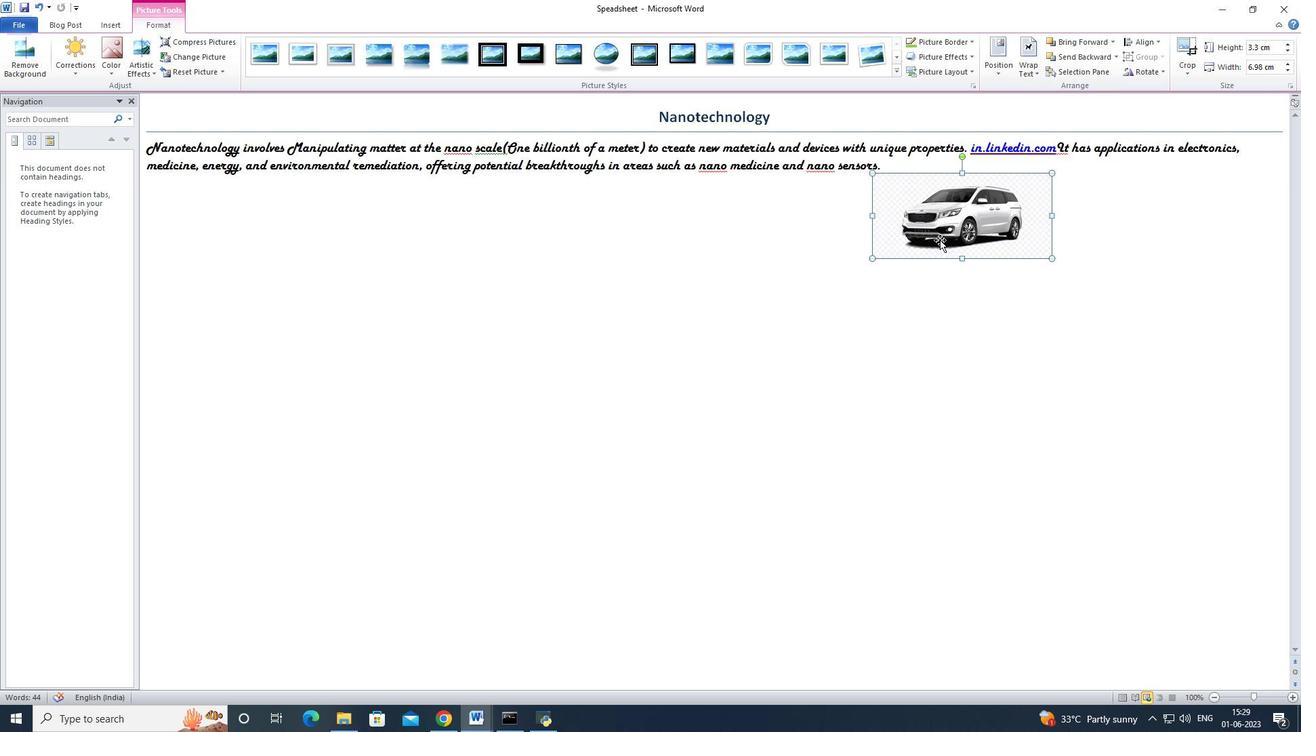 
Action: Mouse moved to (829, 284)
Screenshot: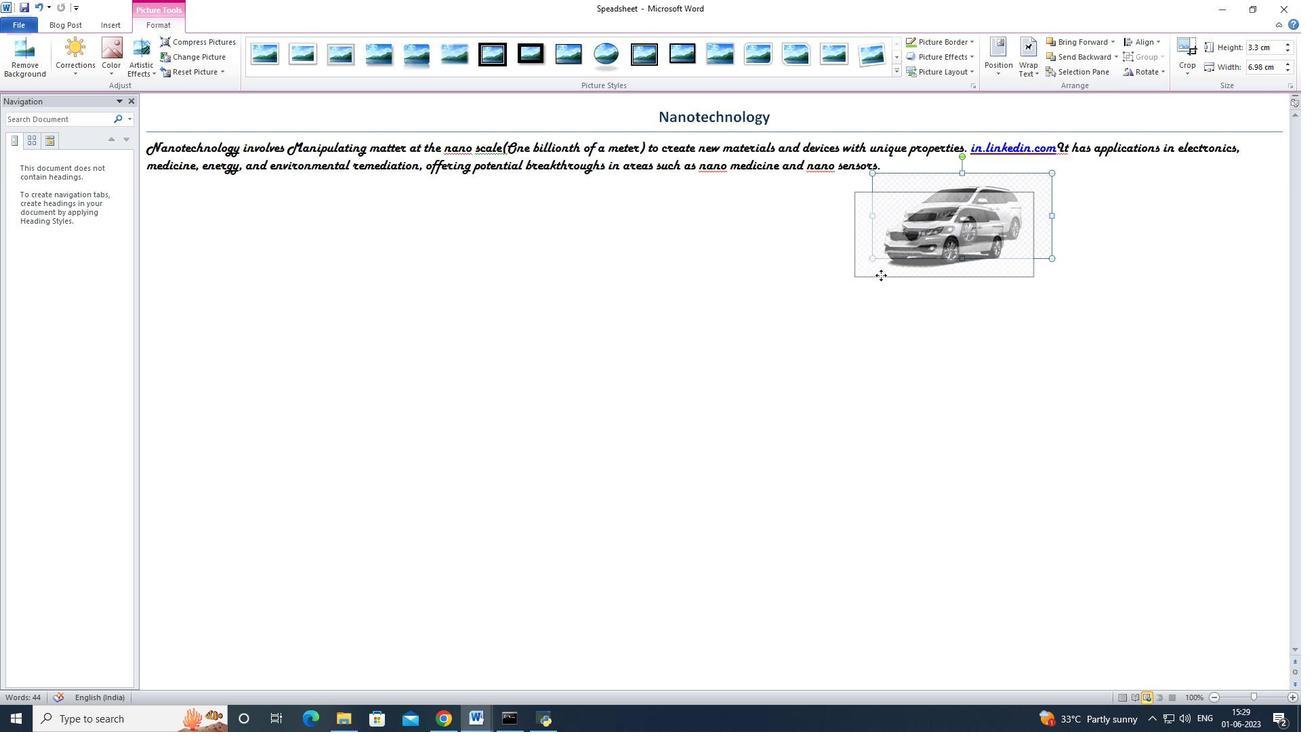 
